 Task: Buy 1 Surface Tension Meters from Measuring & Testing section under best seller category for shipping address: Genevieve Ramirez, 1404 Camden Street, Reno, Nevada 89501, Cell Number 7752551231. Pay from credit card ending with 6759, CVV 506
Action: Mouse moved to (301, 288)
Screenshot: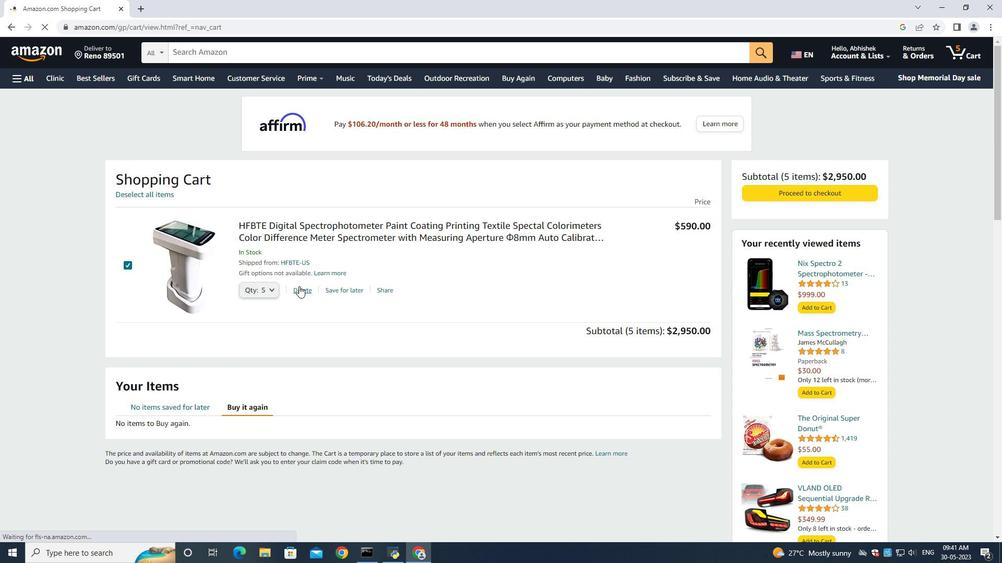 
Action: Mouse pressed left at (301, 288)
Screenshot: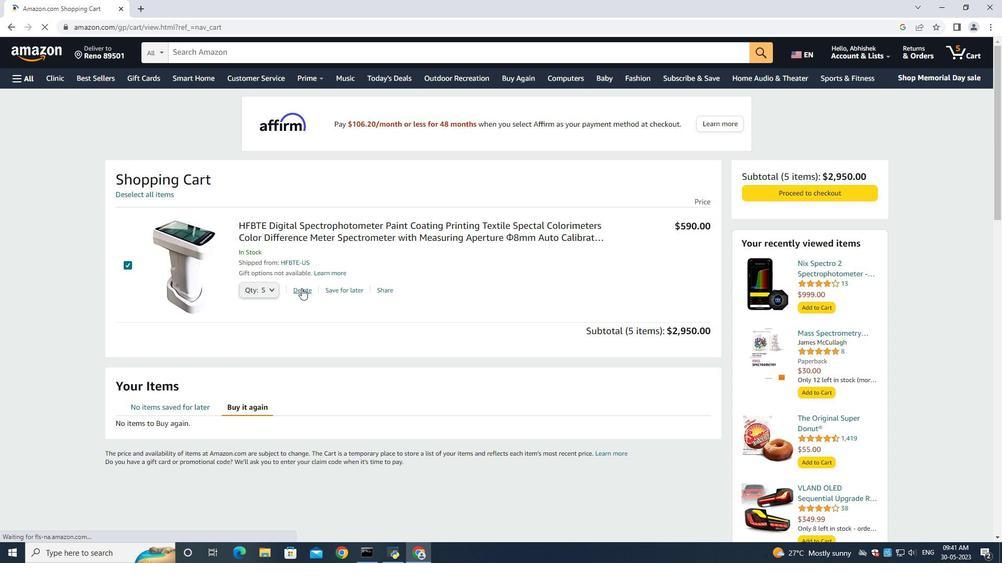 
Action: Mouse moved to (14, 77)
Screenshot: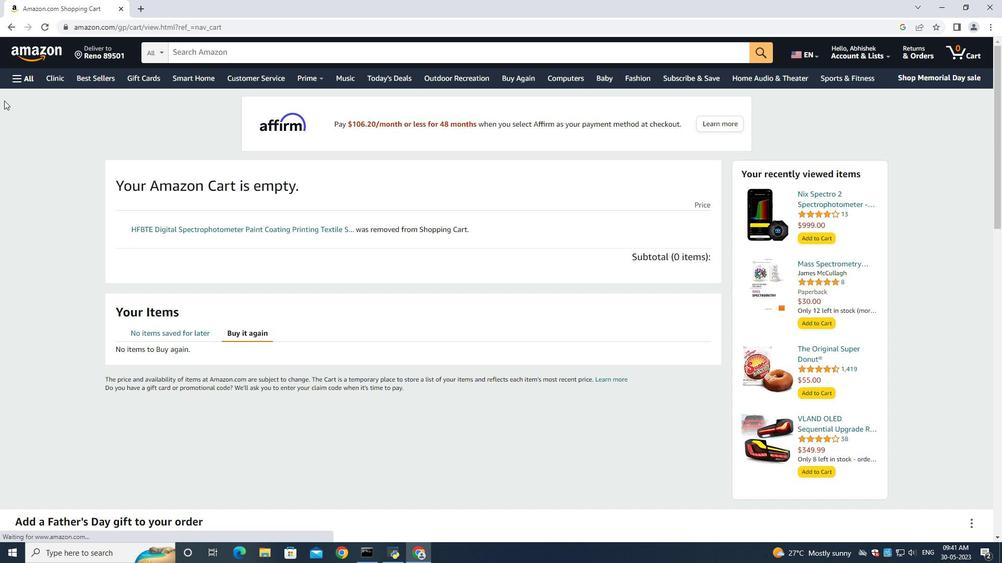 
Action: Mouse pressed left at (14, 77)
Screenshot: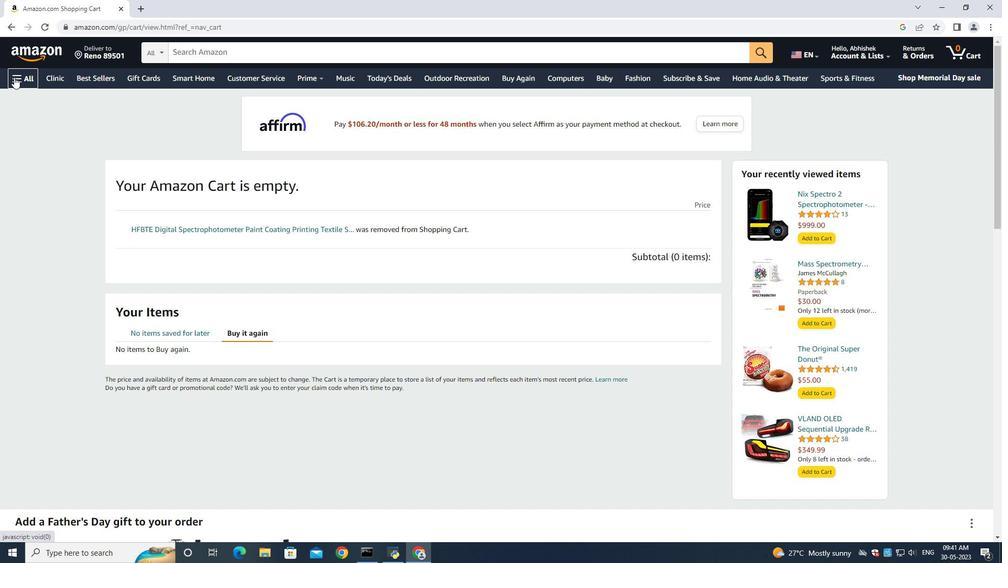 
Action: Mouse moved to (26, 98)
Screenshot: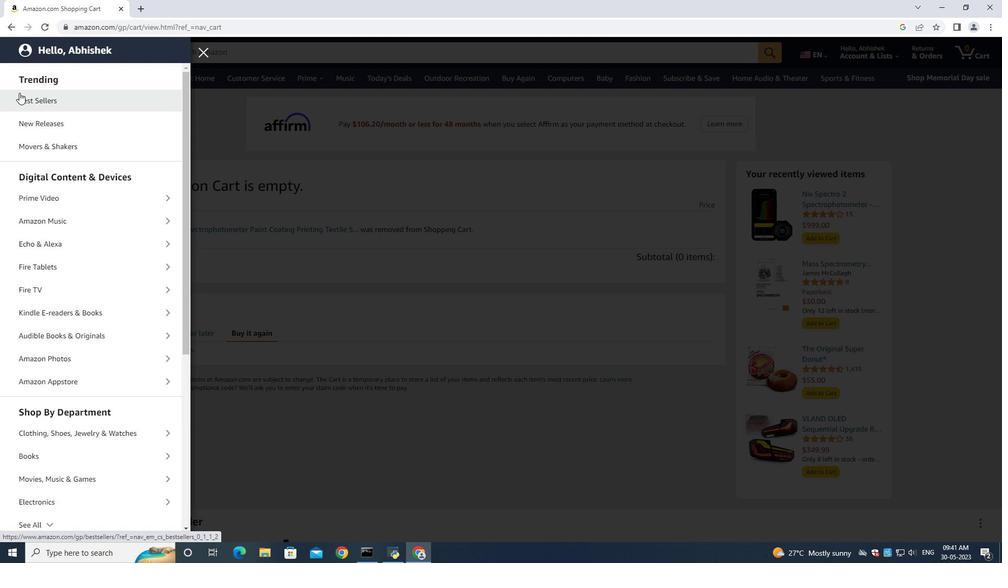 
Action: Mouse pressed left at (26, 98)
Screenshot: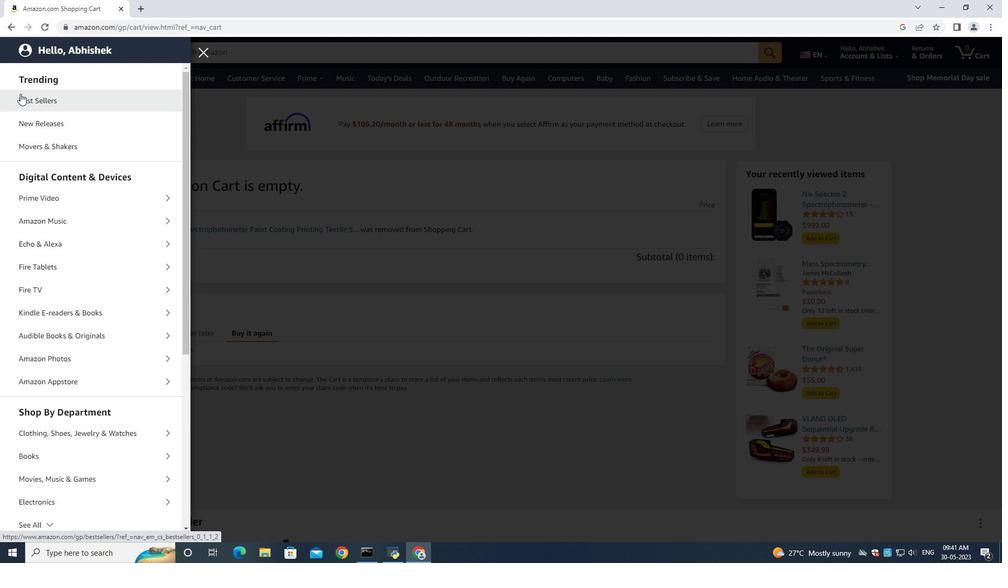 
Action: Mouse moved to (188, 54)
Screenshot: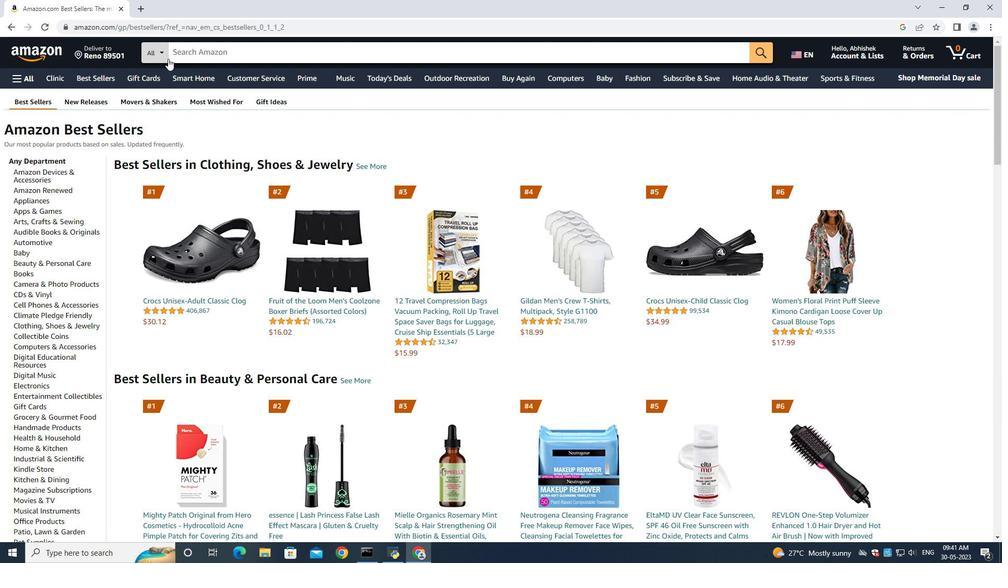 
Action: Mouse pressed left at (188, 54)
Screenshot: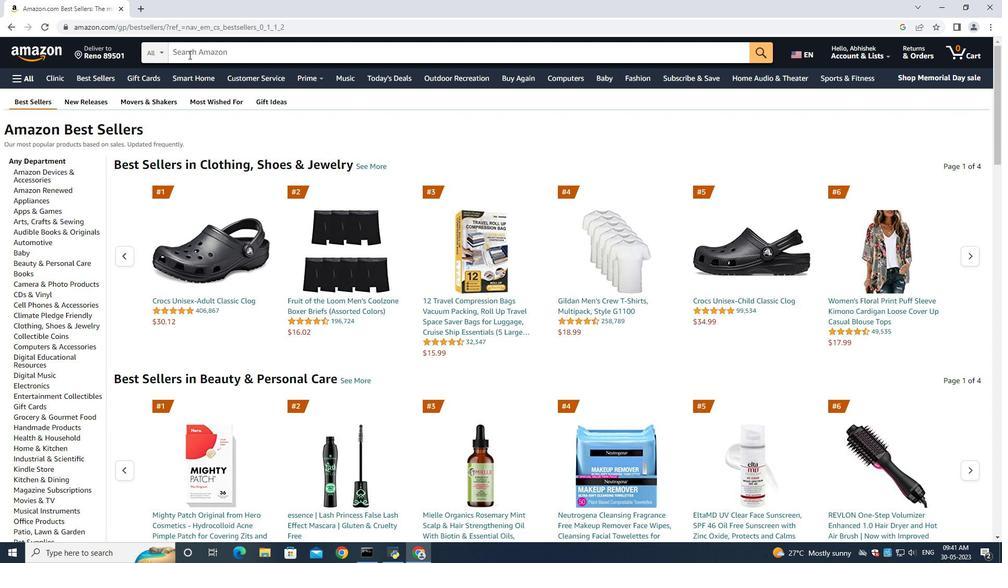 
Action: Key pressed <Key.shift>Surface<Key.space><Key.shift>Tension<Key.space>meters<Key.enter>
Screenshot: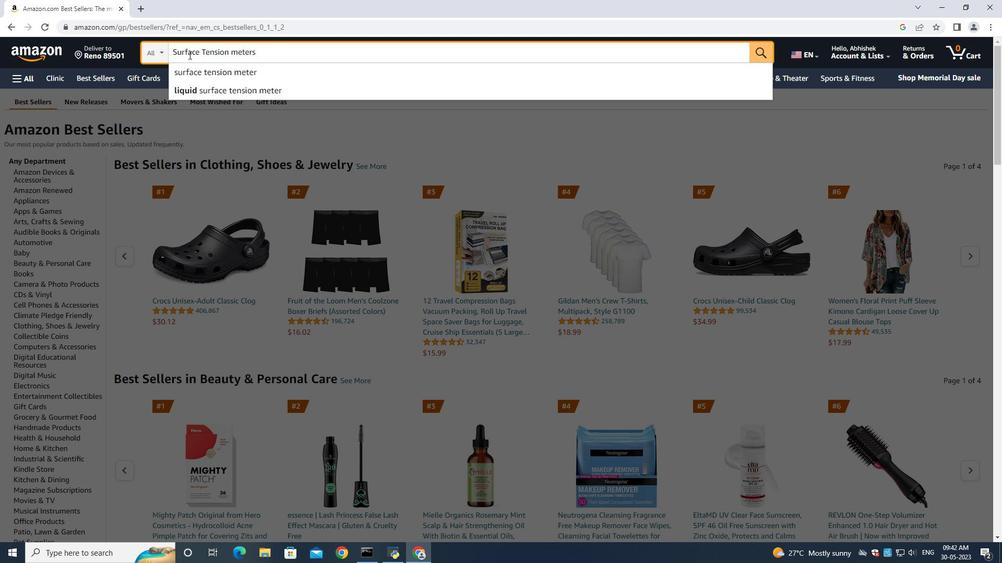 
Action: Mouse moved to (397, 301)
Screenshot: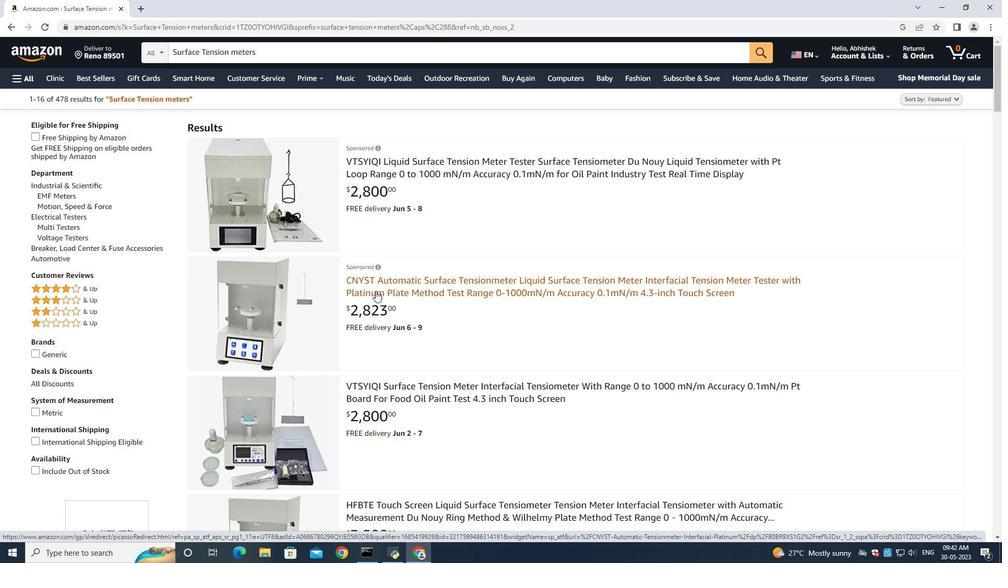 
Action: Mouse scrolled (397, 301) with delta (0, 0)
Screenshot: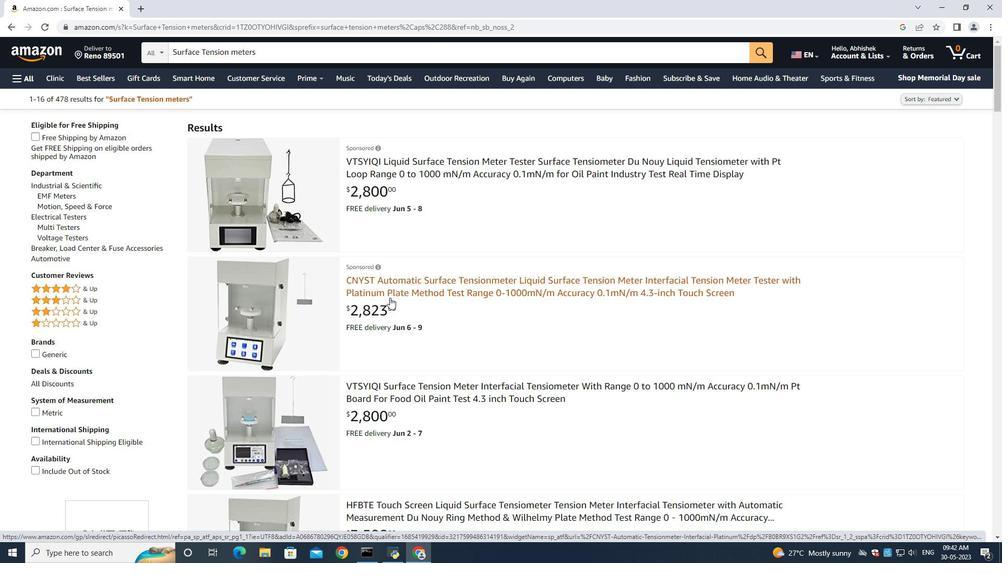 
Action: Mouse moved to (397, 301)
Screenshot: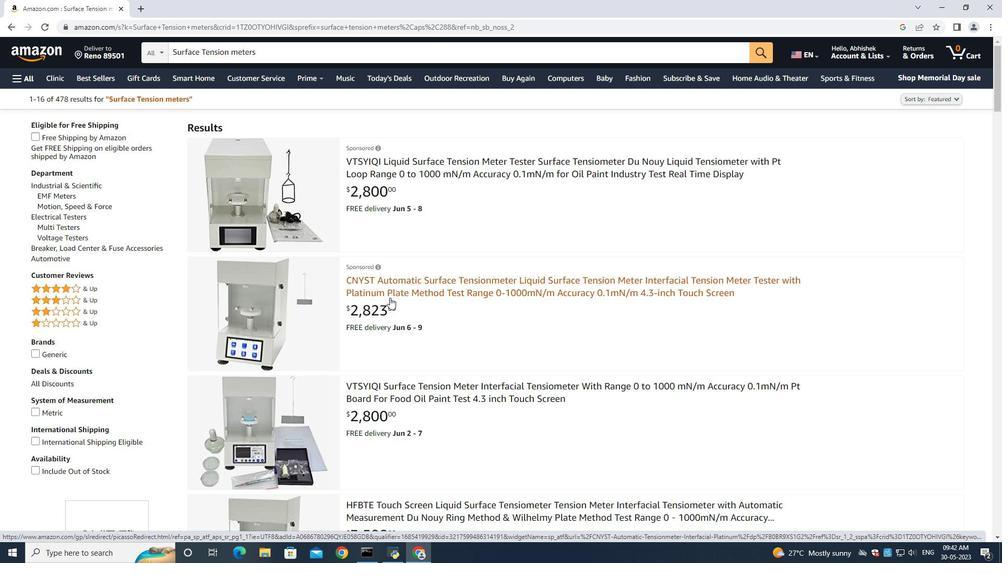 
Action: Mouse scrolled (397, 301) with delta (0, 0)
Screenshot: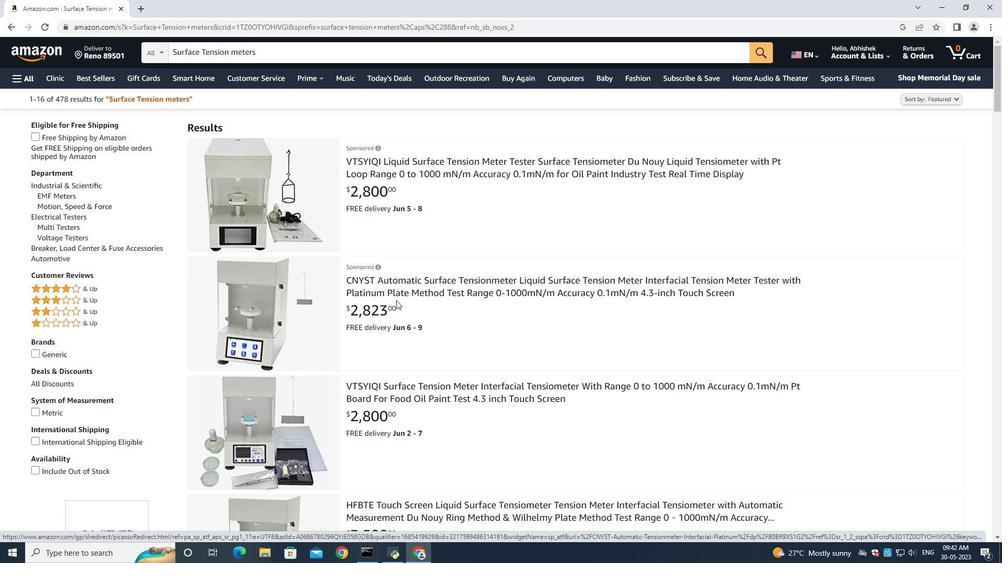 
Action: Mouse scrolled (397, 301) with delta (0, 0)
Screenshot: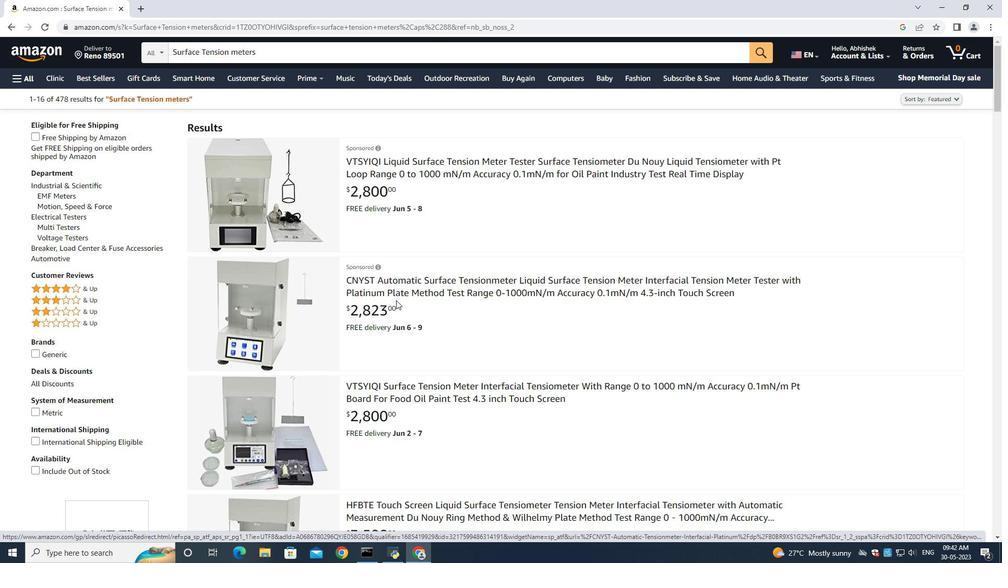 
Action: Mouse moved to (404, 242)
Screenshot: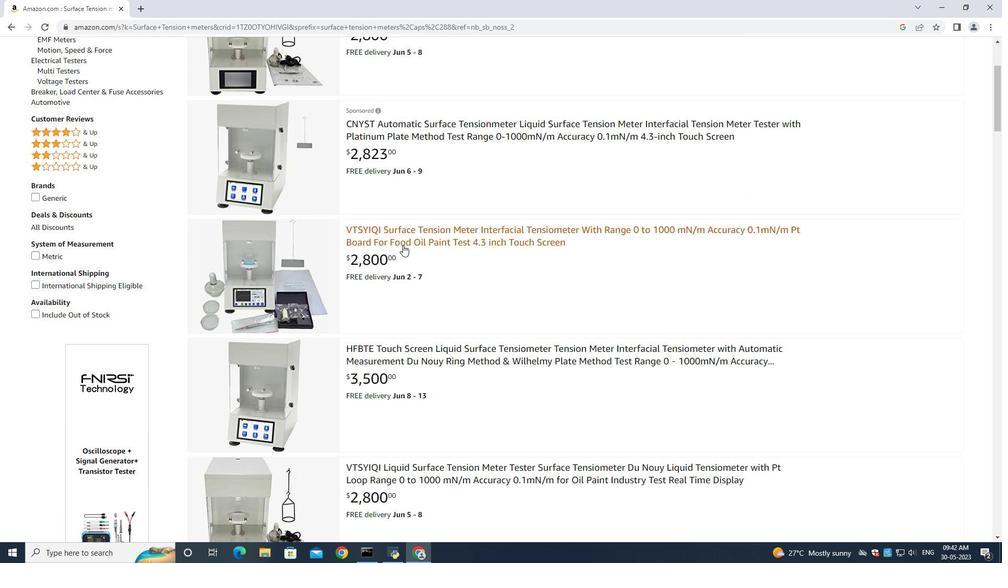 
Action: Mouse pressed left at (404, 242)
Screenshot: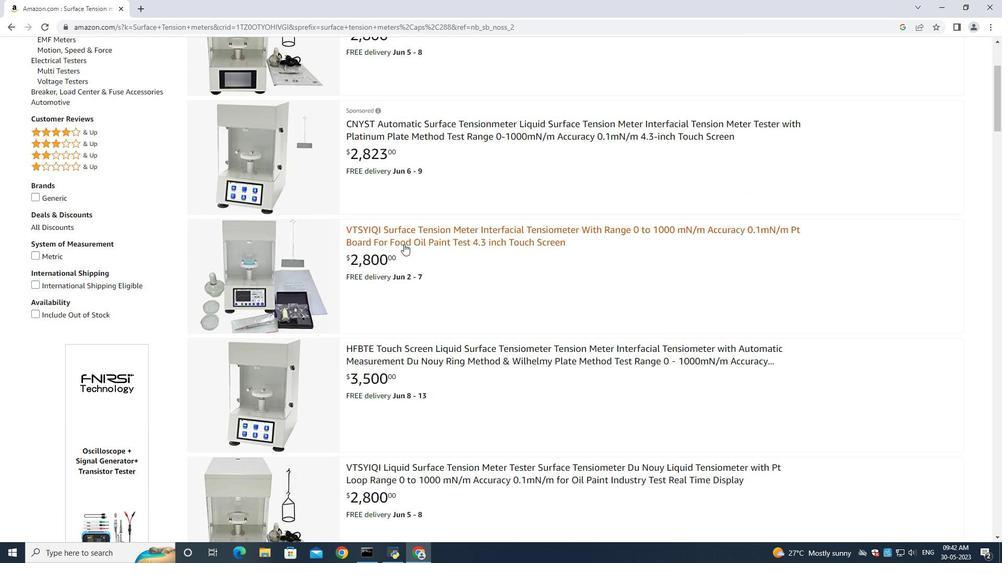 
Action: Mouse moved to (341, 421)
Screenshot: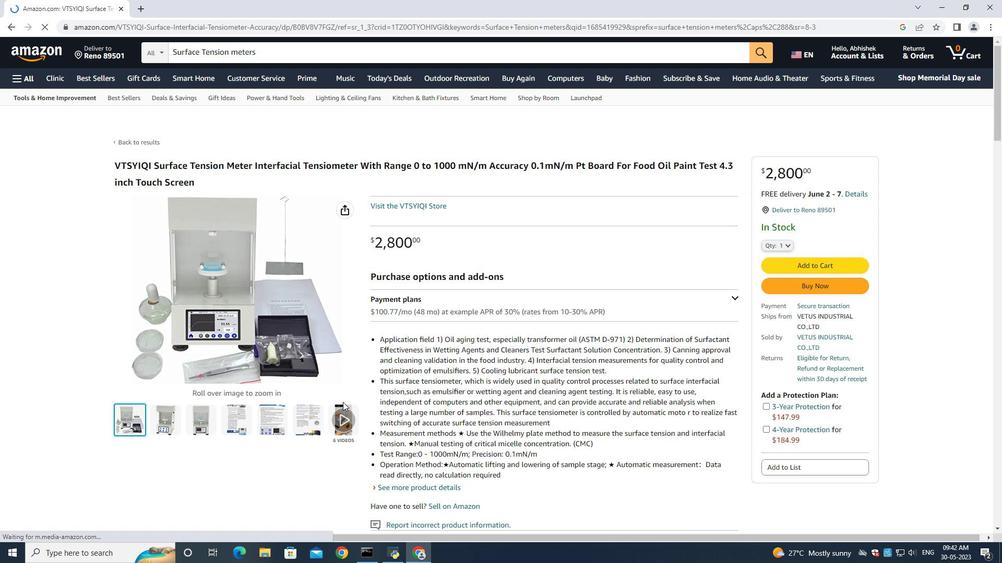 
Action: Mouse pressed left at (341, 421)
Screenshot: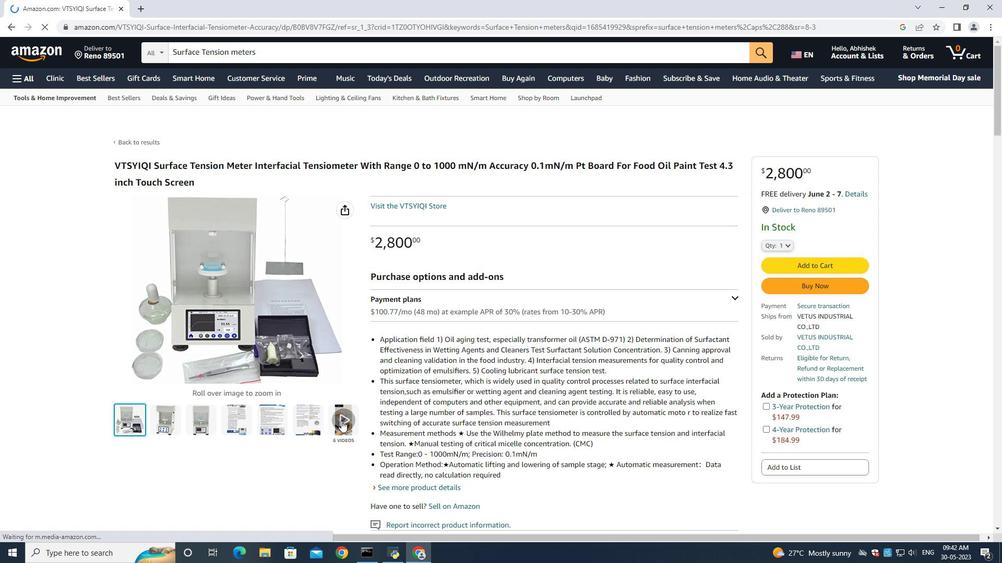 
Action: Mouse moved to (306, 436)
Screenshot: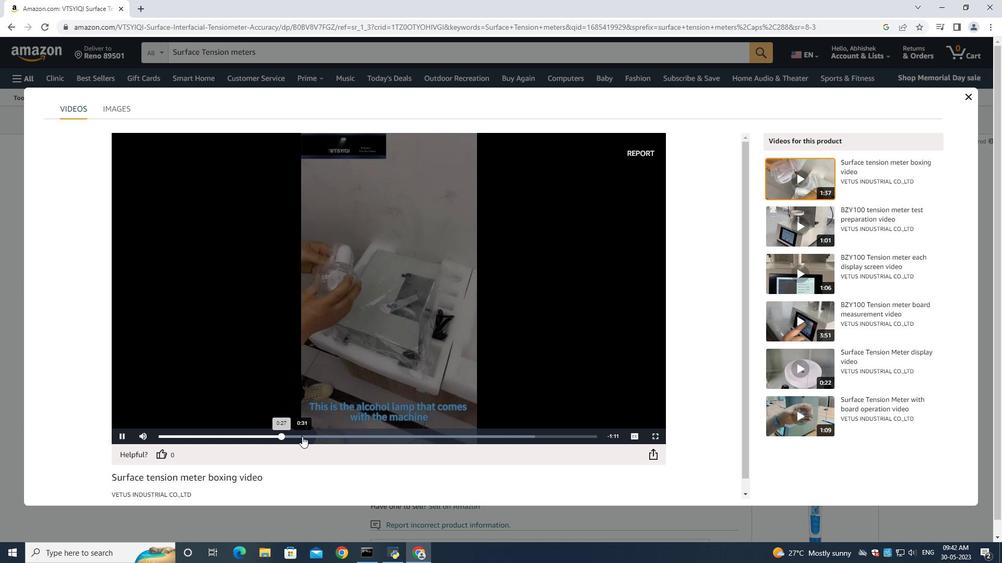 
Action: Mouse pressed left at (306, 436)
Screenshot: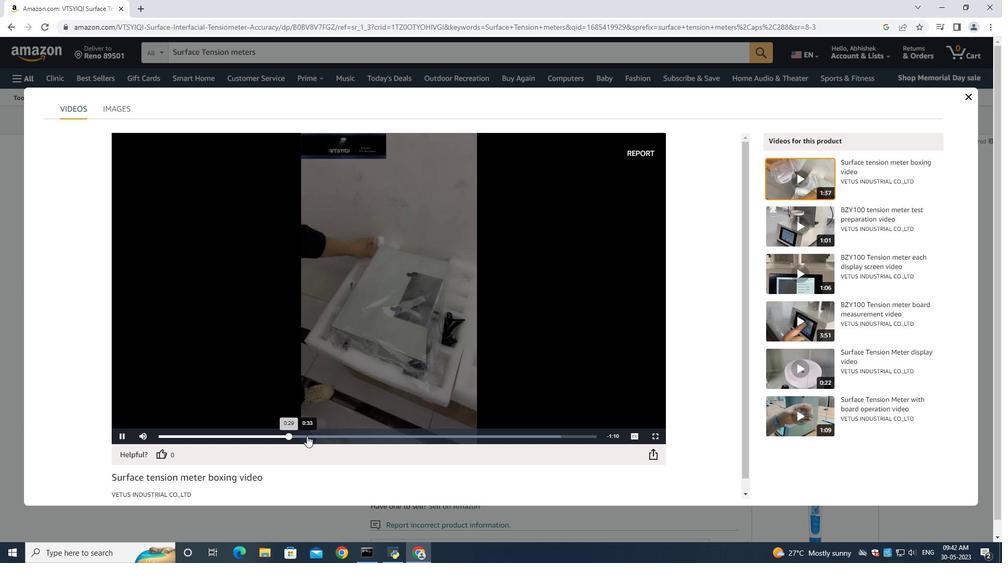 
Action: Mouse moved to (324, 434)
Screenshot: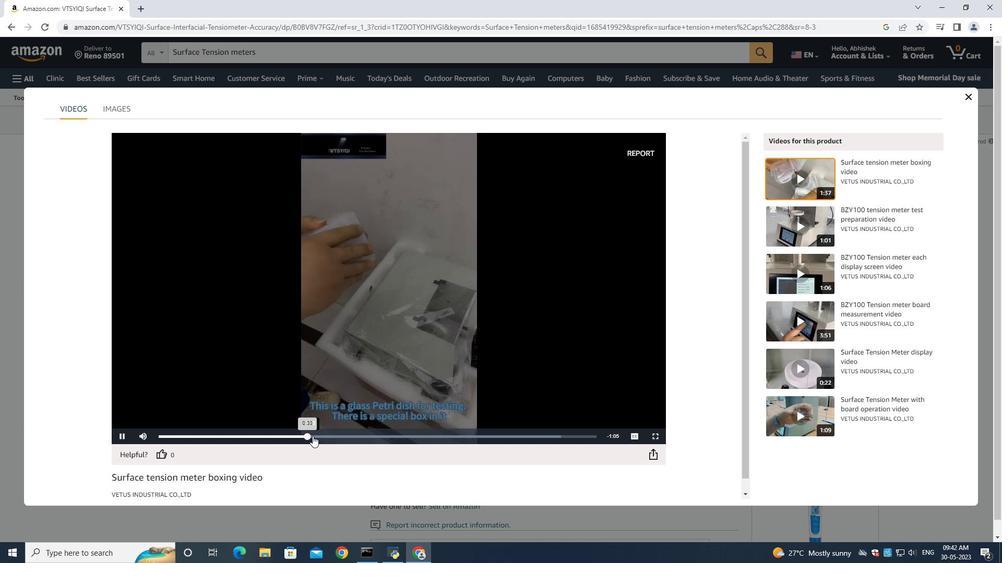 
Action: Mouse pressed left at (324, 434)
Screenshot: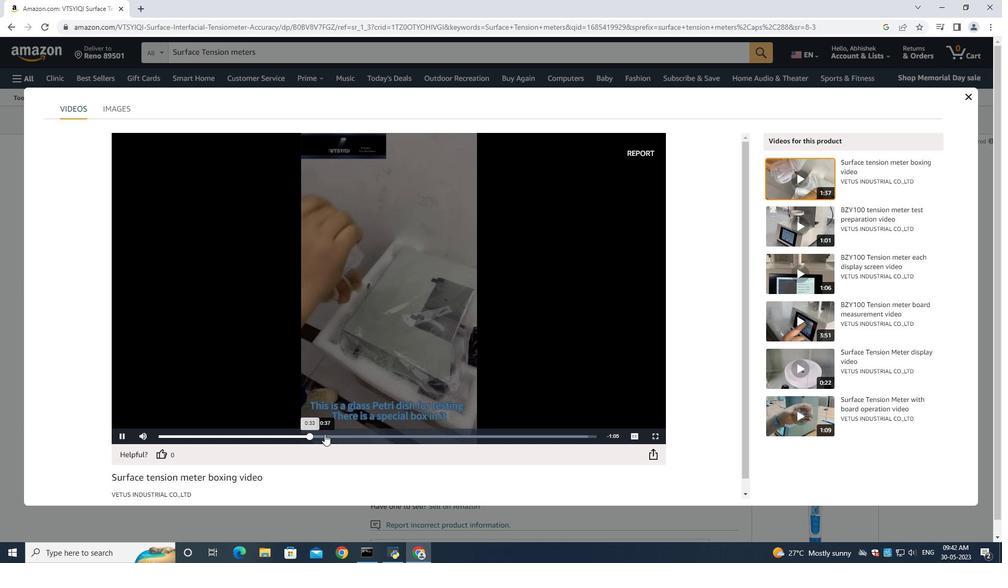 
Action: Mouse moved to (821, 245)
Screenshot: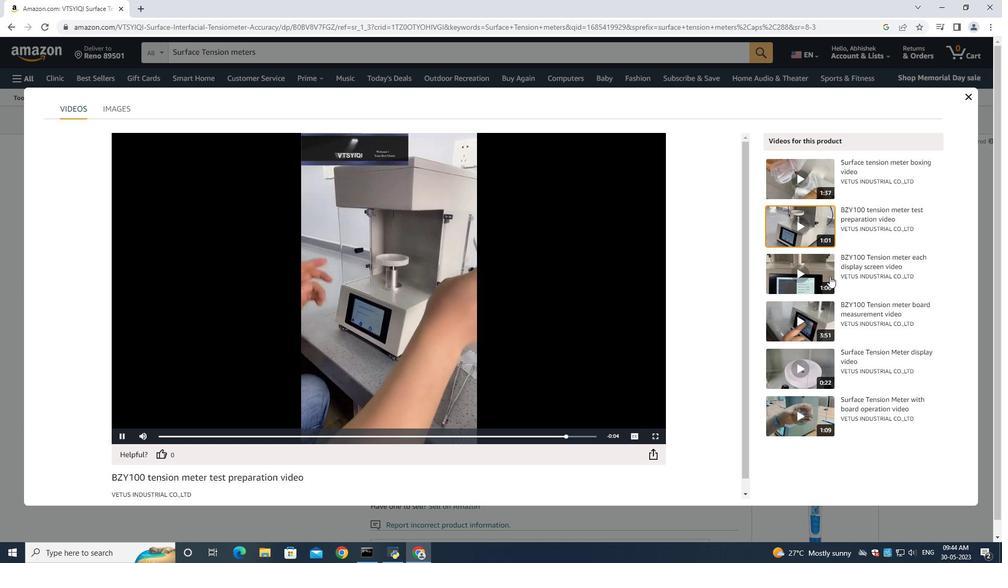 
Action: Mouse pressed left at (821, 245)
Screenshot: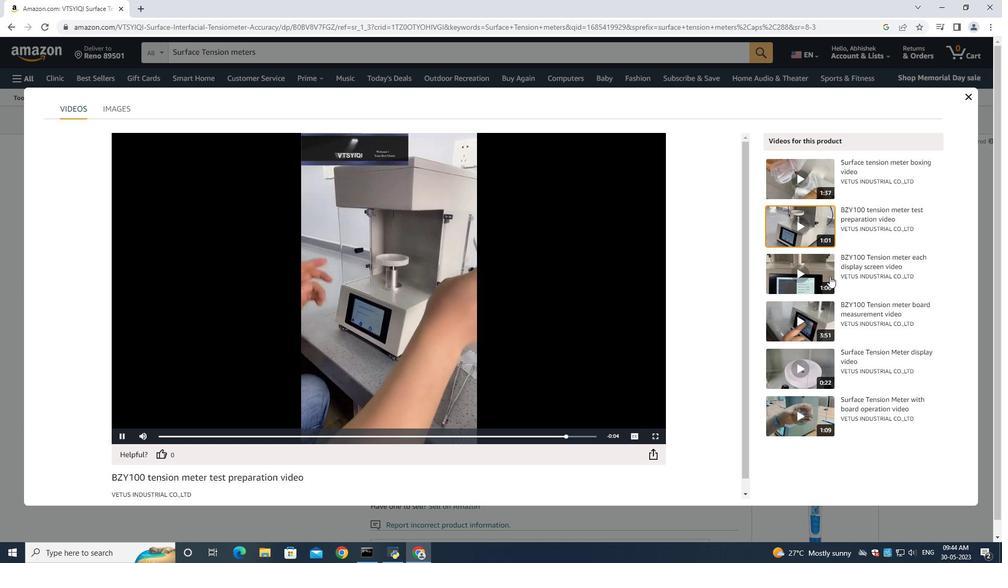 
Action: Mouse moved to (818, 262)
Screenshot: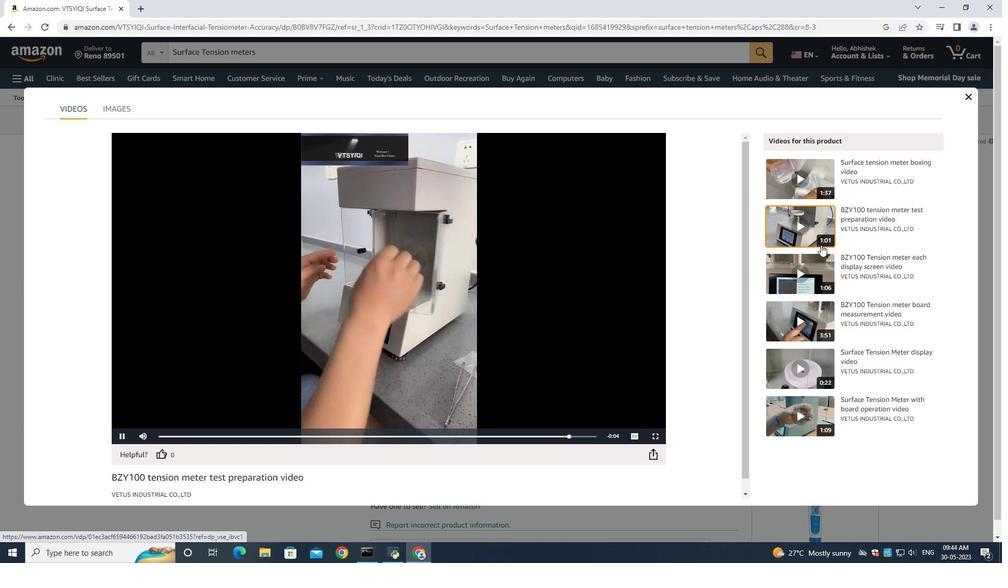 
Action: Mouse pressed left at (818, 262)
Screenshot: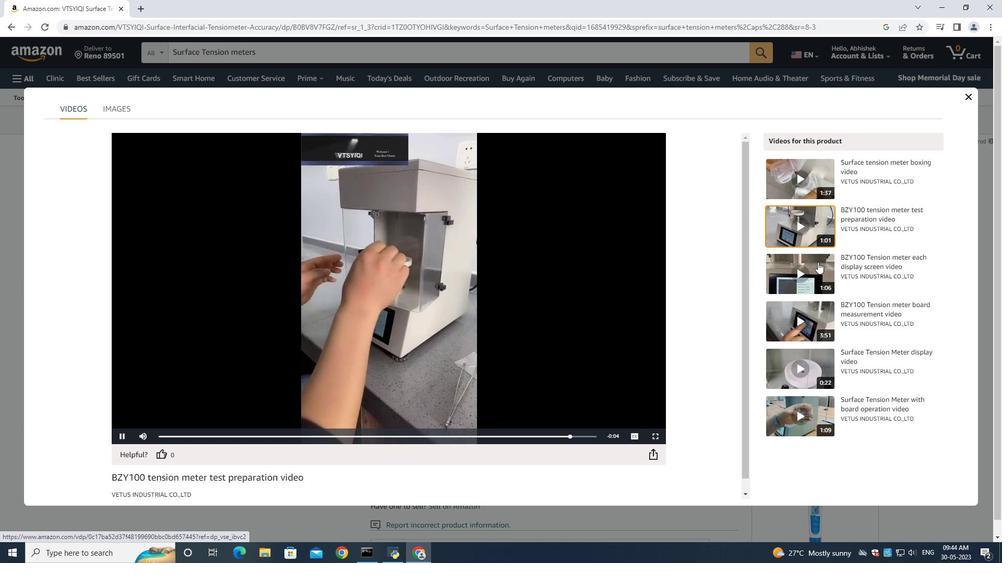 
Action: Mouse moved to (395, 434)
Screenshot: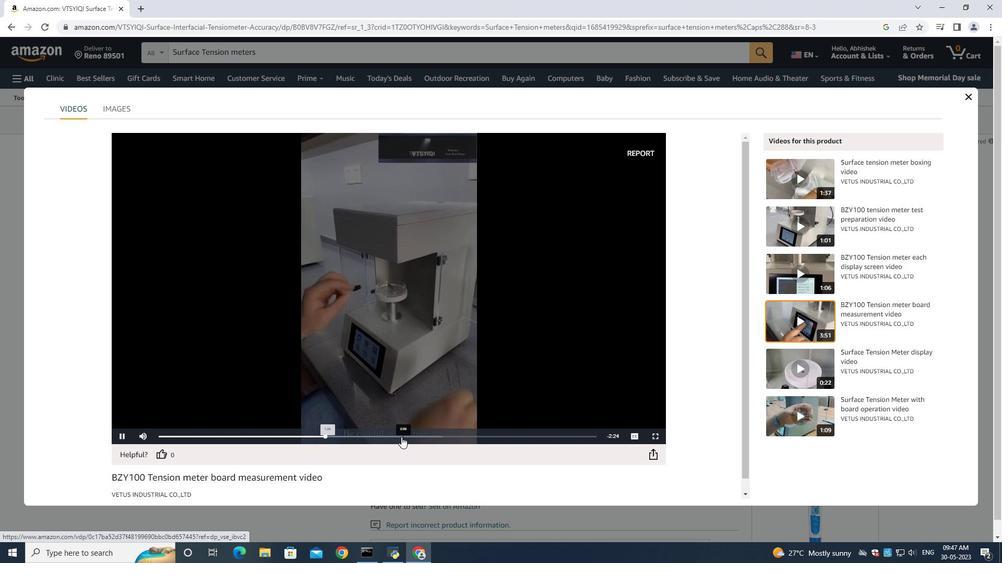 
Action: Mouse pressed left at (395, 434)
Screenshot: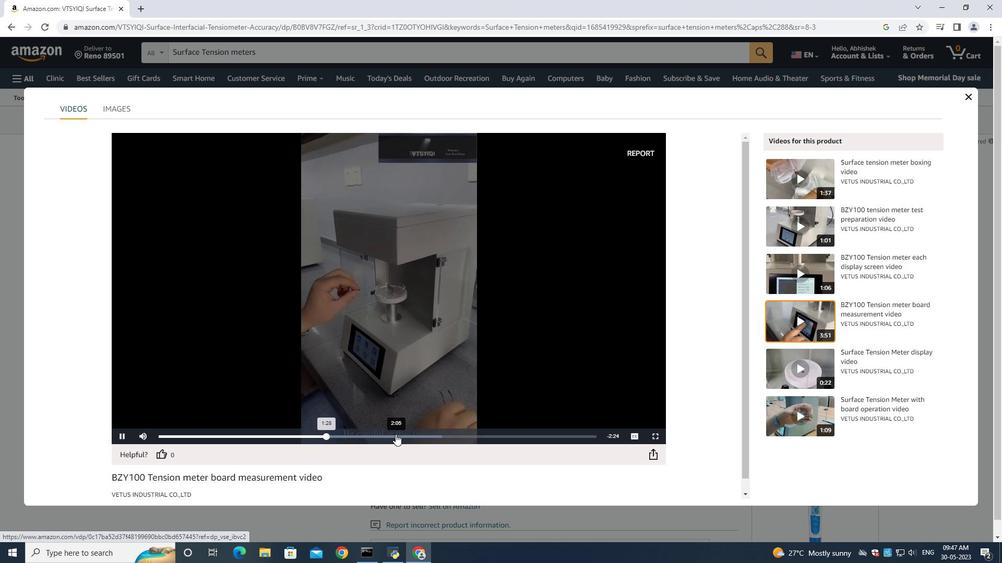 
Action: Mouse moved to (428, 433)
Screenshot: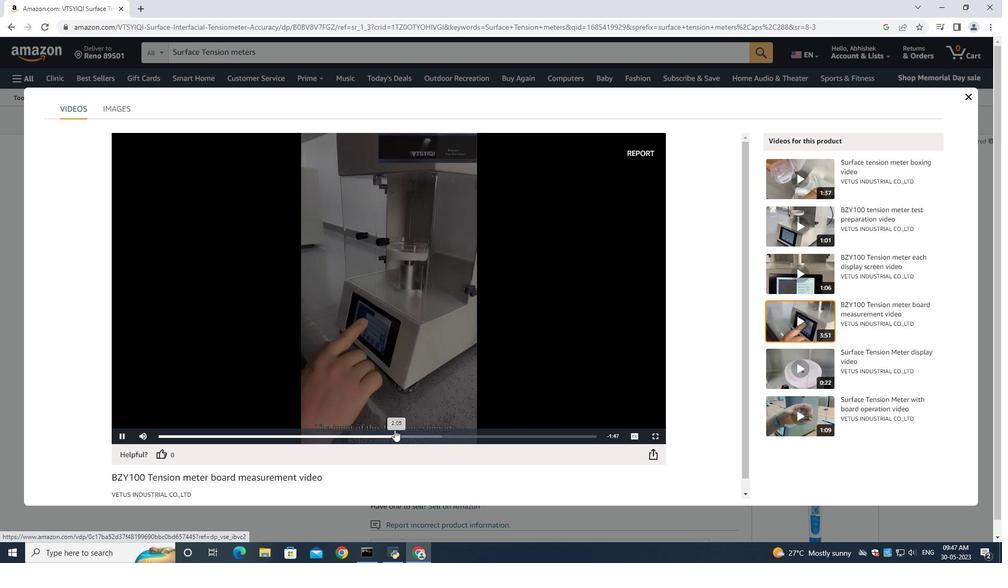 
Action: Mouse pressed left at (428, 433)
Screenshot: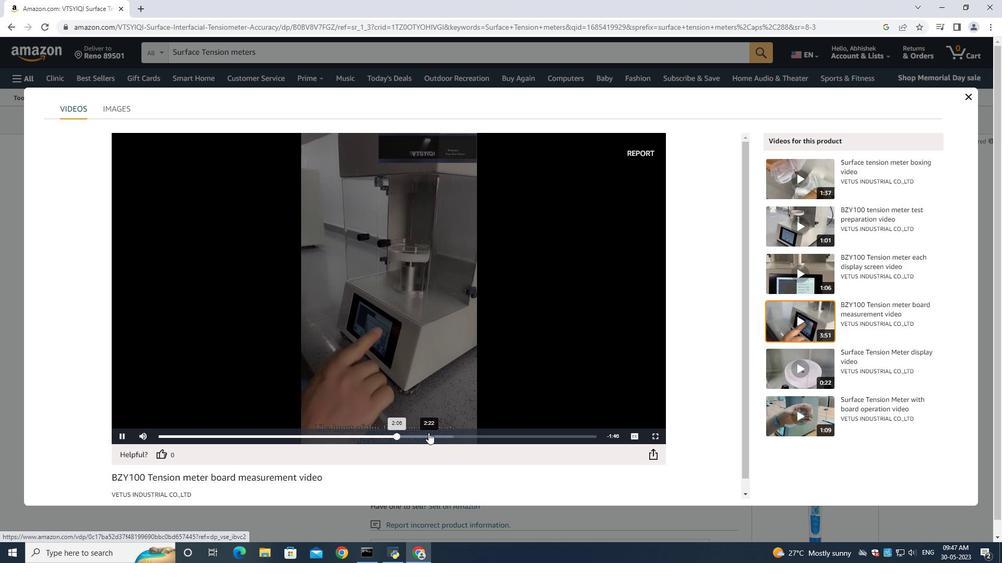 
Action: Mouse moved to (467, 431)
Screenshot: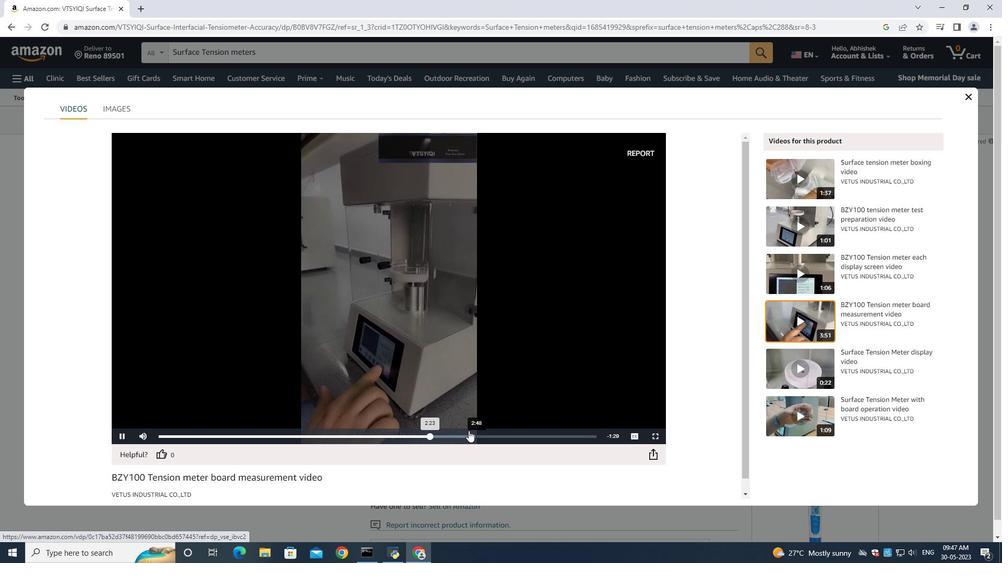 
Action: Mouse pressed left at (467, 431)
Screenshot: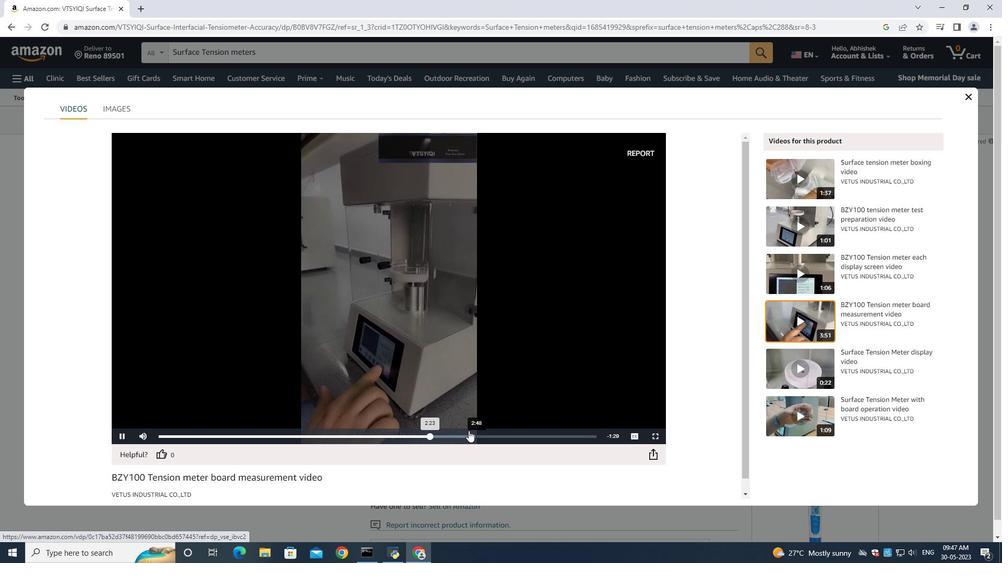 
Action: Mouse moved to (480, 434)
Screenshot: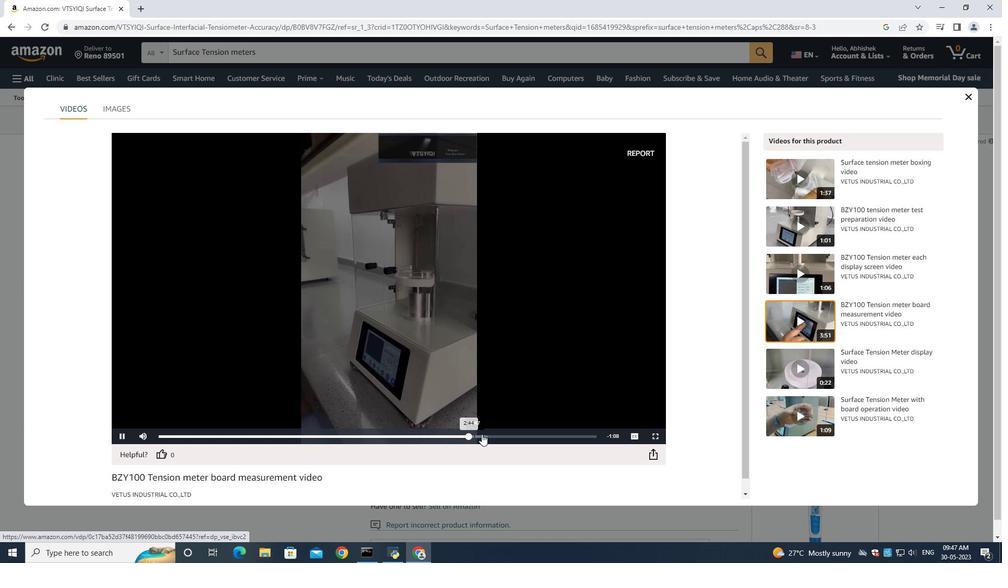 
Action: Mouse pressed left at (480, 434)
Screenshot: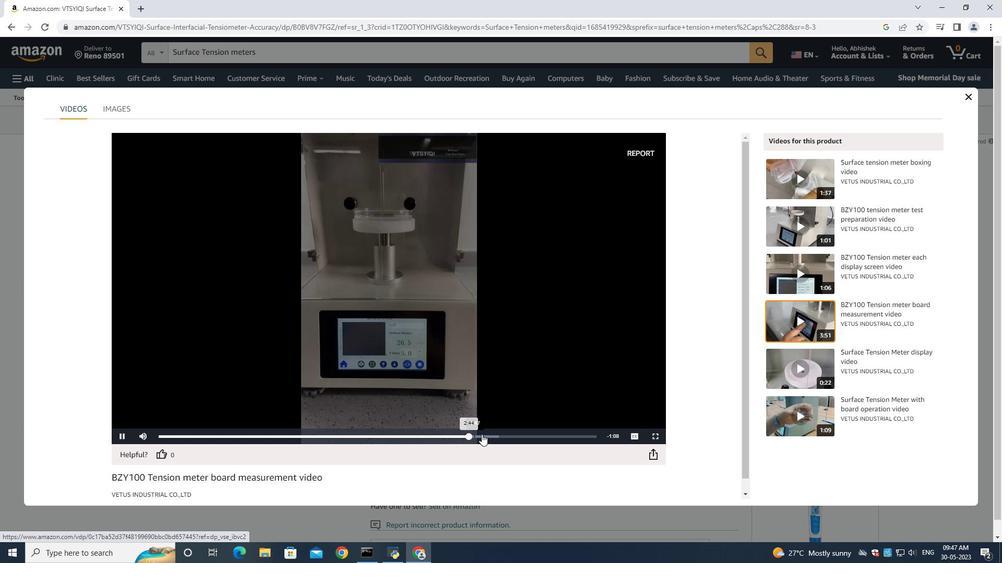 
Action: Mouse moved to (495, 434)
Screenshot: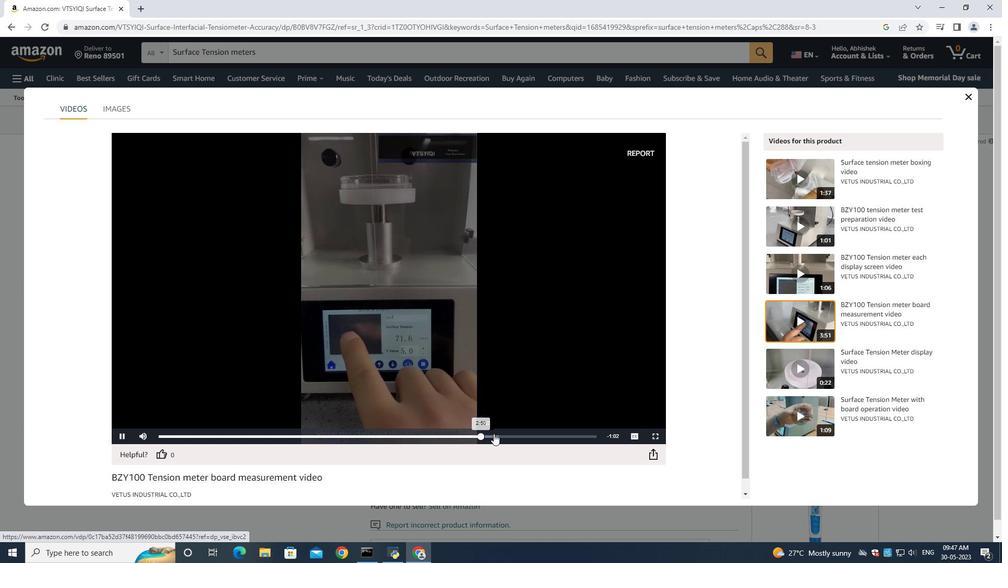 
Action: Mouse pressed left at (495, 434)
Screenshot: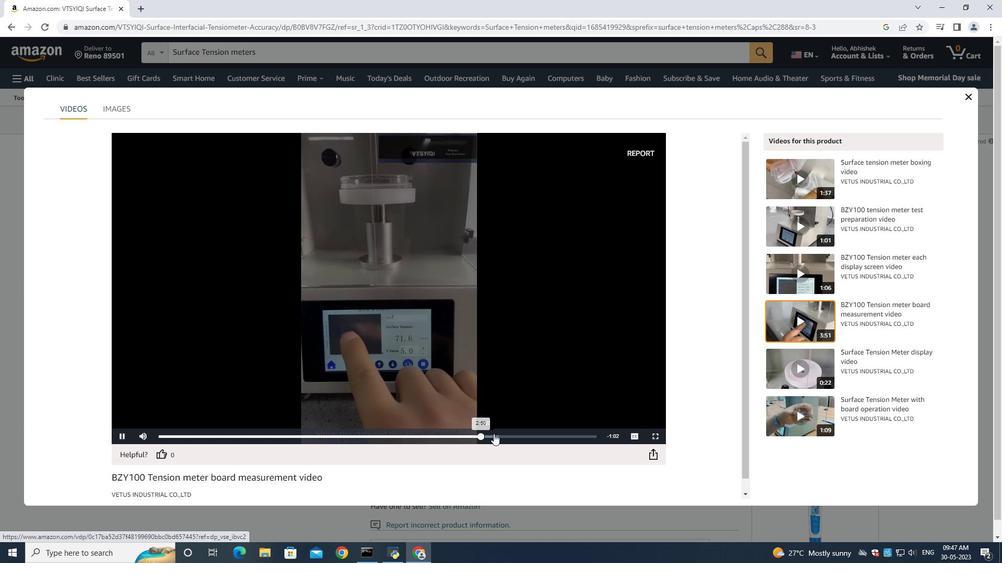 
Action: Mouse moved to (524, 436)
Screenshot: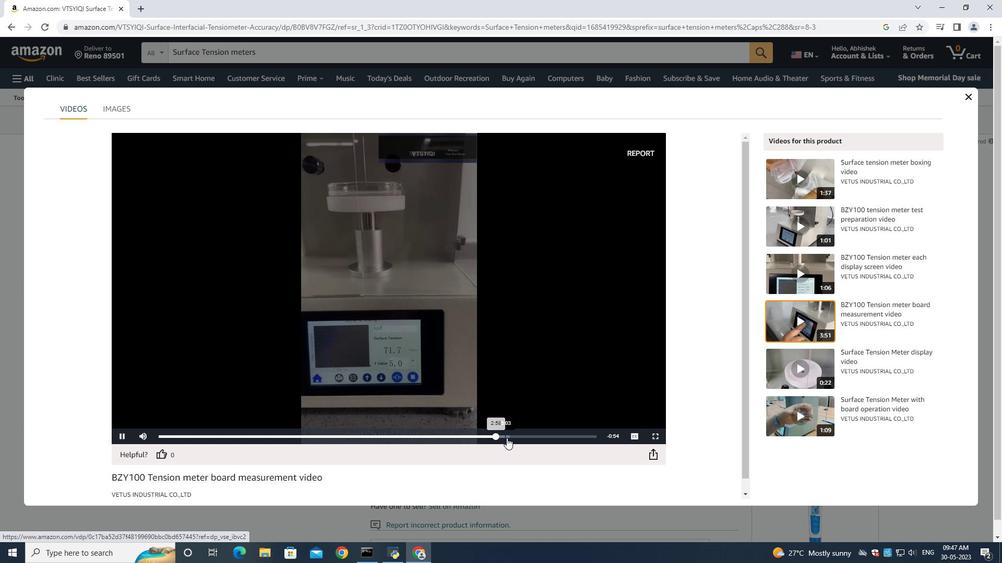 
Action: Mouse pressed left at (524, 436)
Screenshot: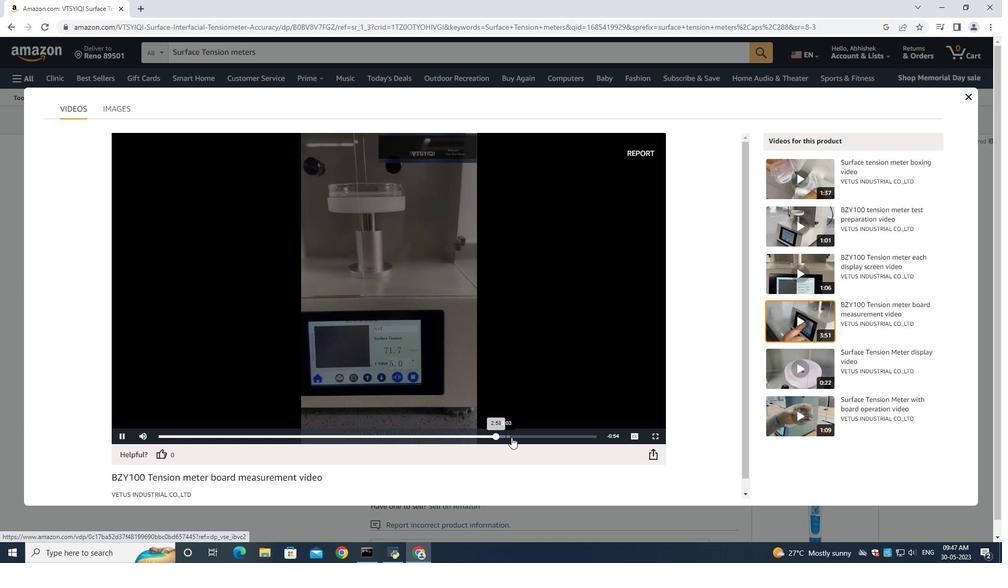 
Action: Mouse moved to (547, 435)
Screenshot: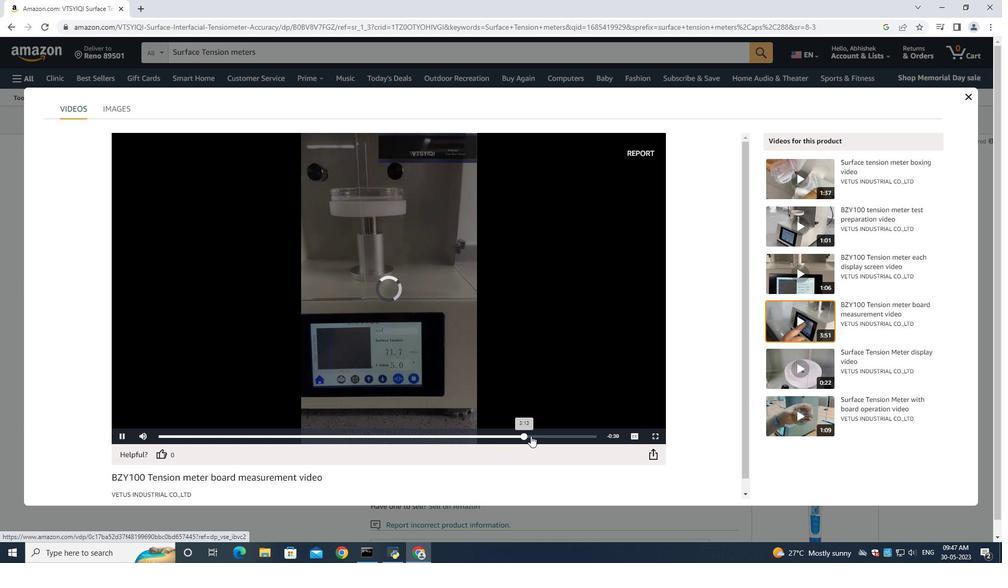 
Action: Mouse pressed left at (547, 435)
Screenshot: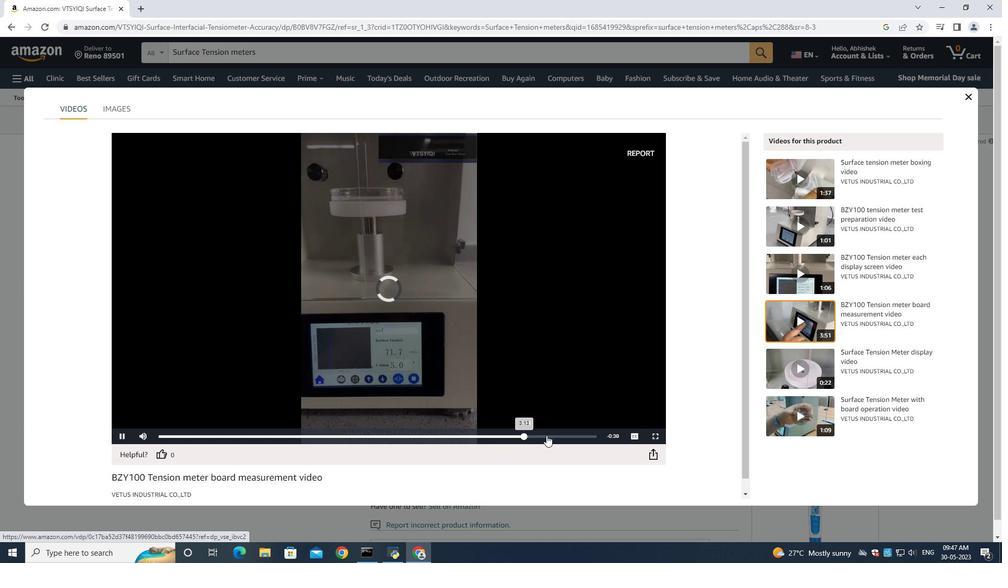 
Action: Mouse moved to (561, 435)
Screenshot: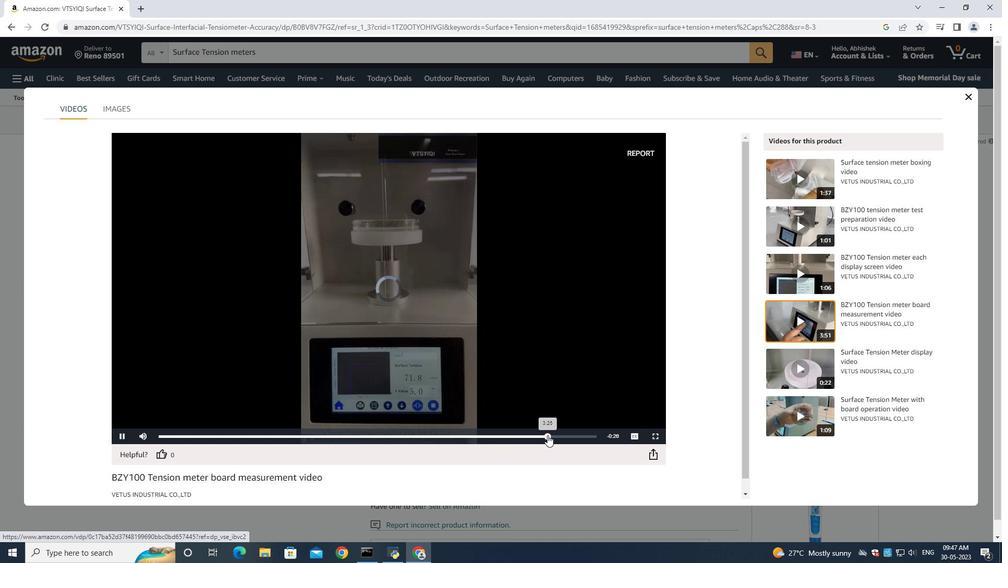 
Action: Mouse pressed left at (561, 435)
Screenshot: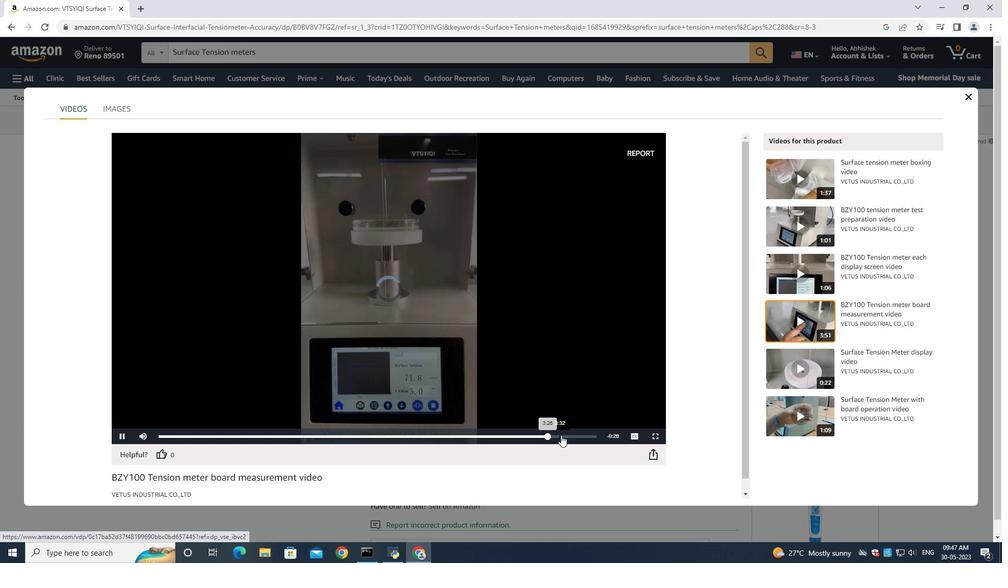
Action: Mouse moved to (800, 368)
Screenshot: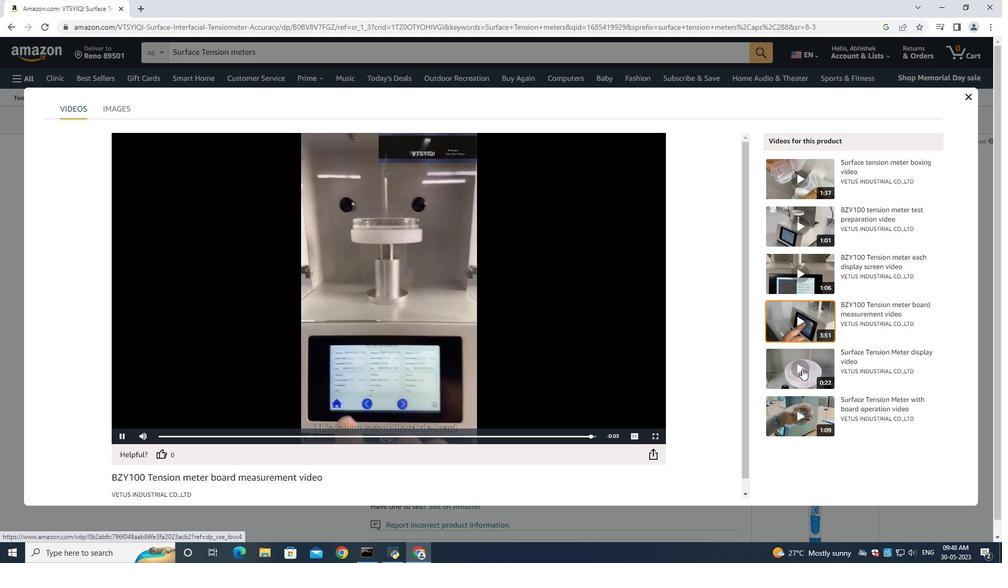 
Action: Mouse pressed left at (800, 368)
Screenshot: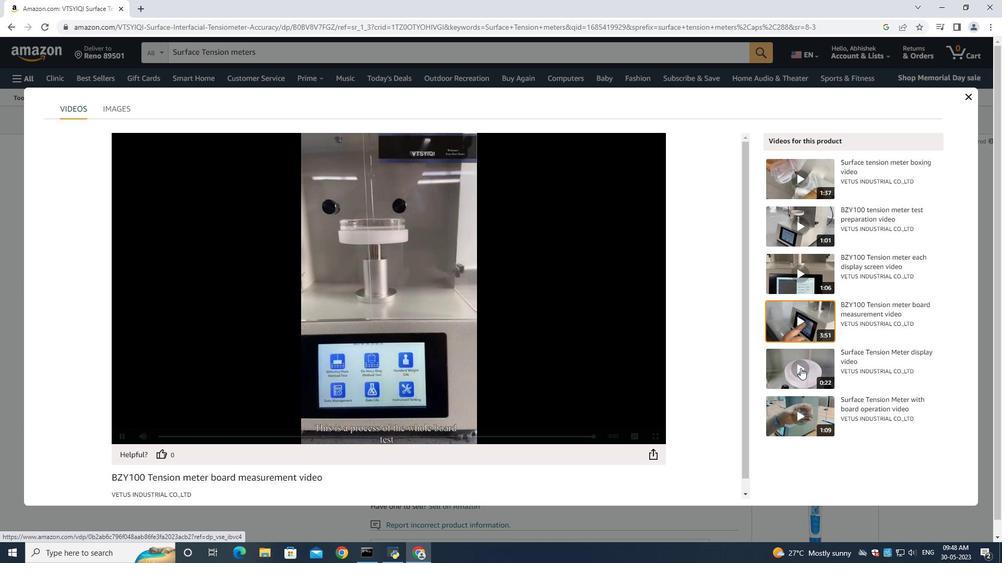 
Action: Mouse moved to (775, 413)
Screenshot: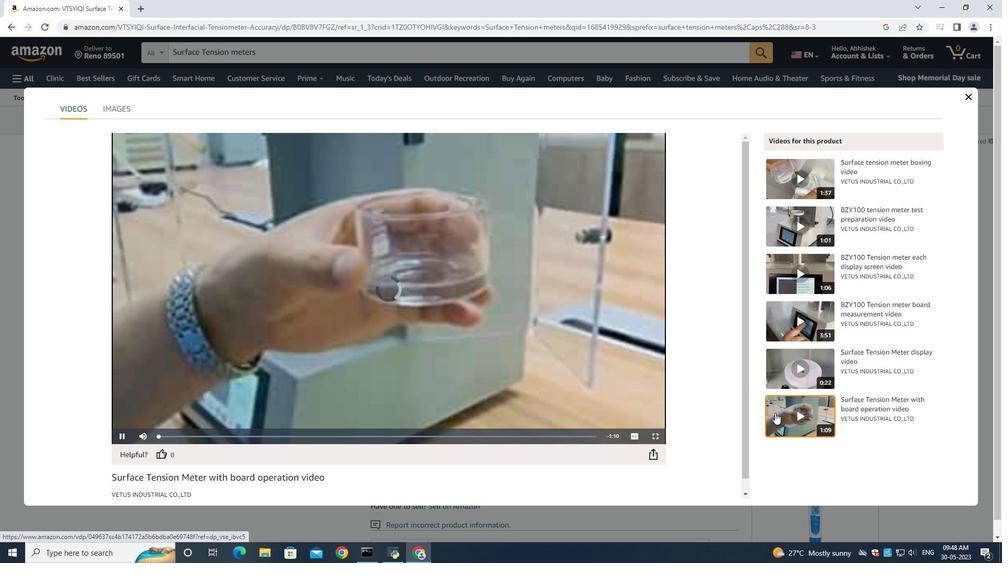 
Action: Mouse pressed left at (775, 413)
Screenshot: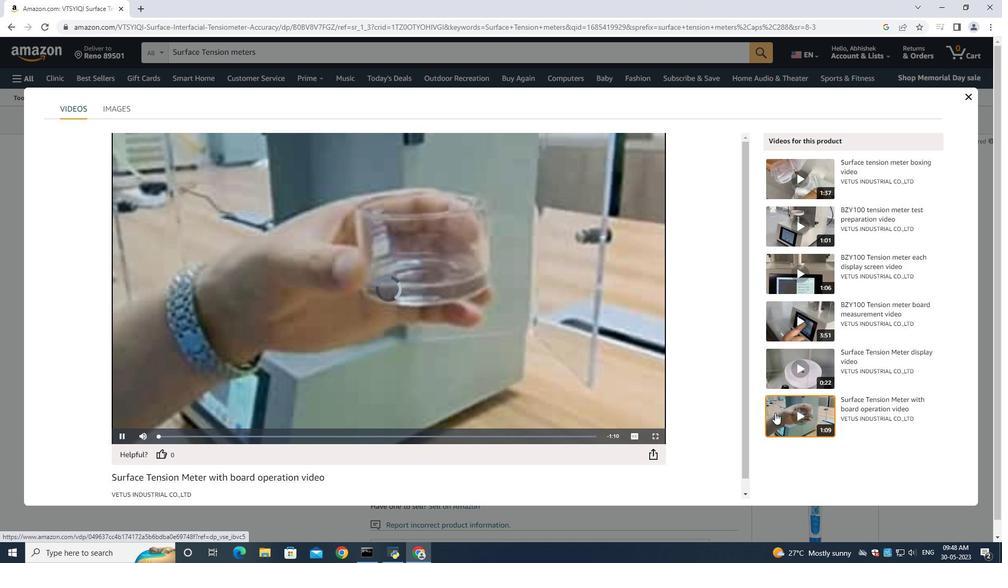 
Action: Mouse moved to (532, 436)
Screenshot: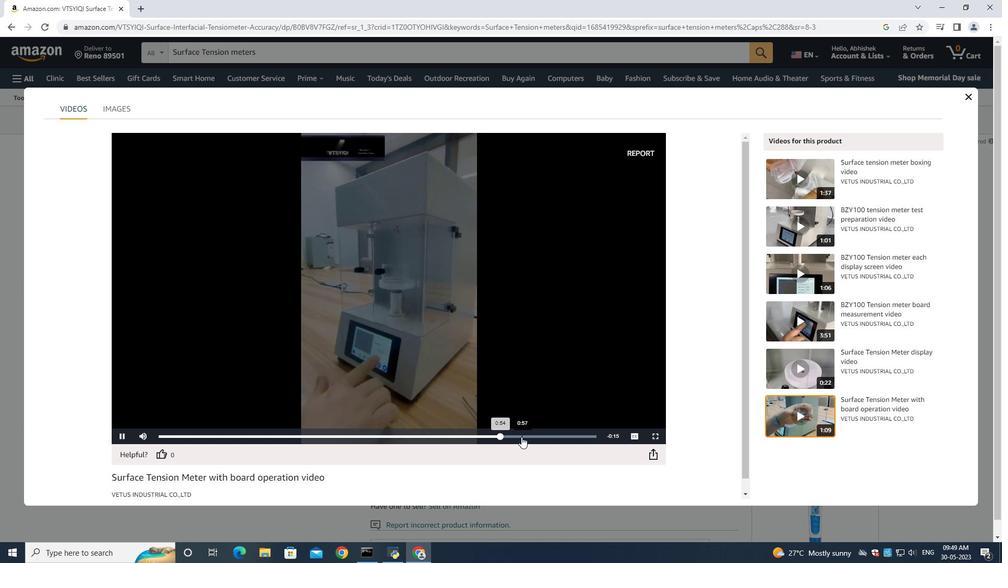 
Action: Mouse pressed left at (532, 436)
Screenshot: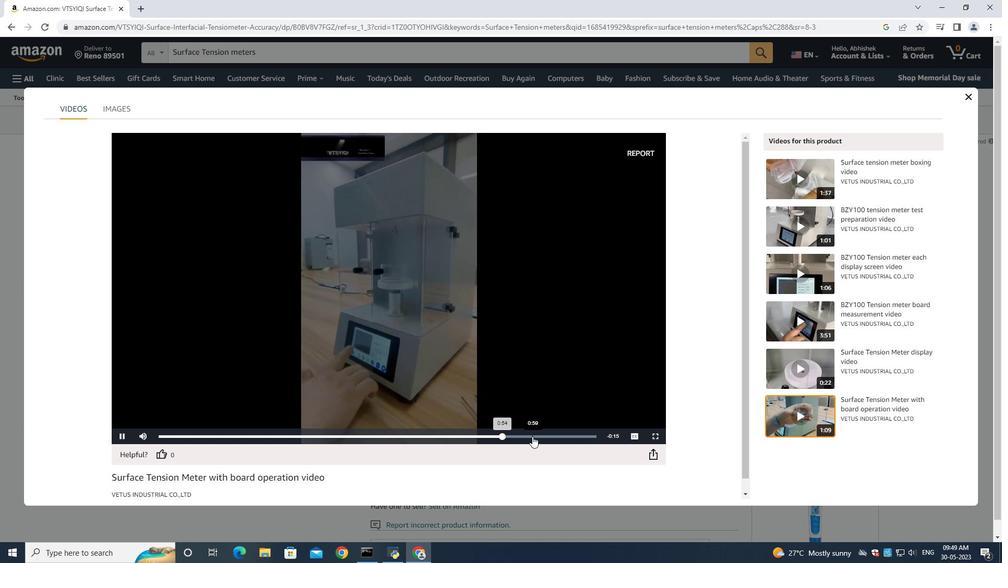 
Action: Mouse moved to (554, 437)
Screenshot: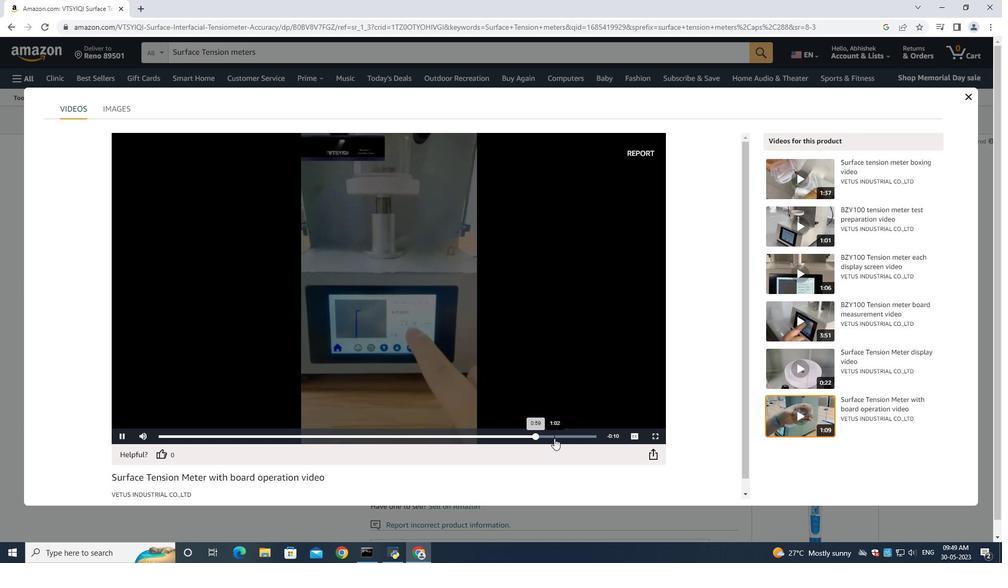 
Action: Mouse pressed left at (554, 437)
Screenshot: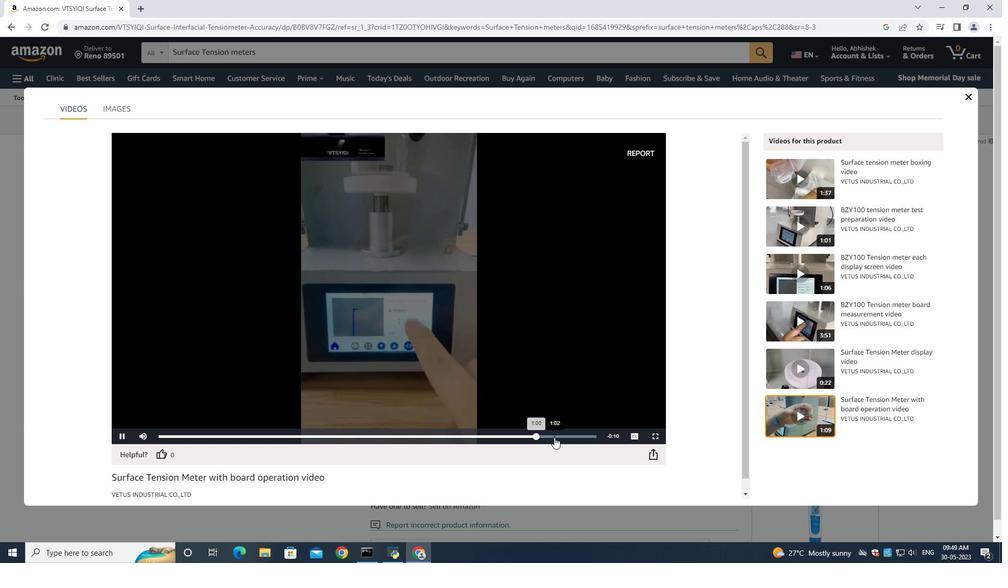 
Action: Mouse moved to (579, 437)
Screenshot: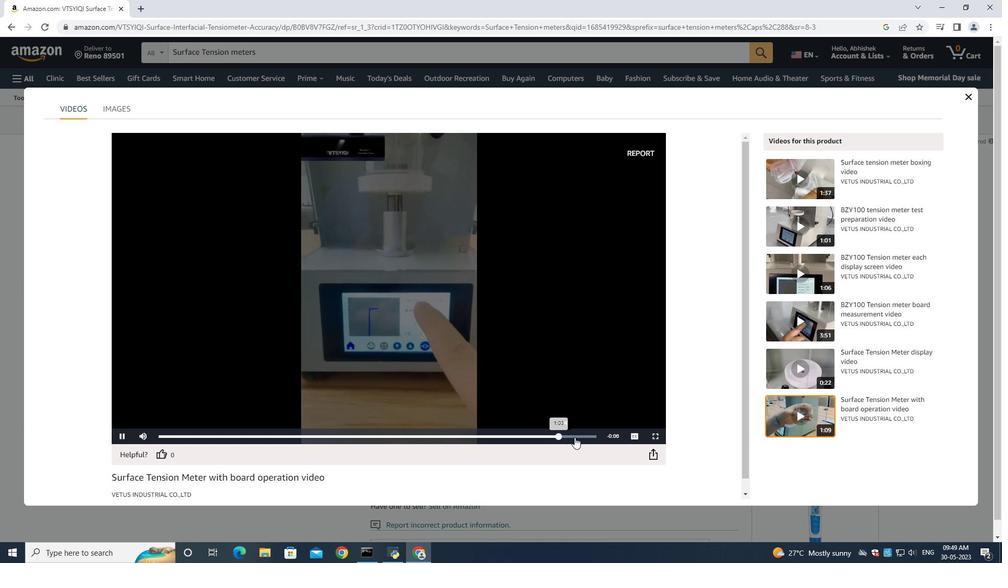 
Action: Mouse pressed left at (579, 437)
Screenshot: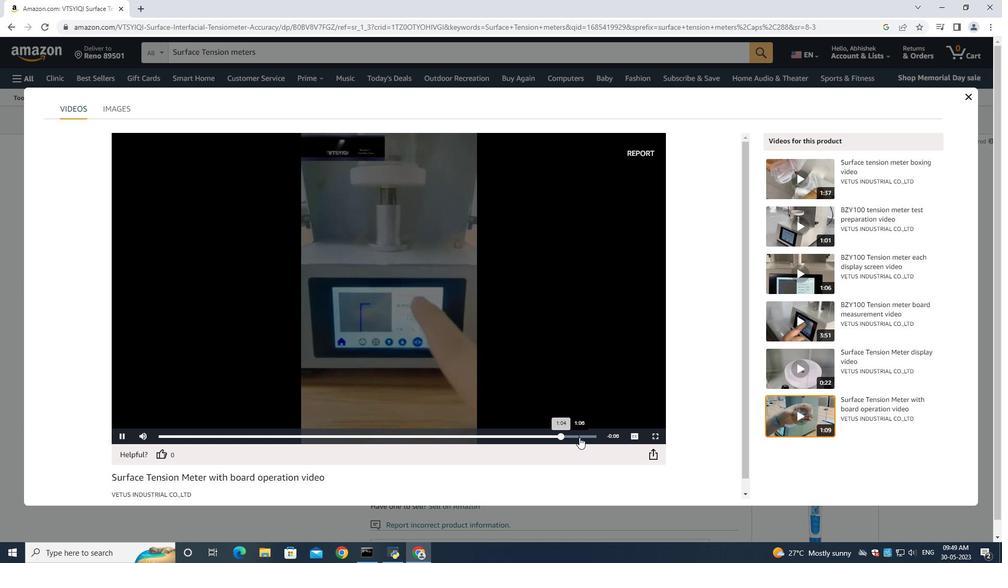
Action: Mouse moved to (965, 94)
Screenshot: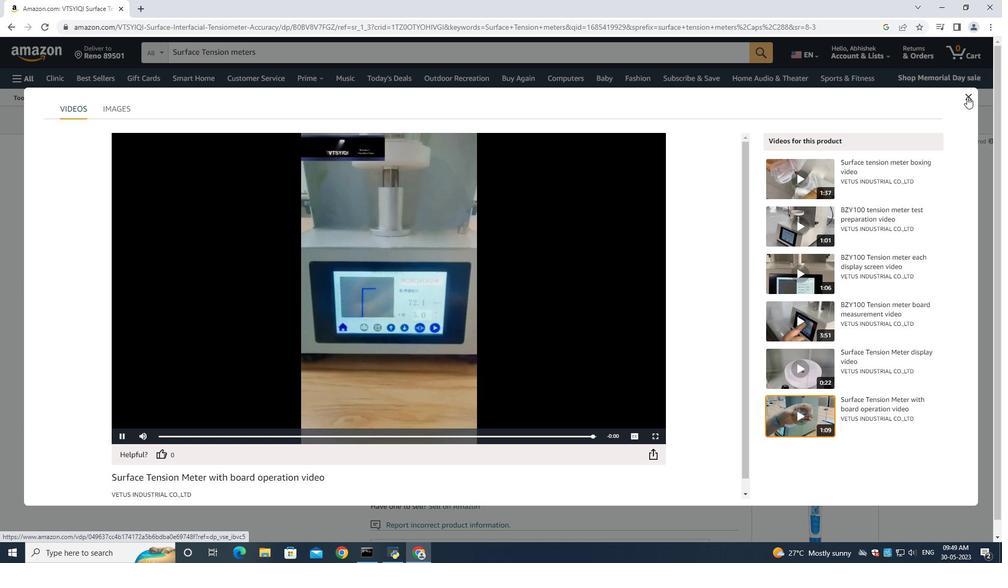 
Action: Mouse pressed left at (965, 94)
Screenshot: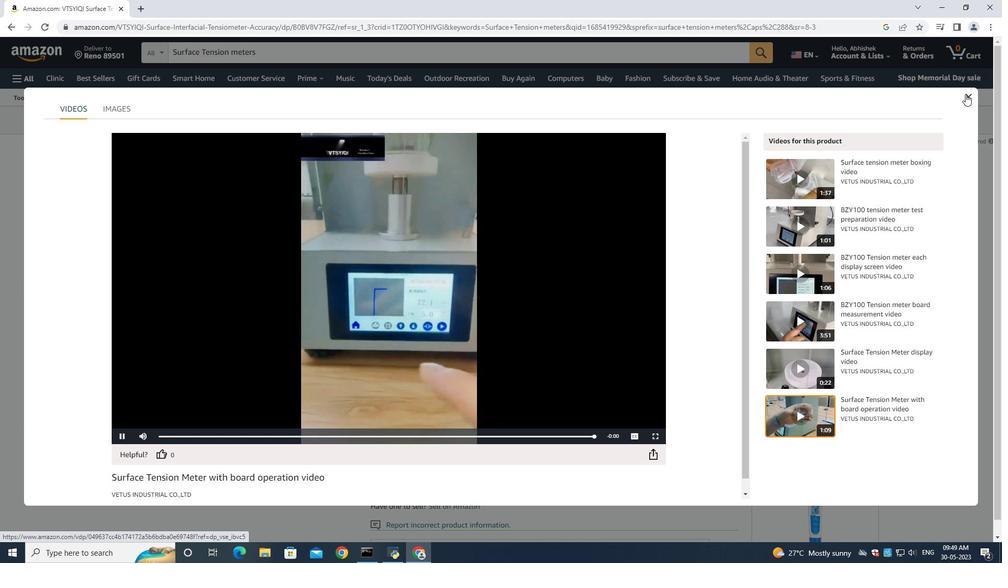 
Action: Mouse moved to (816, 289)
Screenshot: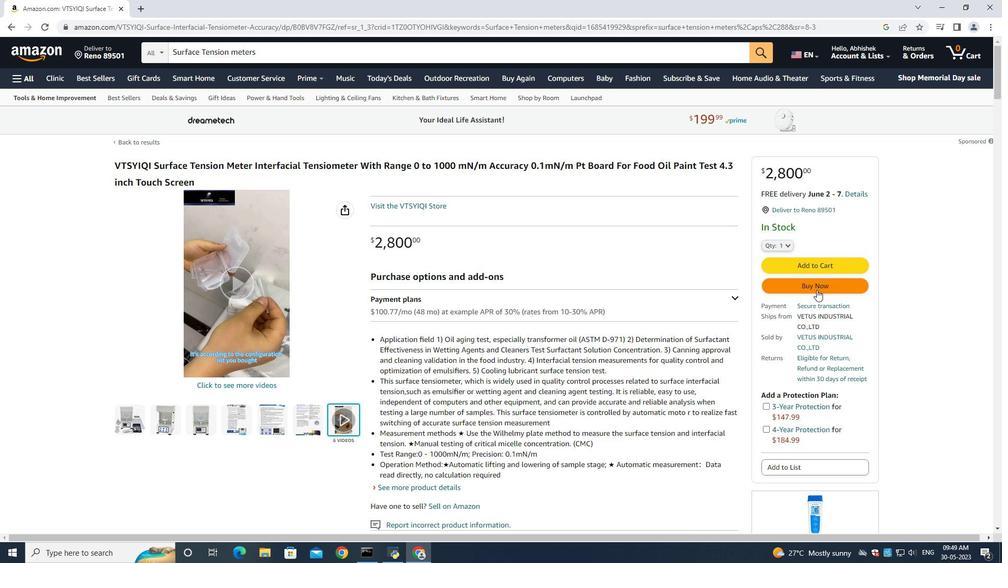 
Action: Mouse pressed left at (816, 289)
Screenshot: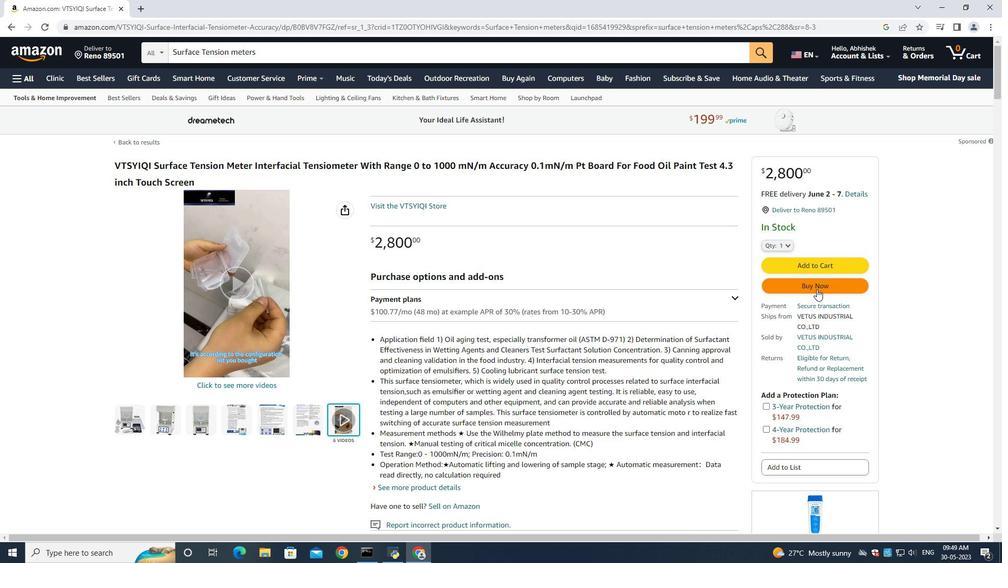 
Action: Mouse moved to (366, 372)
Screenshot: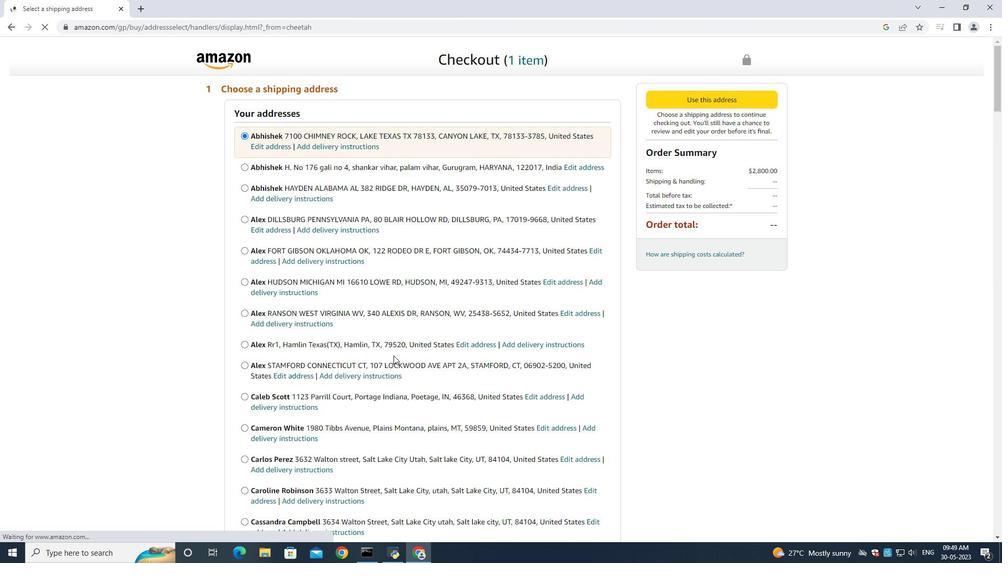 
Action: Mouse scrolled (366, 371) with delta (0, 0)
Screenshot: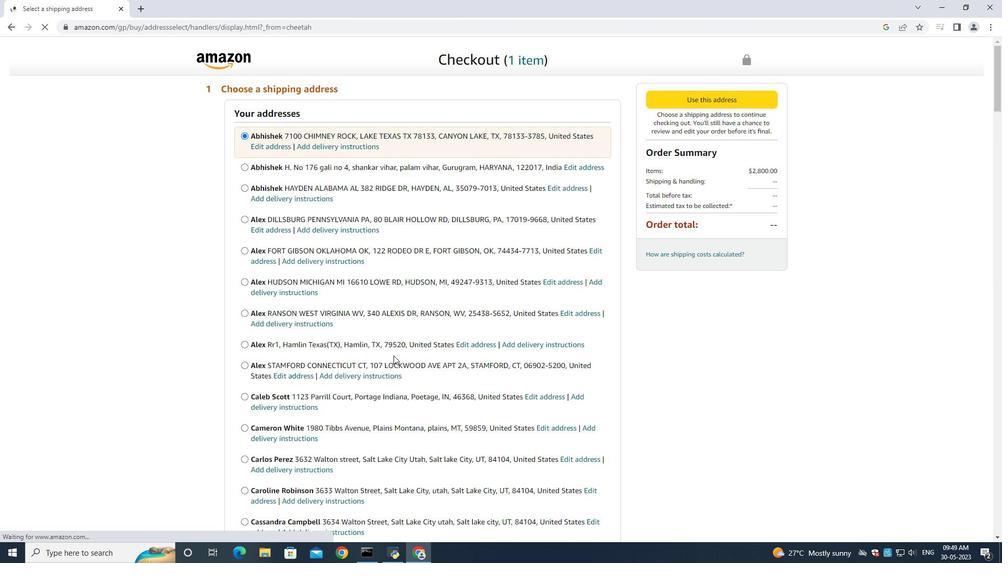 
Action: Mouse moved to (372, 395)
Screenshot: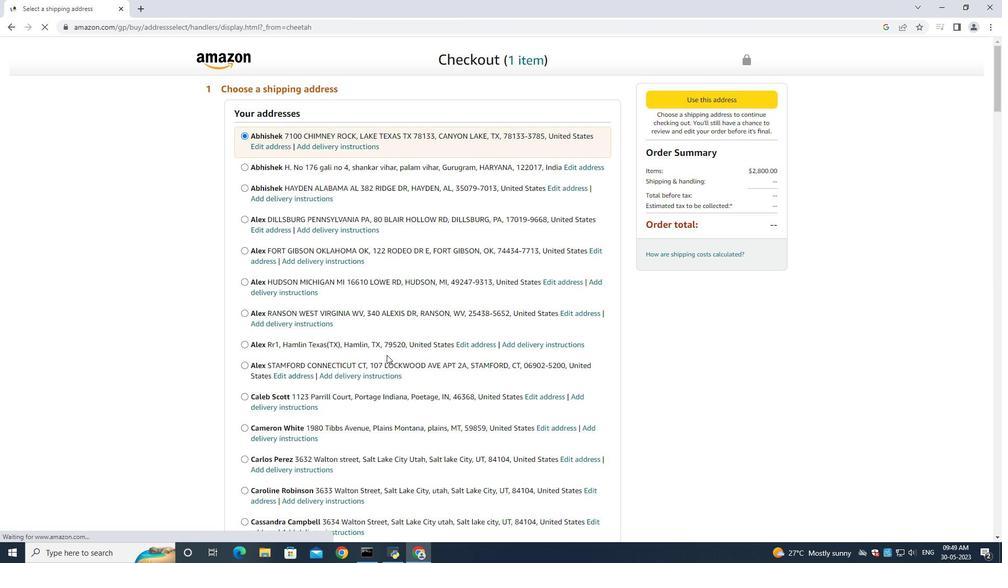 
Action: Mouse scrolled (366, 372) with delta (0, 0)
Screenshot: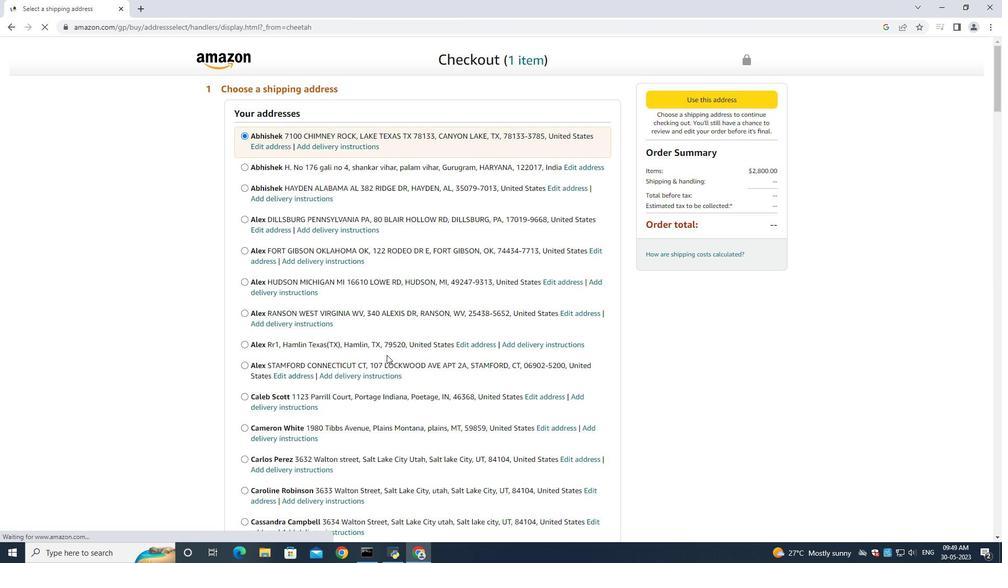 
Action: Mouse scrolled (366, 373) with delta (0, 0)
Screenshot: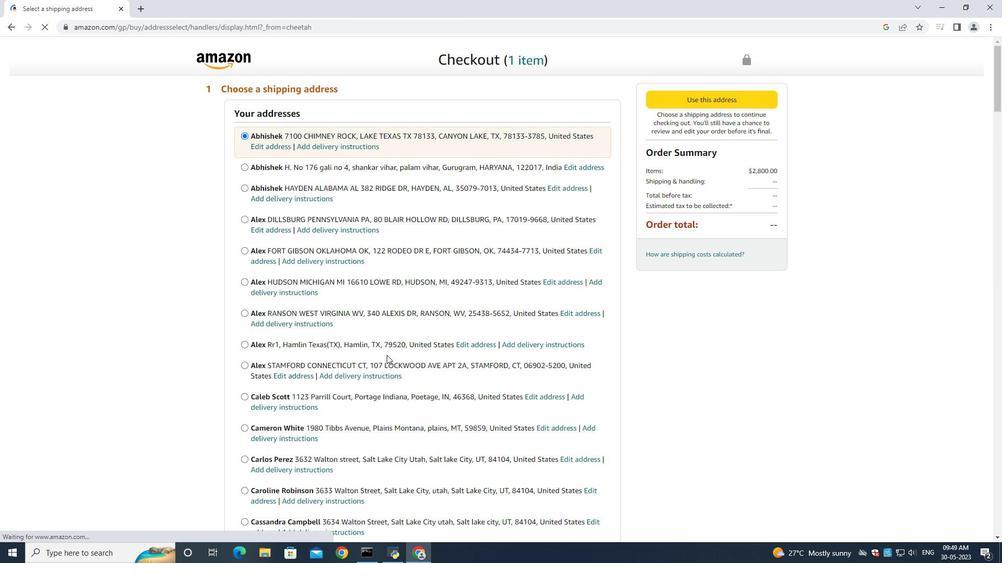 
Action: Mouse scrolled (366, 373) with delta (0, 0)
Screenshot: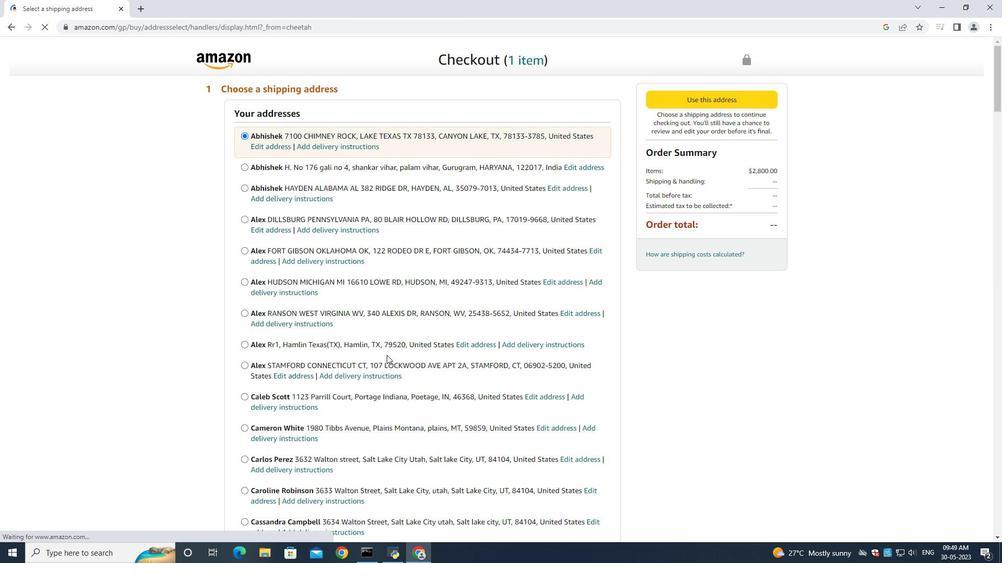 
Action: Mouse scrolled (366, 373) with delta (0, 0)
Screenshot: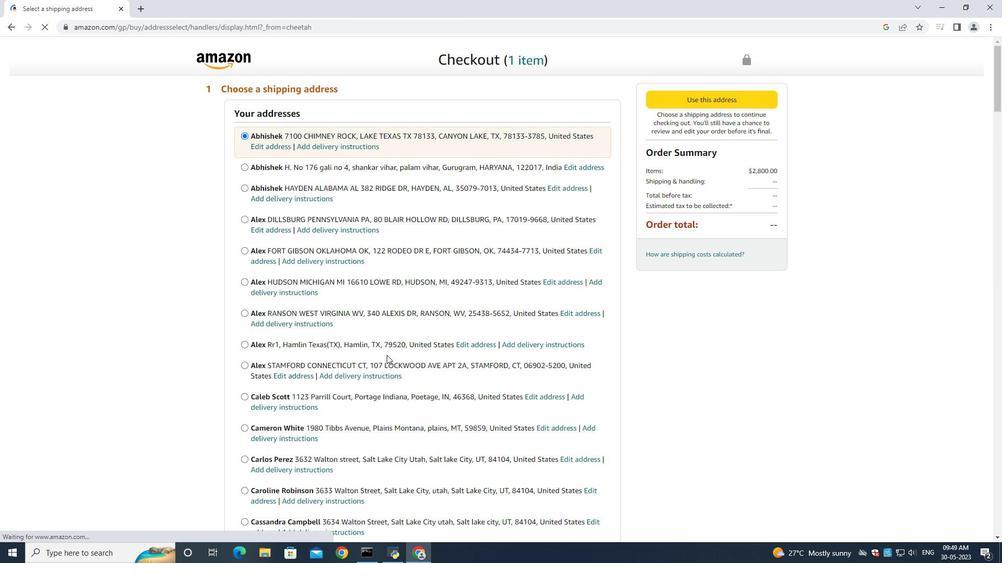 
Action: Mouse moved to (388, 398)
Screenshot: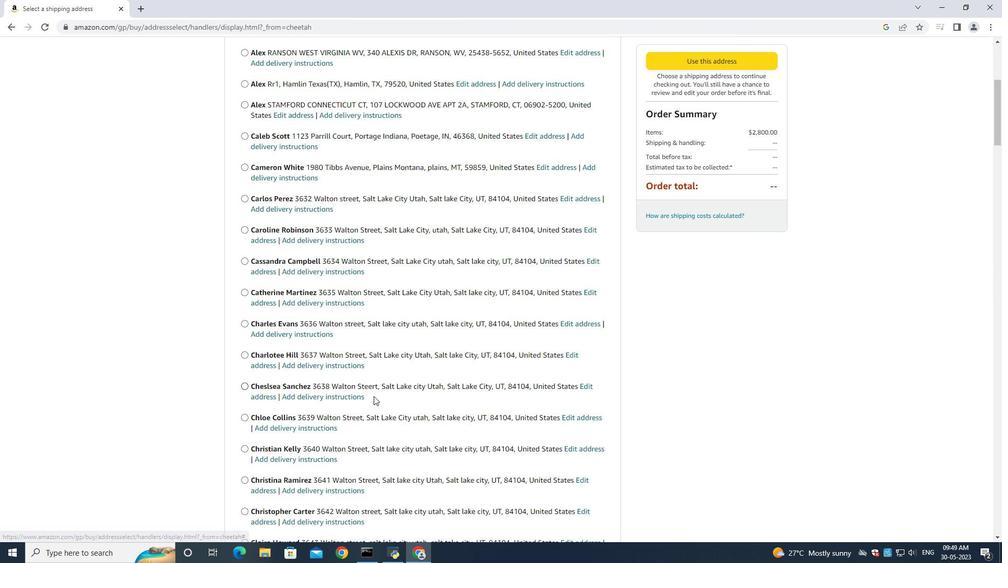 
Action: Mouse scrolled (388, 397) with delta (0, 0)
Screenshot: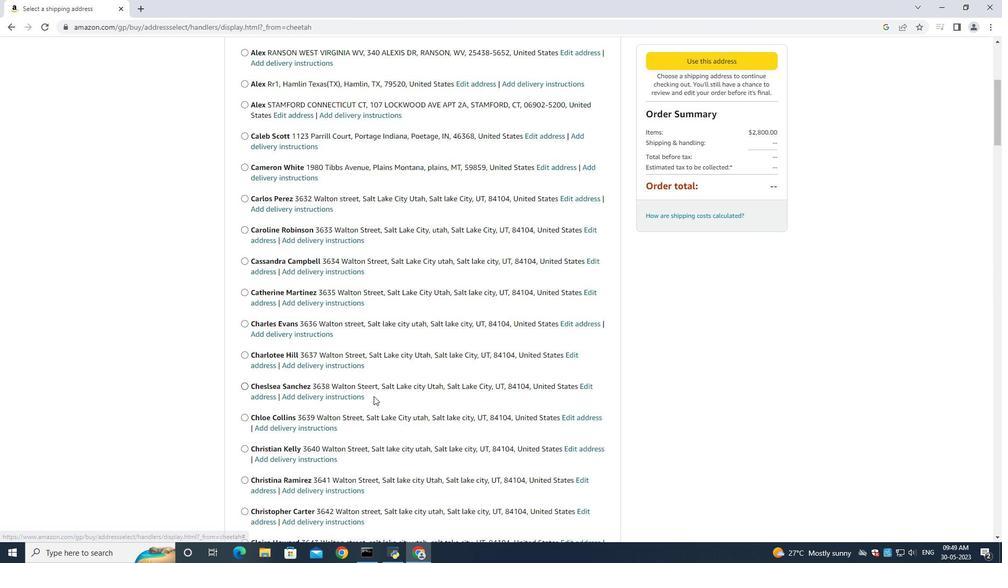 
Action: Mouse scrolled (388, 397) with delta (0, 0)
Screenshot: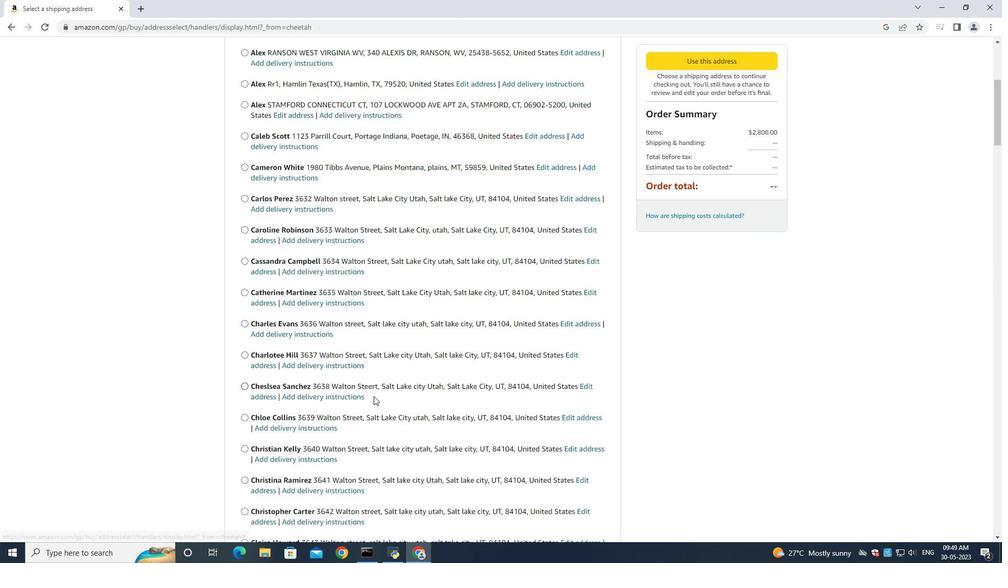 
Action: Mouse scrolled (388, 397) with delta (0, 0)
Screenshot: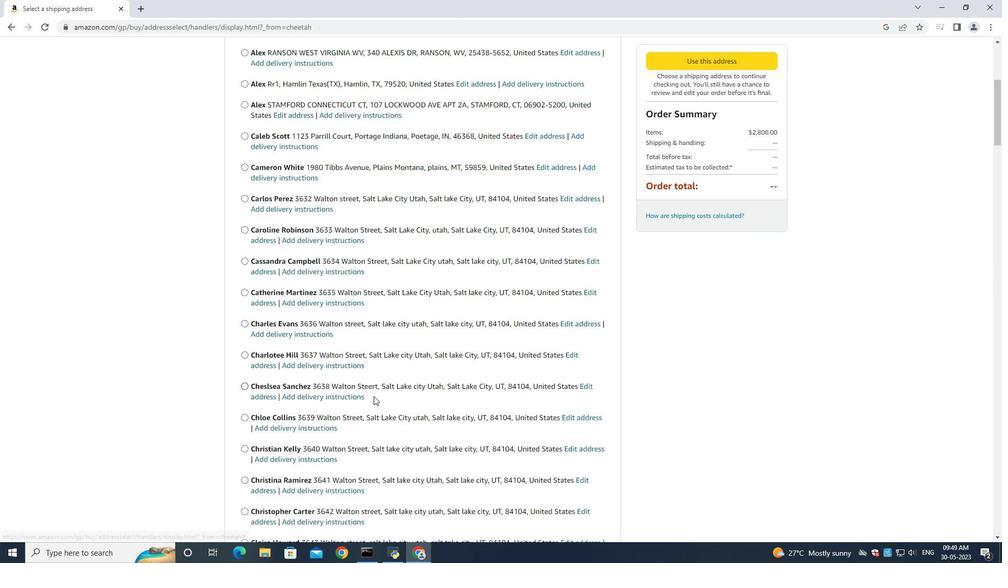 
Action: Mouse moved to (388, 398)
Screenshot: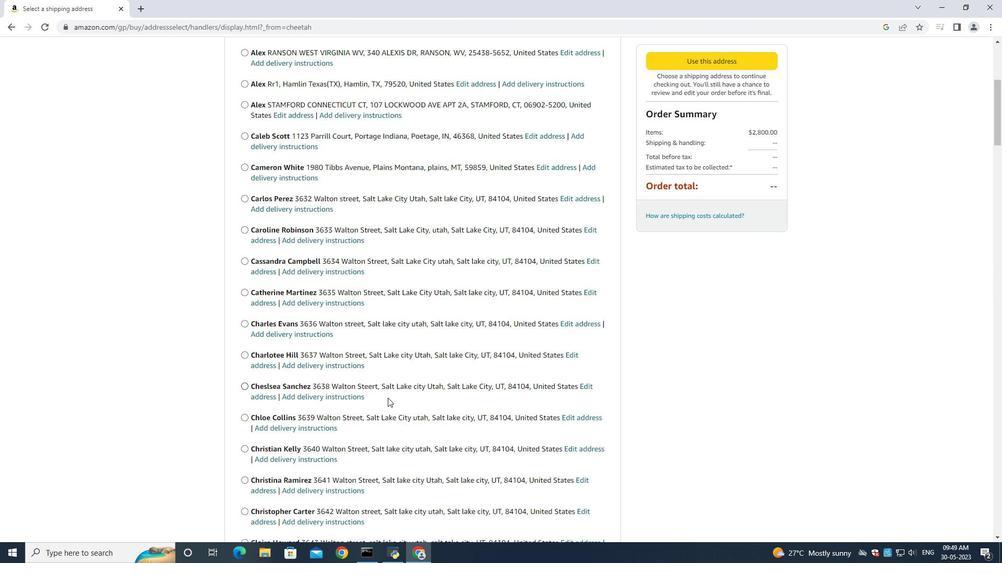 
Action: Mouse scrolled (388, 397) with delta (0, 0)
Screenshot: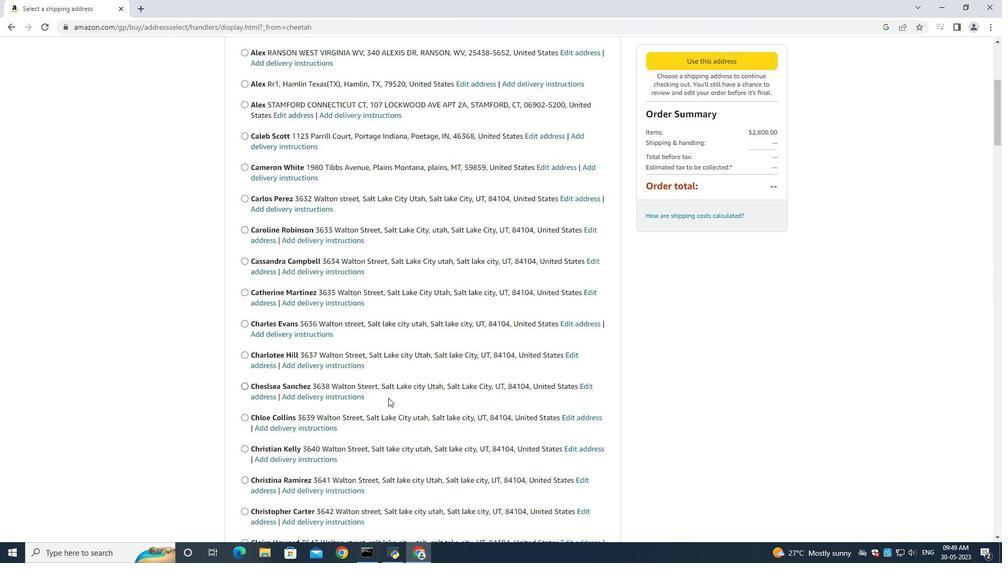 
Action: Mouse moved to (387, 400)
Screenshot: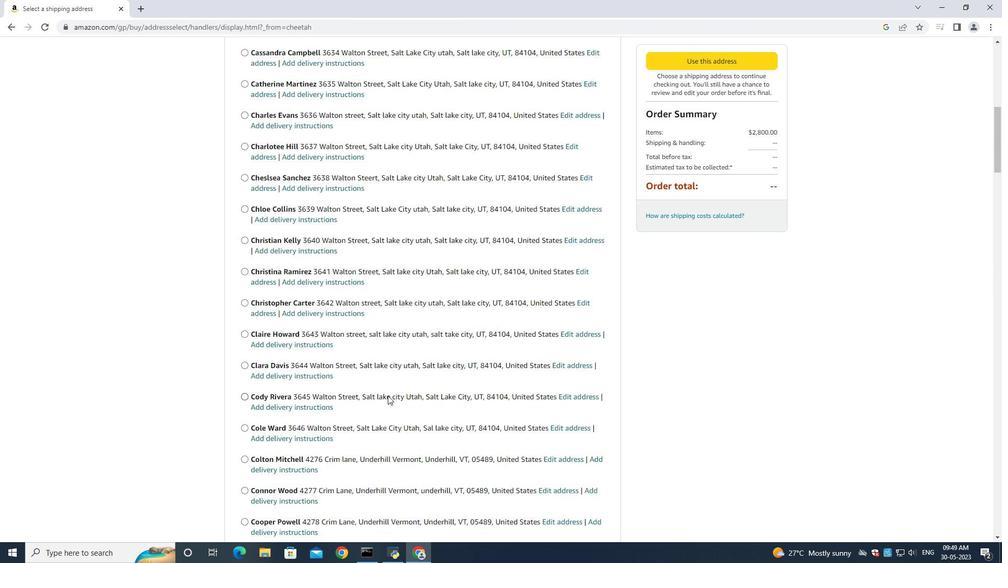 
Action: Mouse scrolled (387, 400) with delta (0, 0)
Screenshot: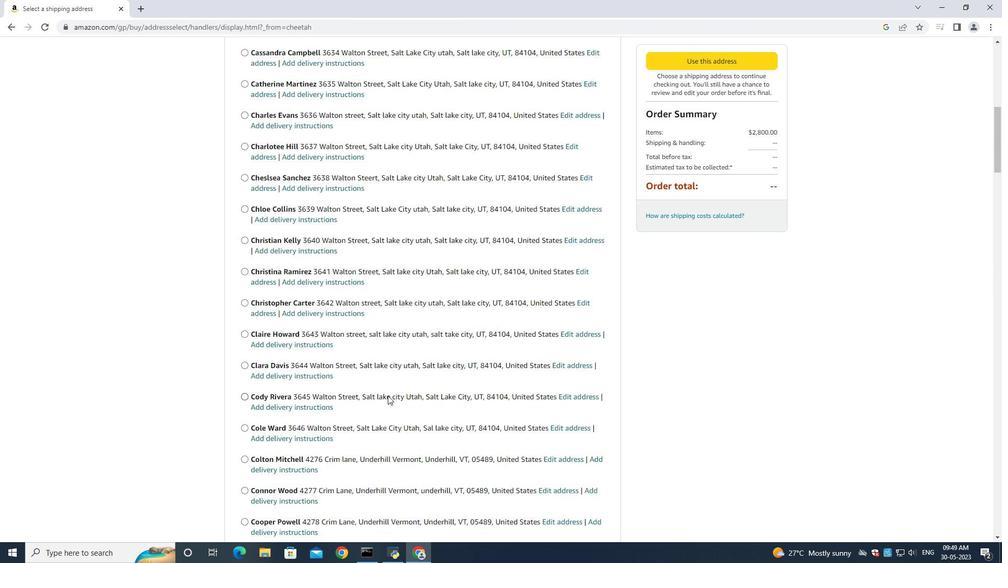 
Action: Mouse moved to (387, 401)
Screenshot: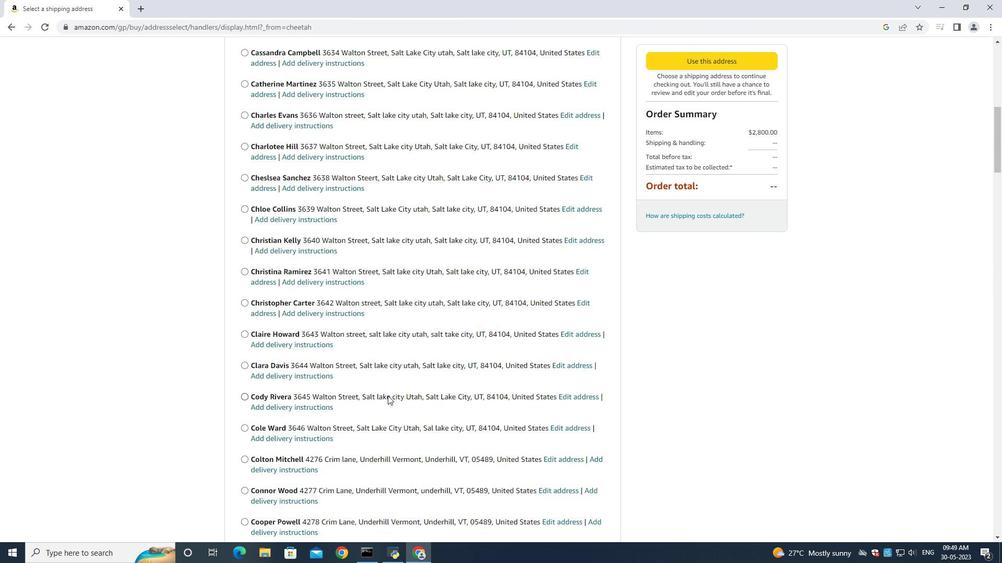 
Action: Mouse scrolled (387, 400) with delta (0, 0)
Screenshot: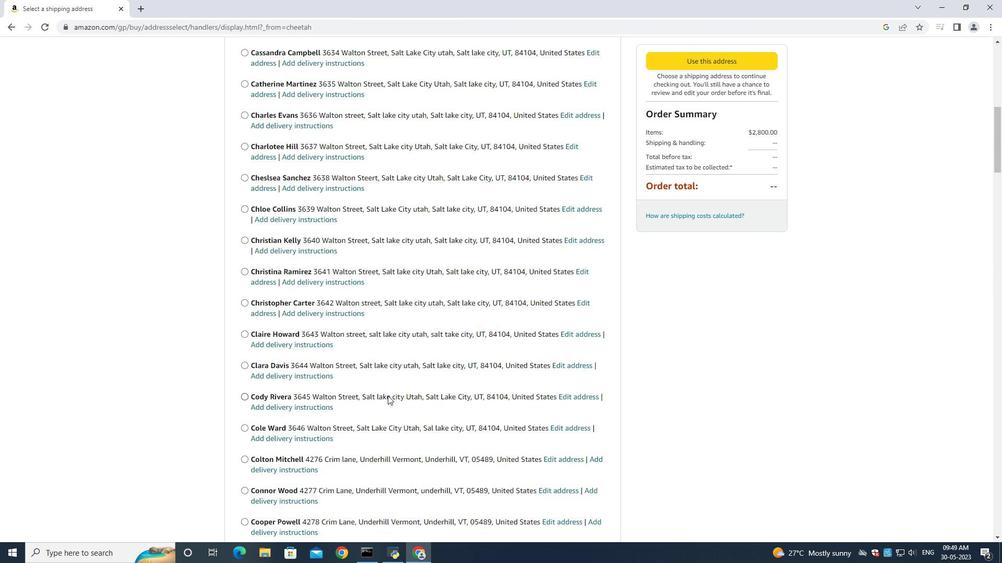 
Action: Mouse moved to (387, 401)
Screenshot: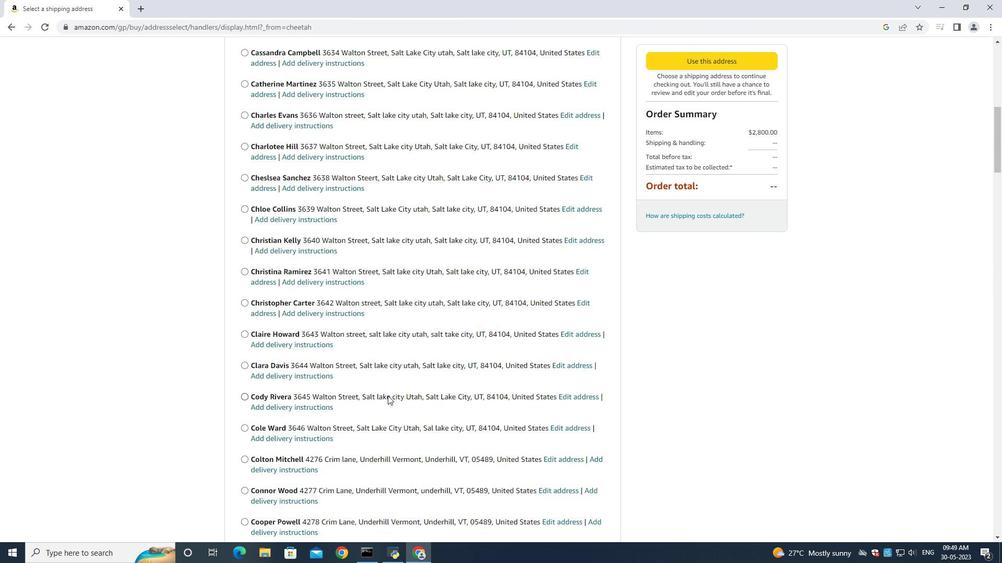 
Action: Mouse scrolled (387, 401) with delta (0, 0)
Screenshot: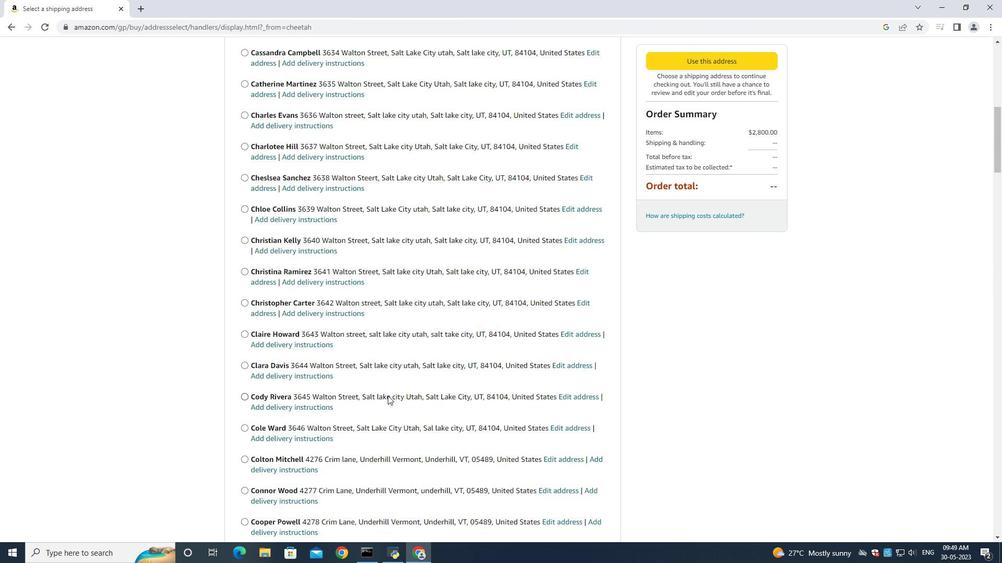 
Action: Mouse moved to (387, 401)
Screenshot: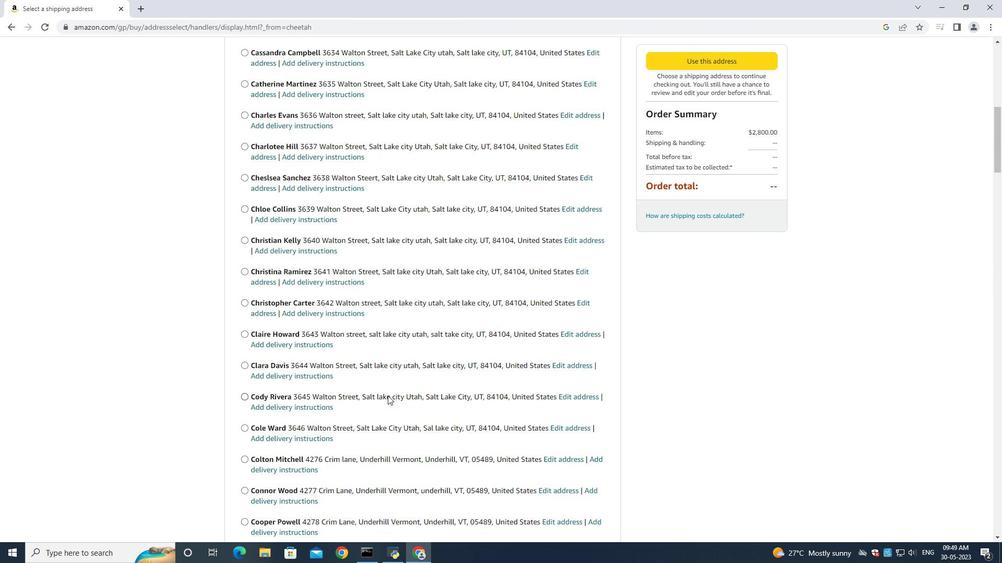 
Action: Mouse scrolled (387, 401) with delta (0, 0)
Screenshot: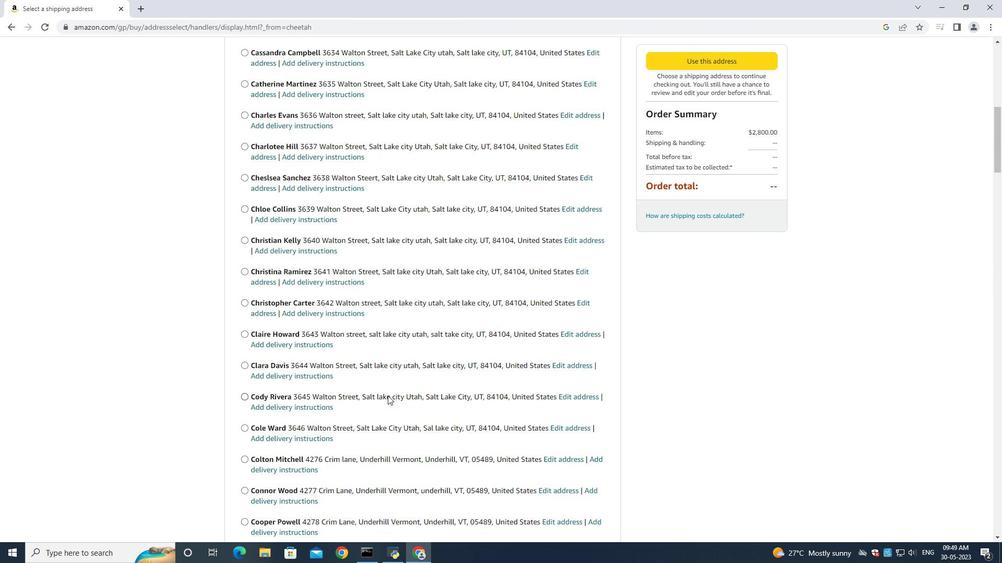 
Action: Mouse moved to (382, 413)
Screenshot: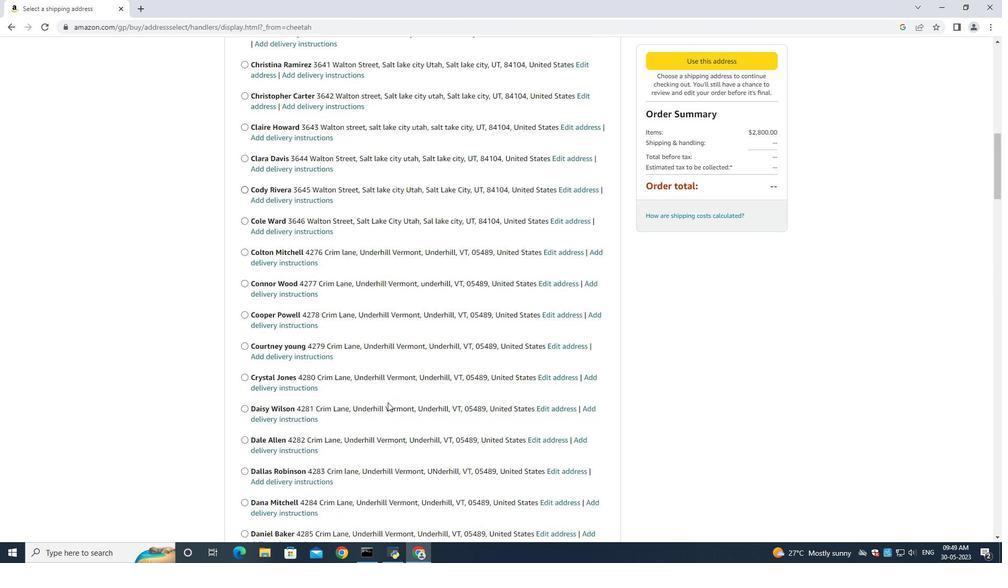 
Action: Mouse scrolled (382, 412) with delta (0, 0)
Screenshot: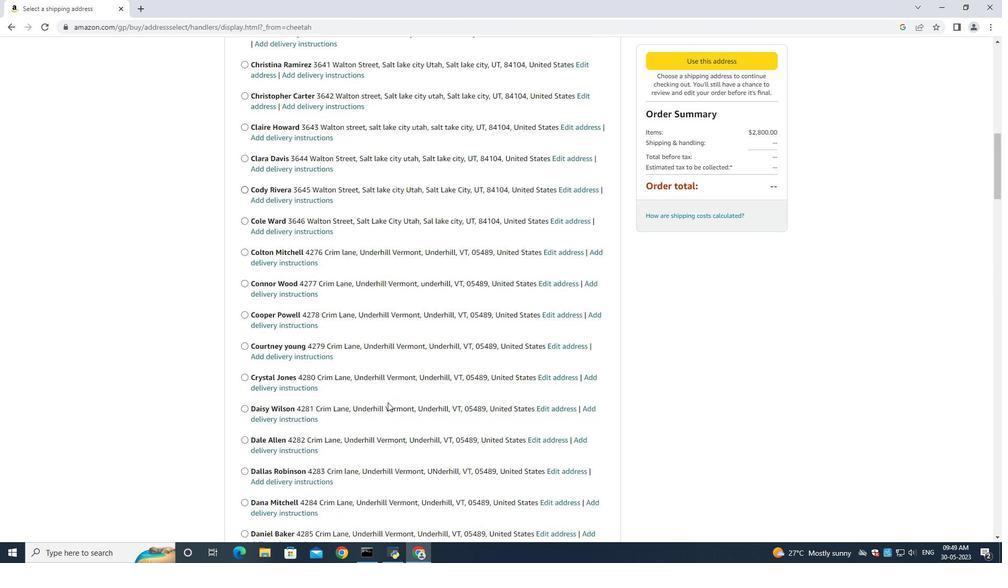 
Action: Mouse moved to (382, 413)
Screenshot: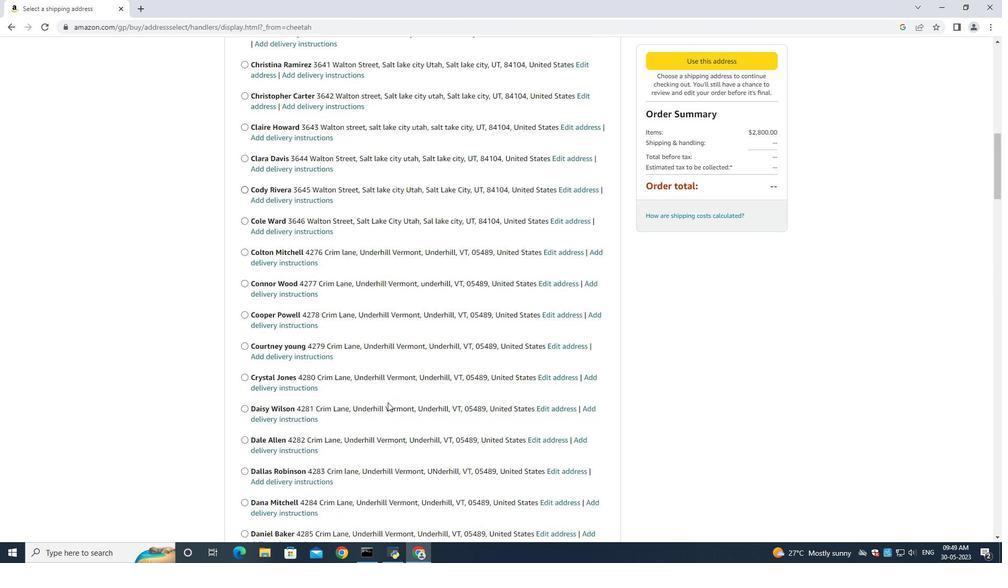 
Action: Mouse scrolled (382, 412) with delta (0, 0)
Screenshot: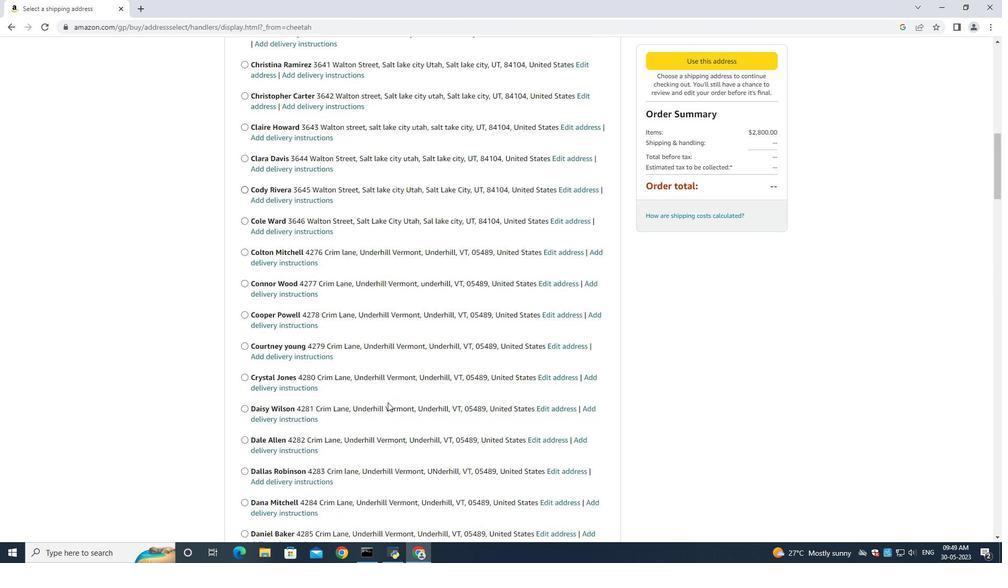 
Action: Mouse moved to (381, 413)
Screenshot: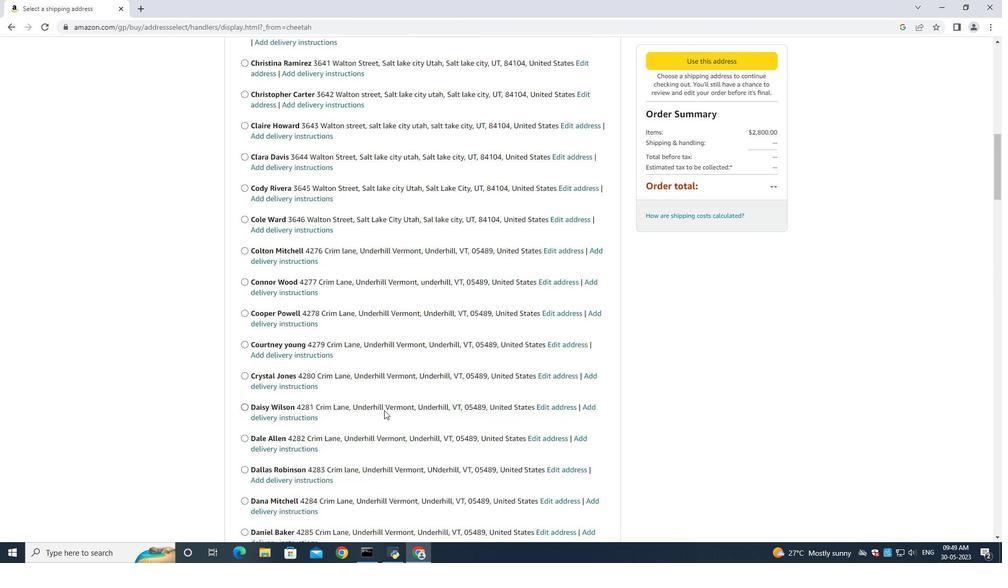 
Action: Mouse scrolled (381, 413) with delta (0, 0)
Screenshot: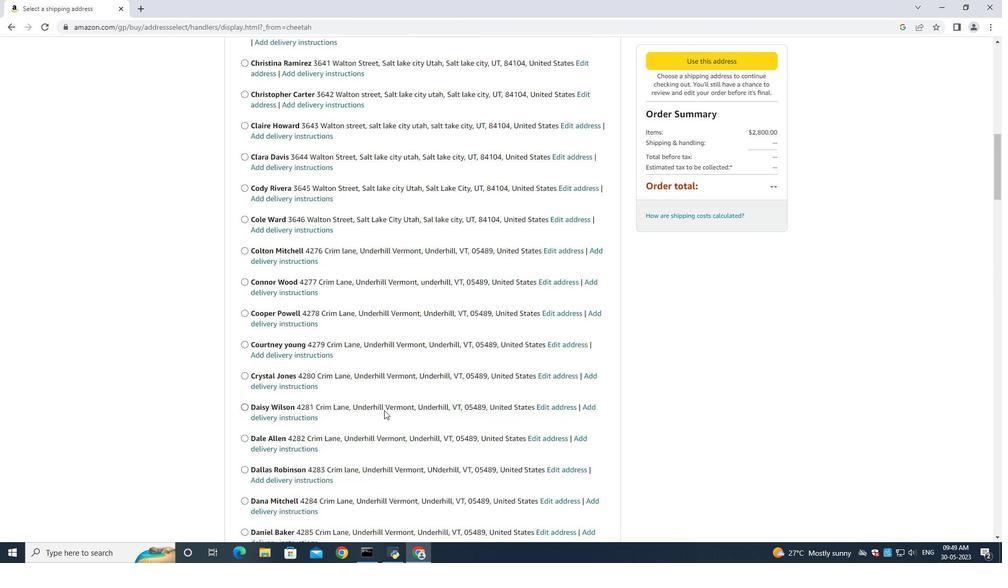 
Action: Mouse moved to (380, 413)
Screenshot: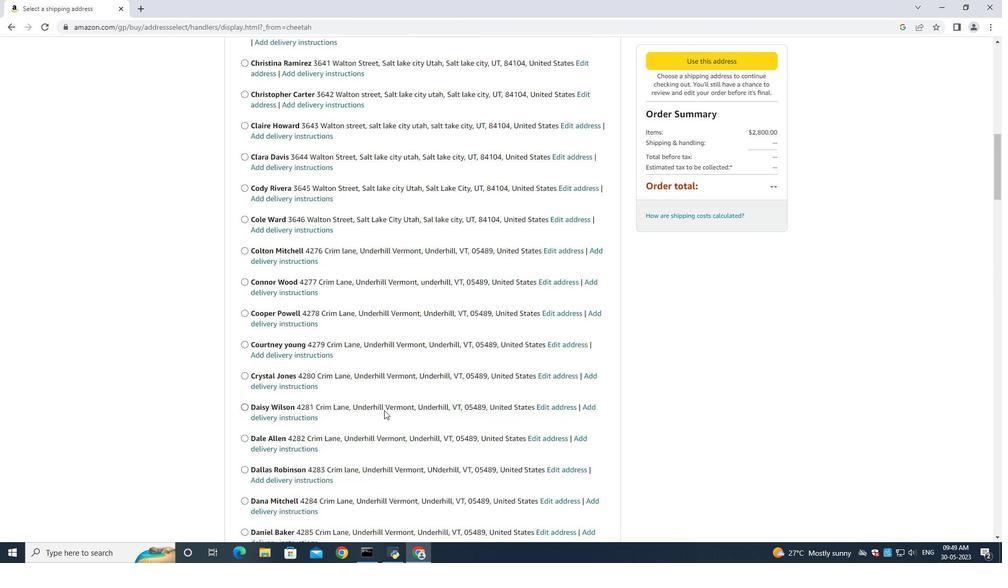 
Action: Mouse scrolled (381, 413) with delta (0, 0)
Screenshot: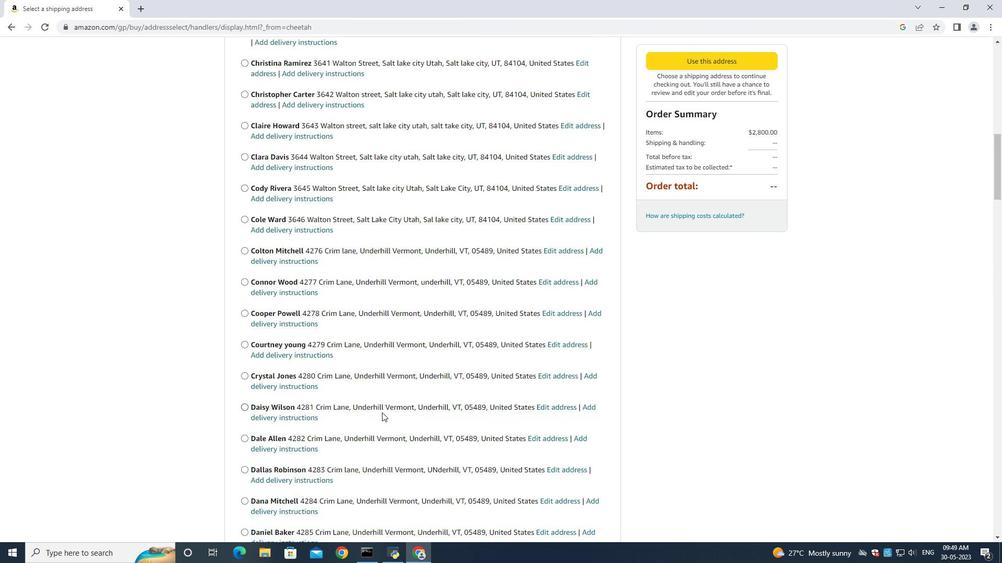 
Action: Mouse moved to (310, 399)
Screenshot: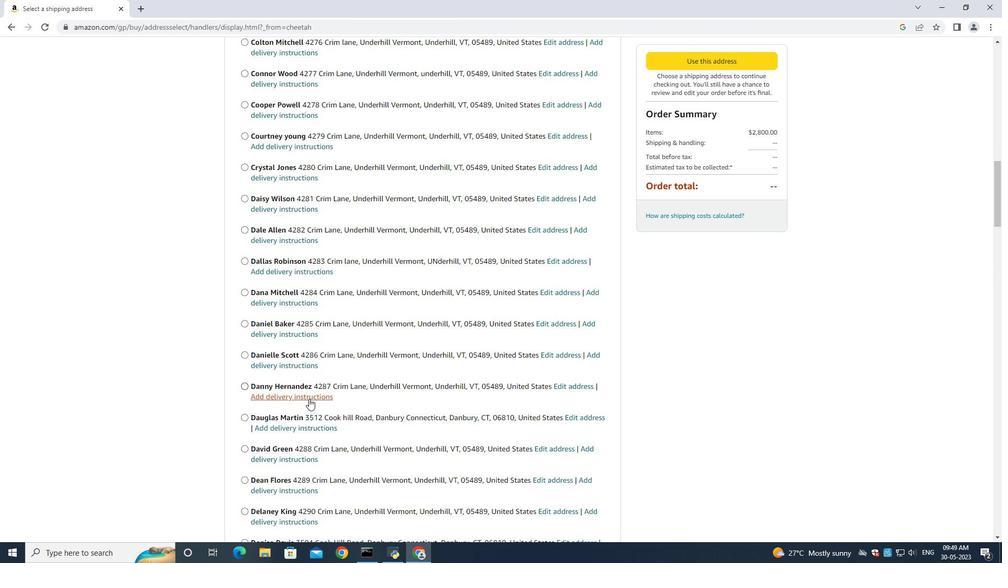 
Action: Mouse scrolled (310, 398) with delta (0, 0)
Screenshot: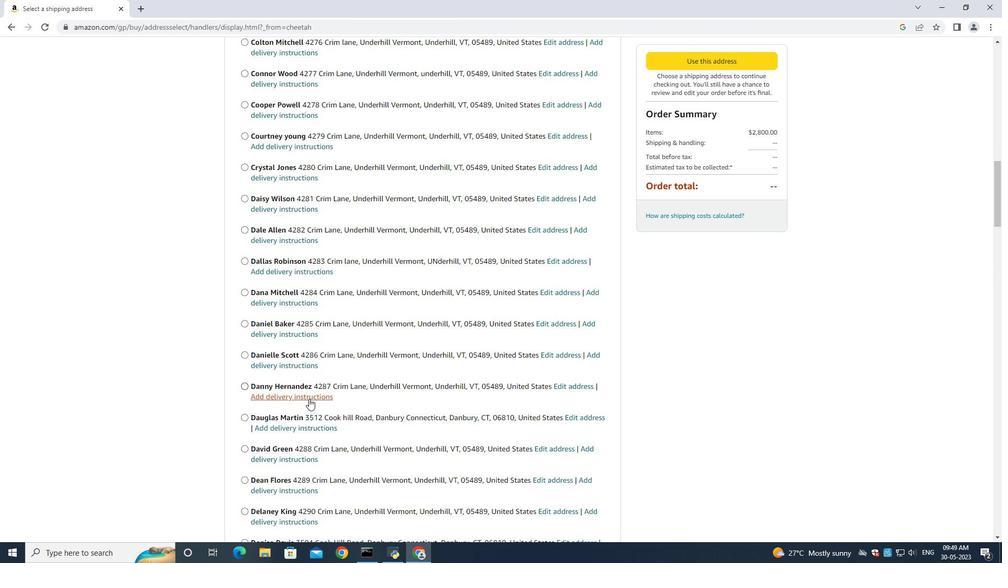 
Action: Mouse moved to (310, 399)
Screenshot: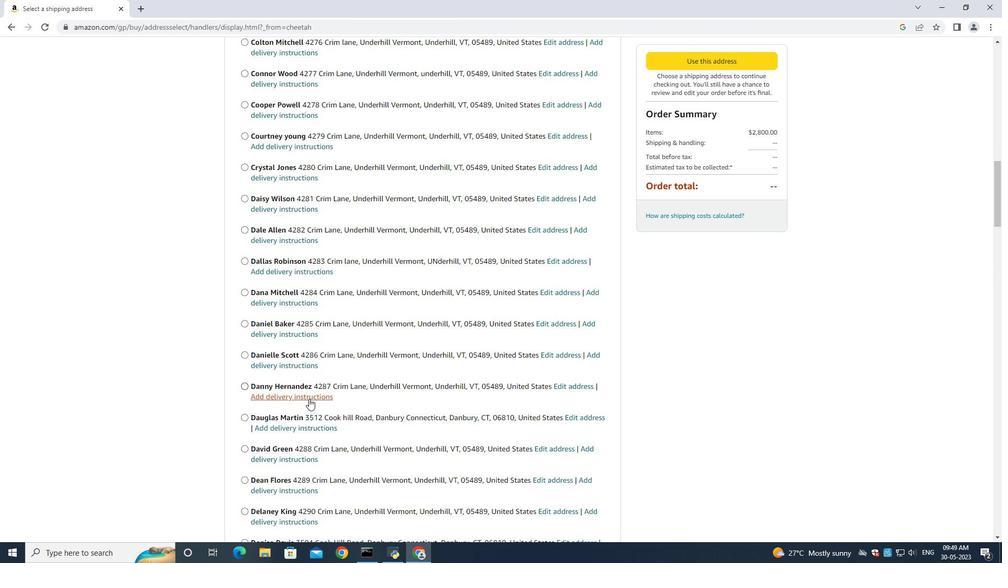 
Action: Mouse scrolled (310, 399) with delta (0, 0)
Screenshot: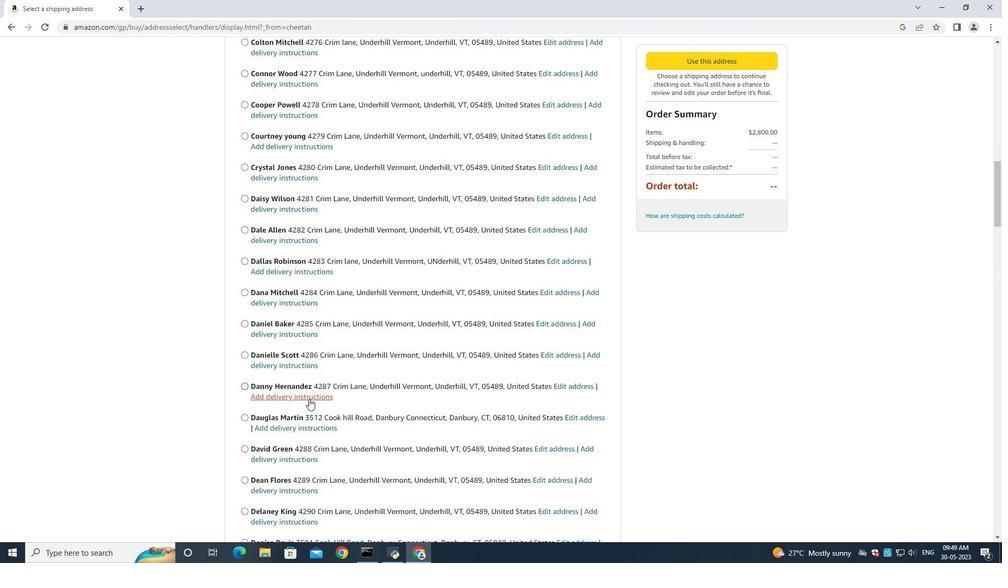 
Action: Mouse moved to (310, 399)
Screenshot: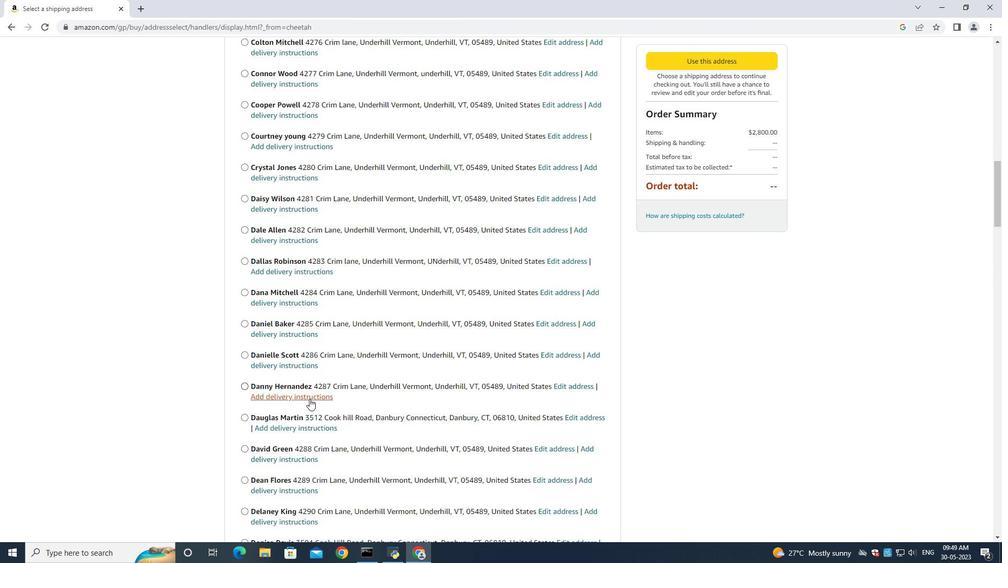 
Action: Mouse scrolled (310, 399) with delta (0, 0)
Screenshot: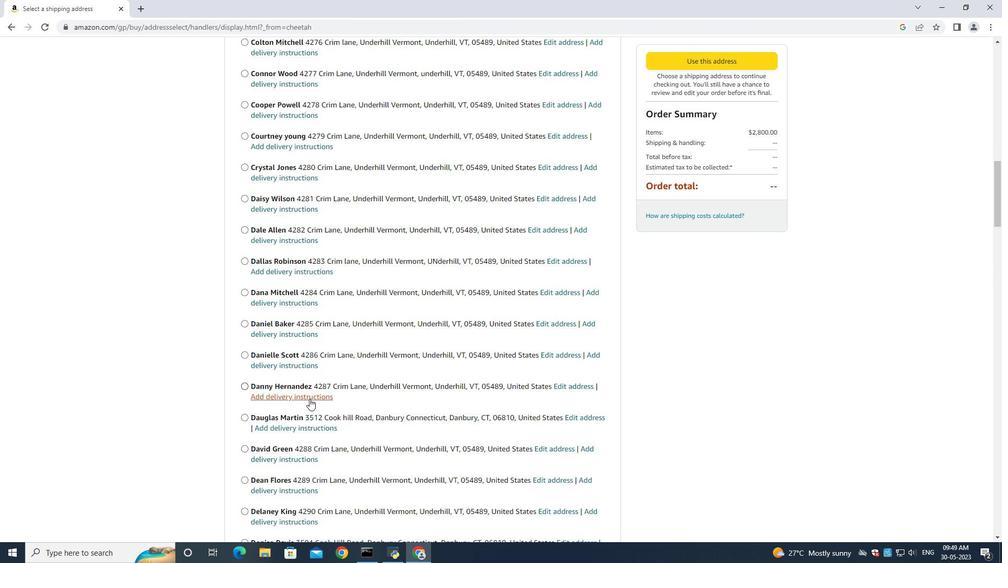 
Action: Mouse moved to (311, 407)
Screenshot: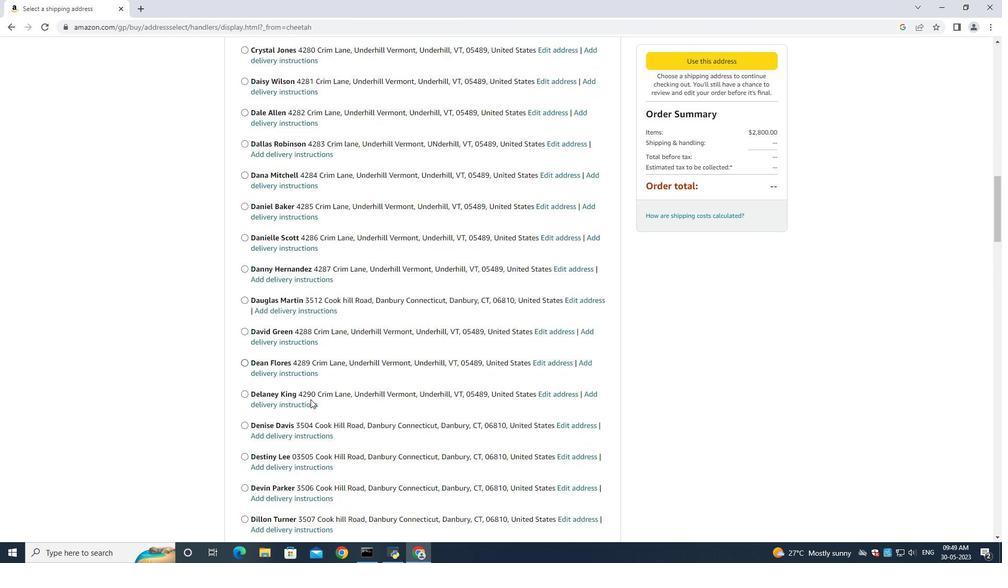 
Action: Mouse scrolled (311, 407) with delta (0, 0)
Screenshot: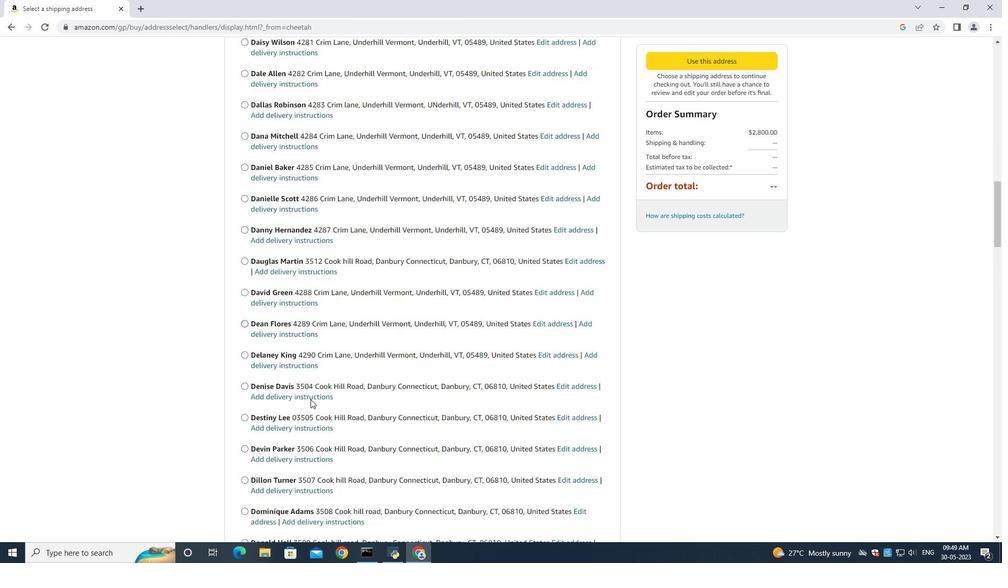 
Action: Mouse moved to (311, 409)
Screenshot: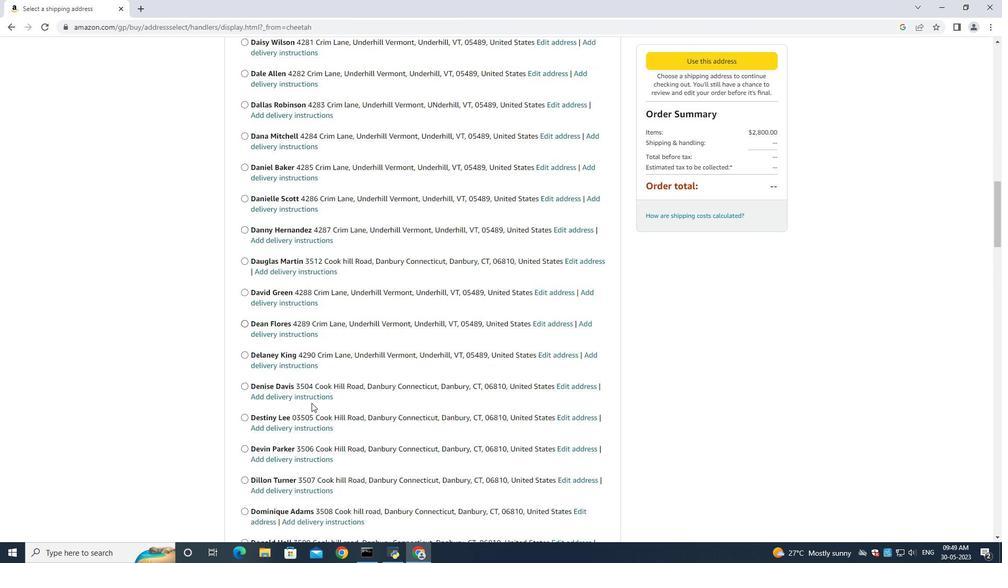 
Action: Mouse scrolled (311, 408) with delta (0, 0)
Screenshot: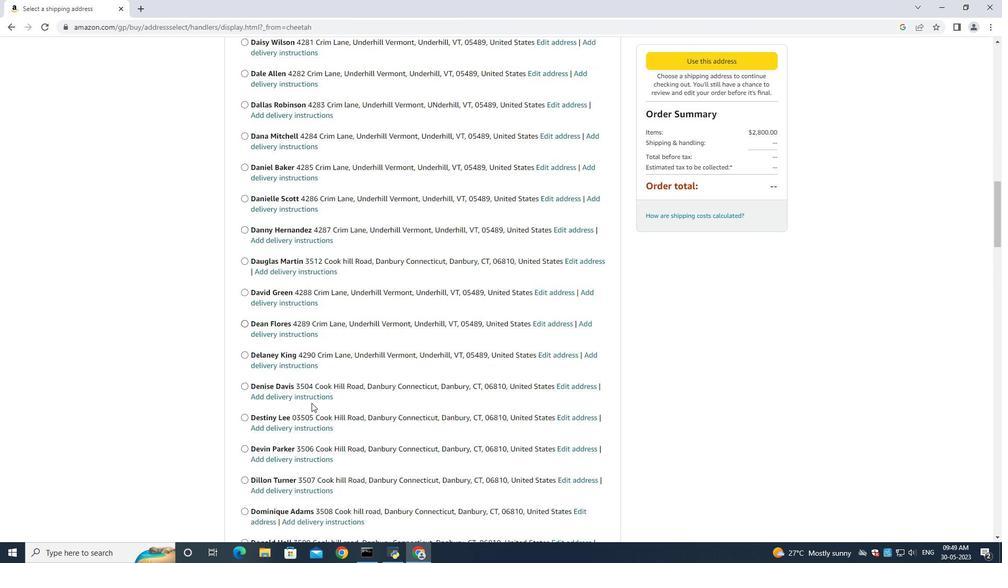 
Action: Mouse moved to (313, 420)
Screenshot: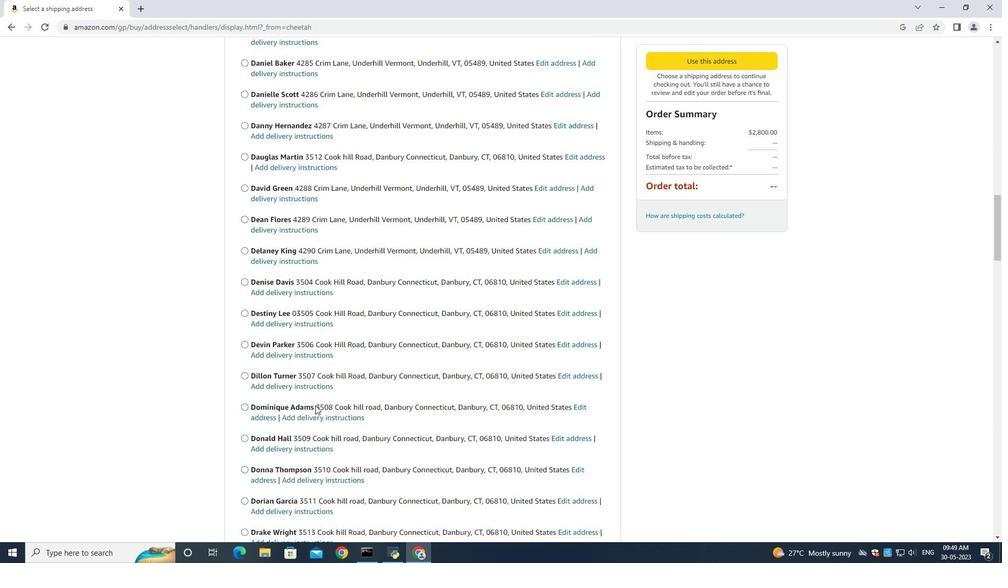 
Action: Mouse scrolled (315, 413) with delta (0, 0)
Screenshot: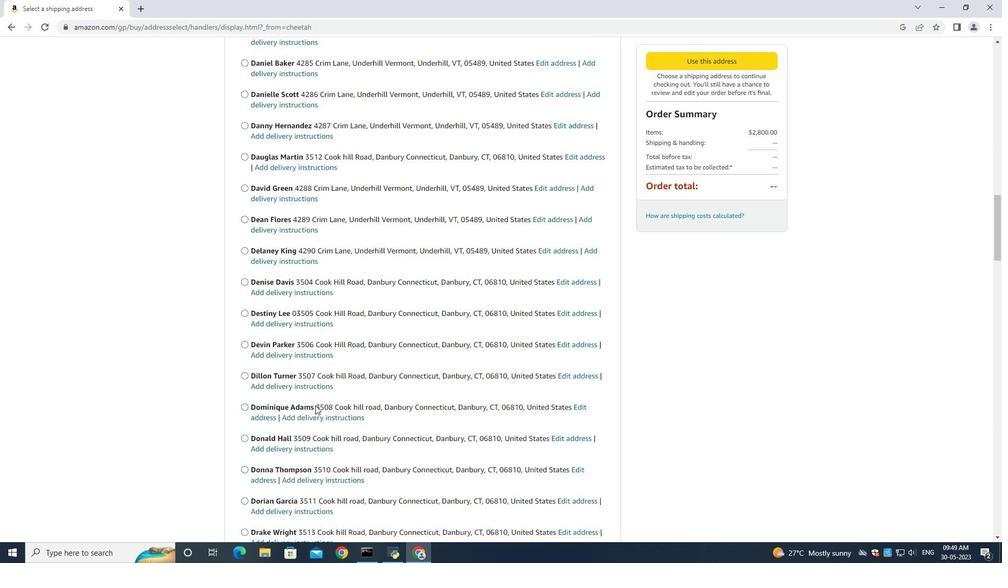
Action: Mouse moved to (312, 428)
Screenshot: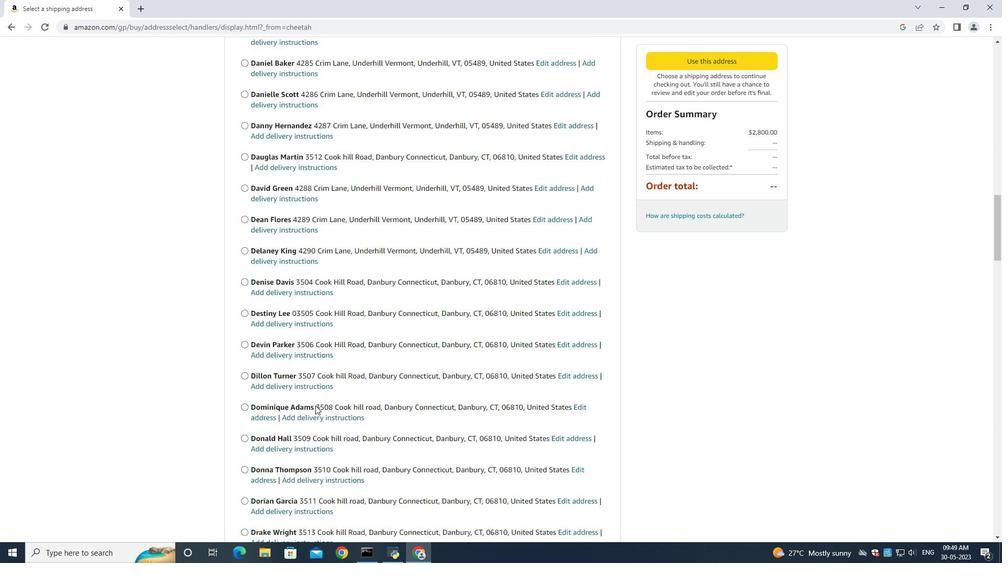 
Action: Mouse scrolled (313, 420) with delta (0, 0)
Screenshot: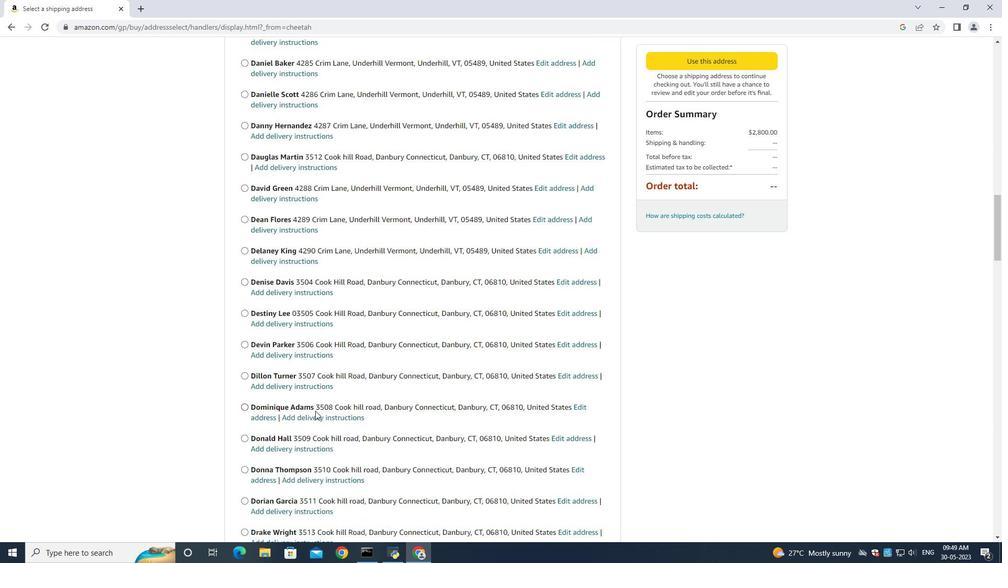 
Action: Mouse moved to (317, 431)
Screenshot: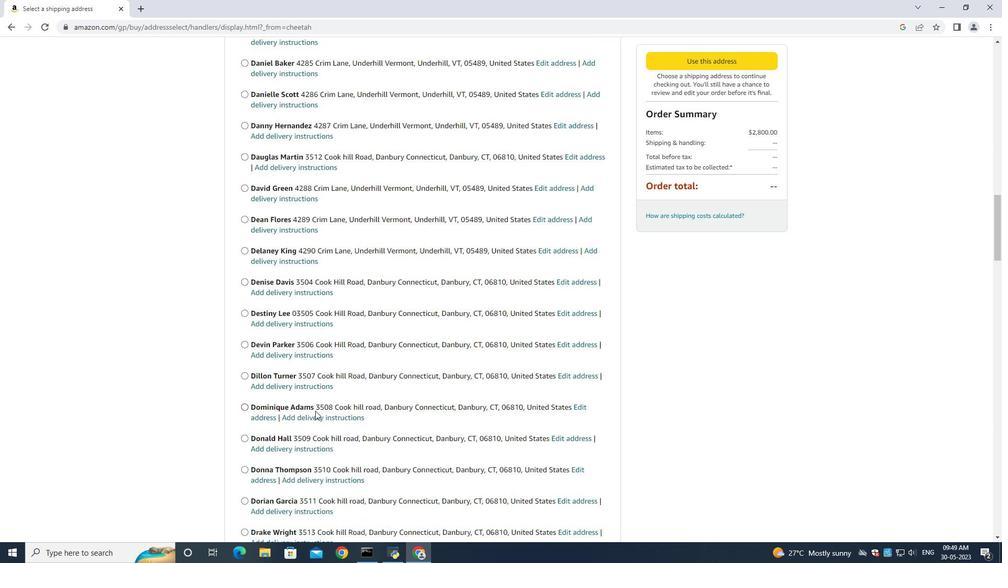 
Action: Mouse scrolled (312, 424) with delta (0, 0)
Screenshot: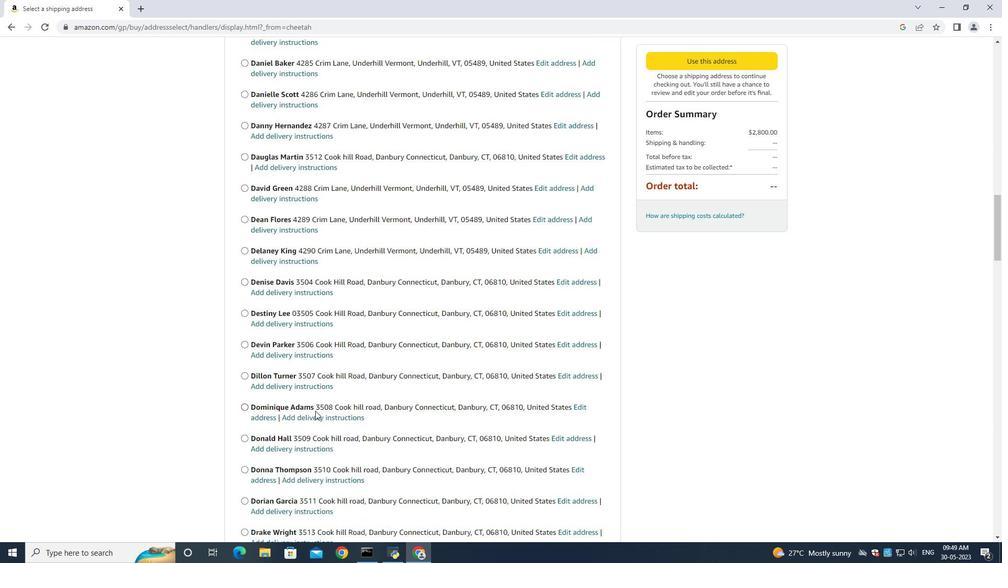 
Action: Mouse moved to (318, 441)
Screenshot: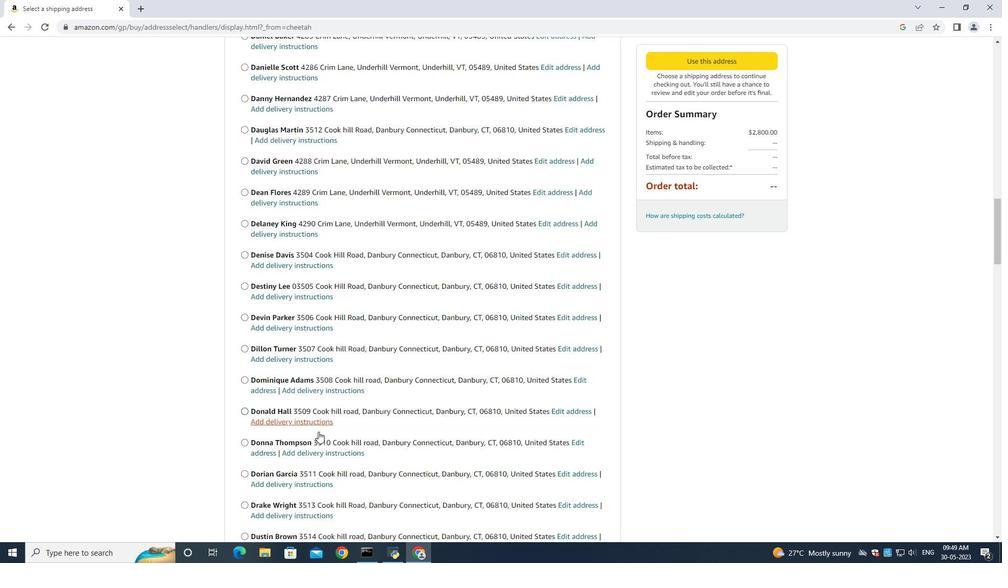 
Action: Mouse scrolled (318, 440) with delta (0, 0)
Screenshot: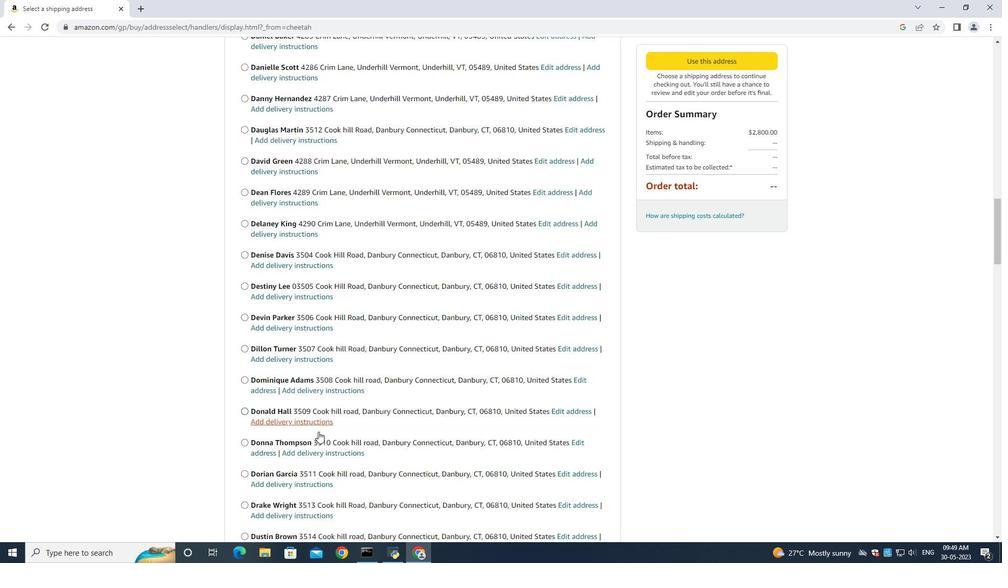 
Action: Mouse moved to (318, 444)
Screenshot: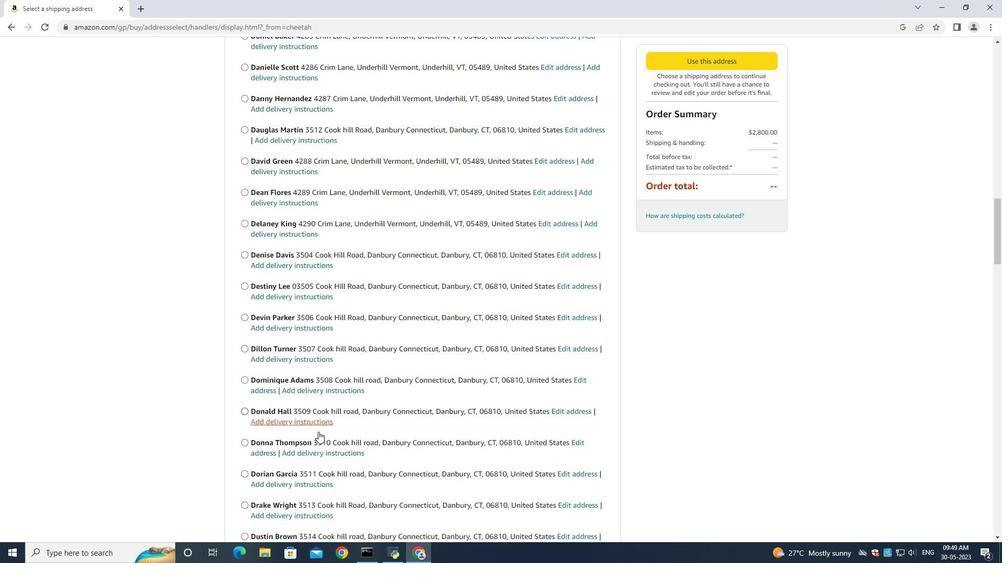 
Action: Mouse scrolled (318, 443) with delta (0, 0)
Screenshot: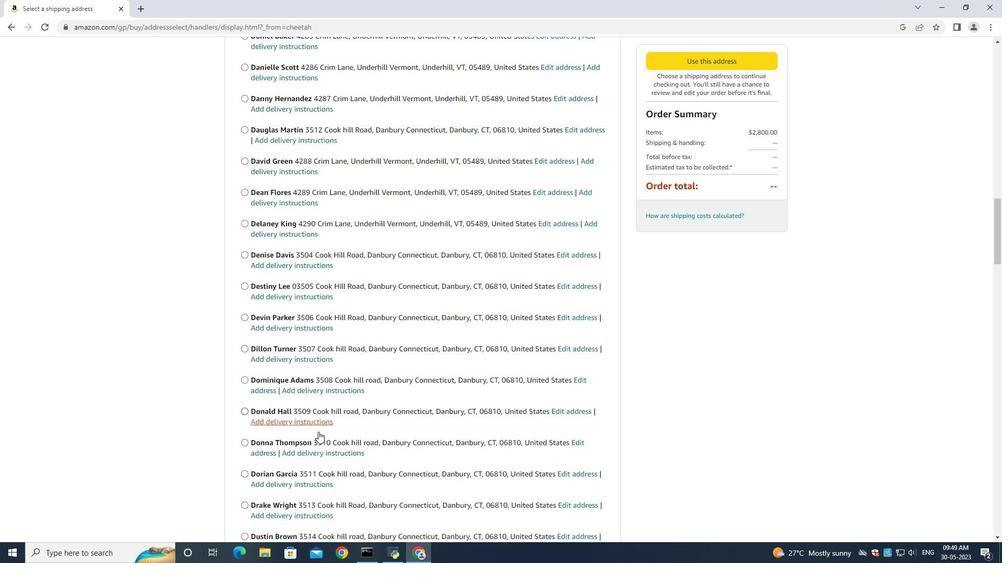 
Action: Mouse moved to (317, 446)
Screenshot: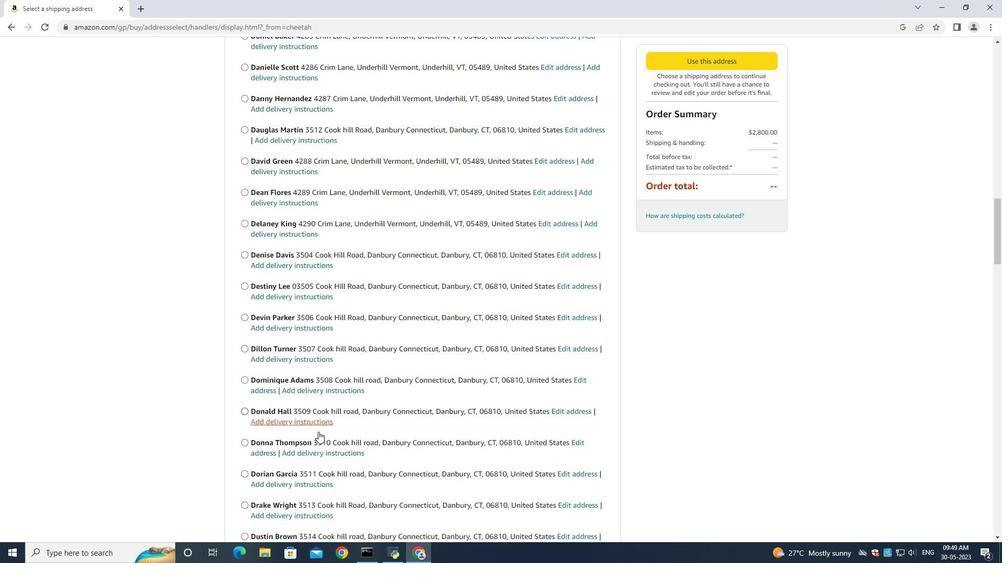 
Action: Mouse scrolled (317, 445) with delta (0, 0)
Screenshot: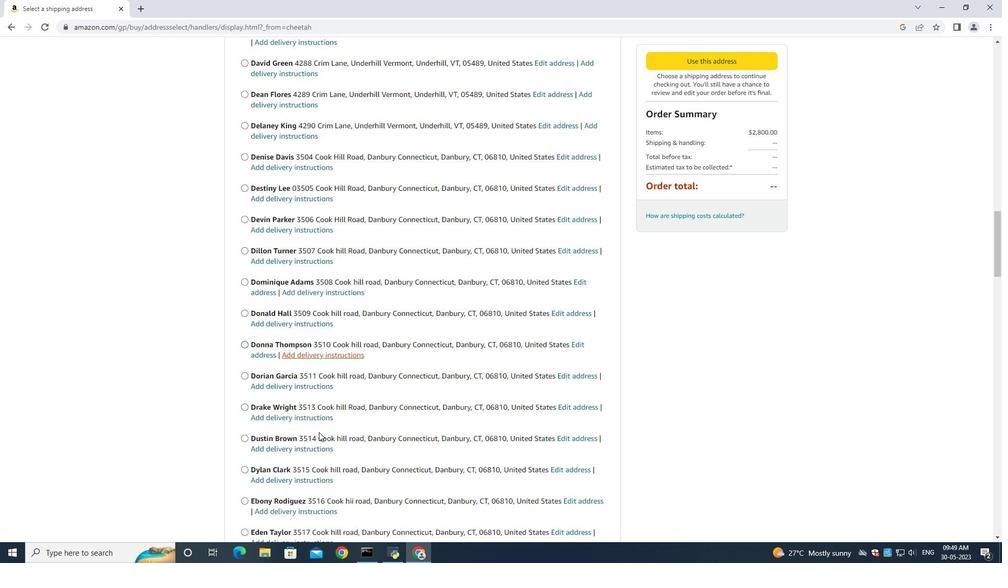 
Action: Mouse moved to (316, 447)
Screenshot: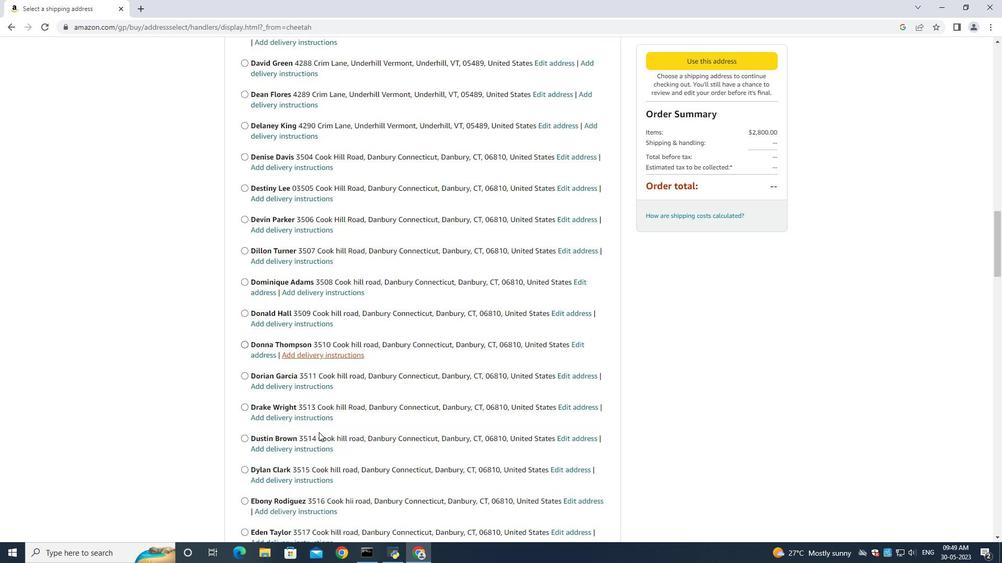 
Action: Mouse scrolled (316, 446) with delta (0, 0)
Screenshot: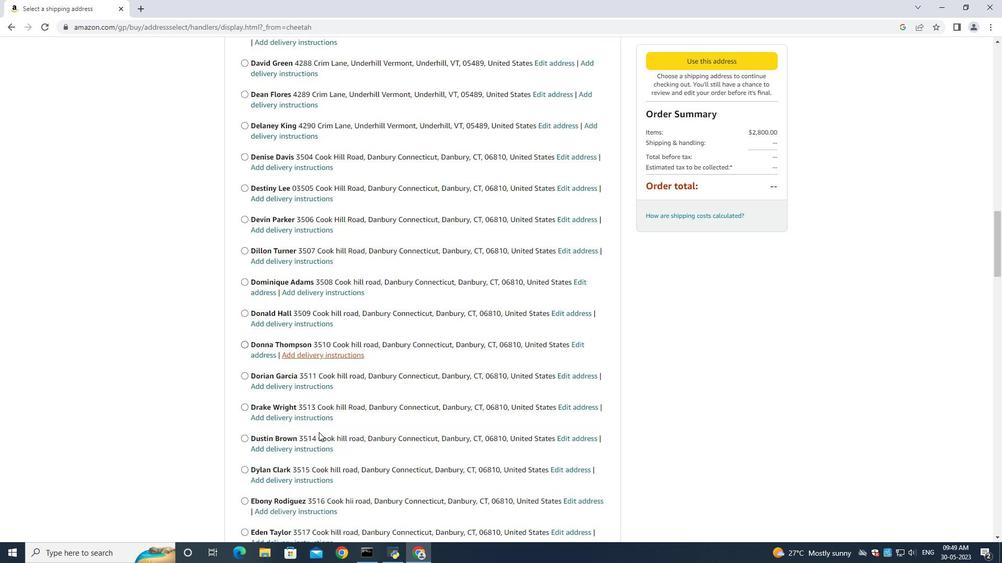 
Action: Mouse moved to (316, 451)
Screenshot: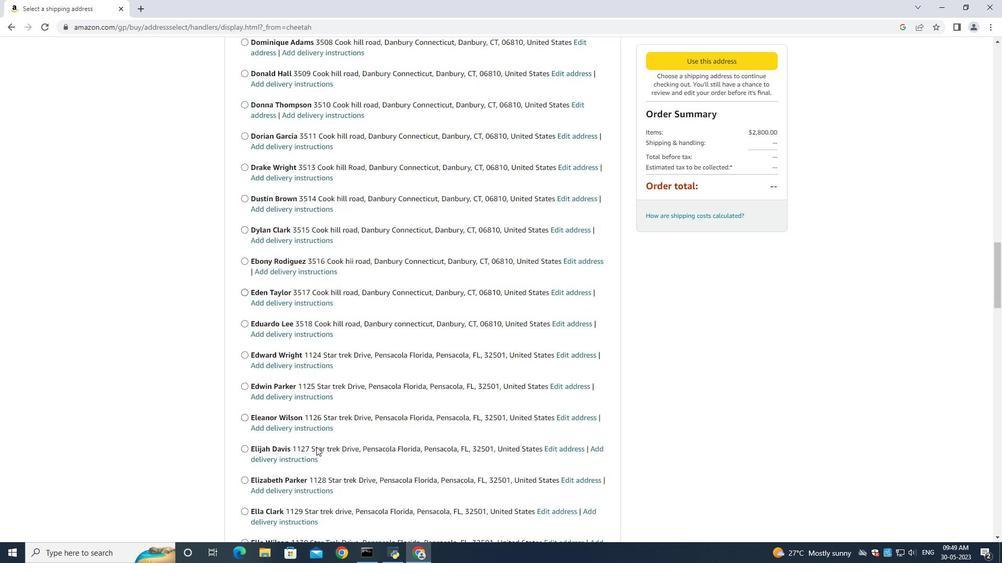 
Action: Mouse scrolled (316, 447) with delta (0, 0)
Screenshot: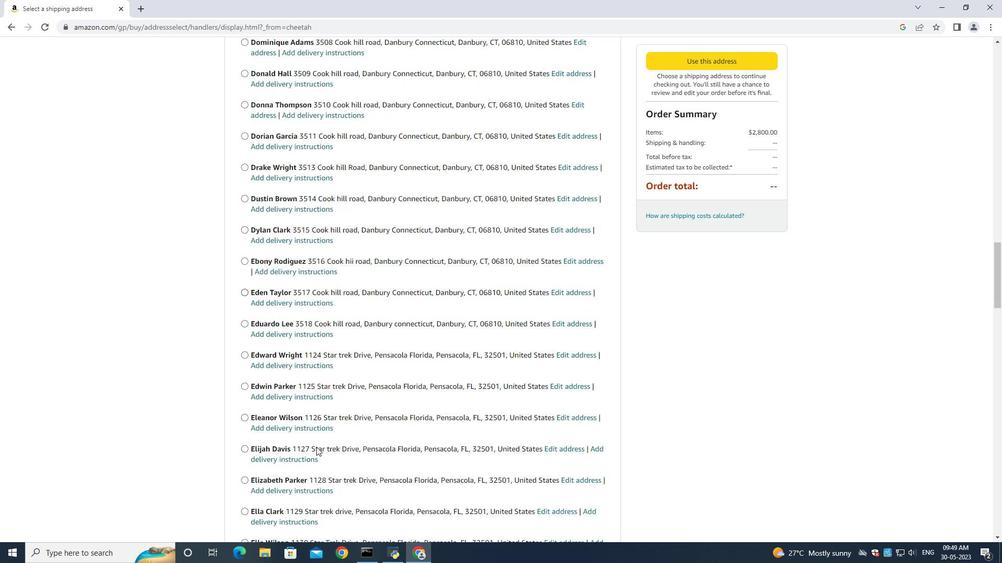 
Action: Mouse moved to (316, 452)
Screenshot: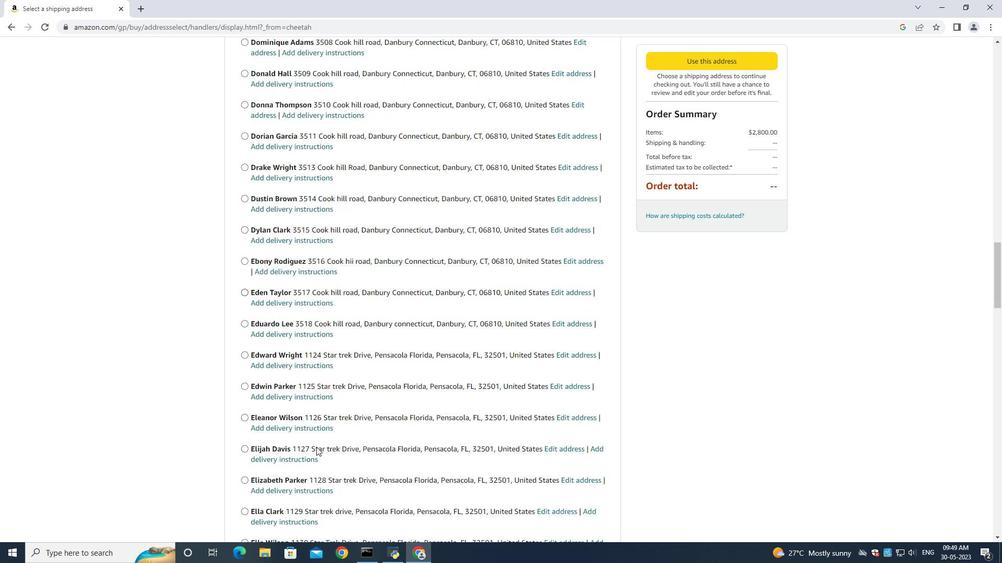 
Action: Mouse scrolled (316, 451) with delta (0, 0)
Screenshot: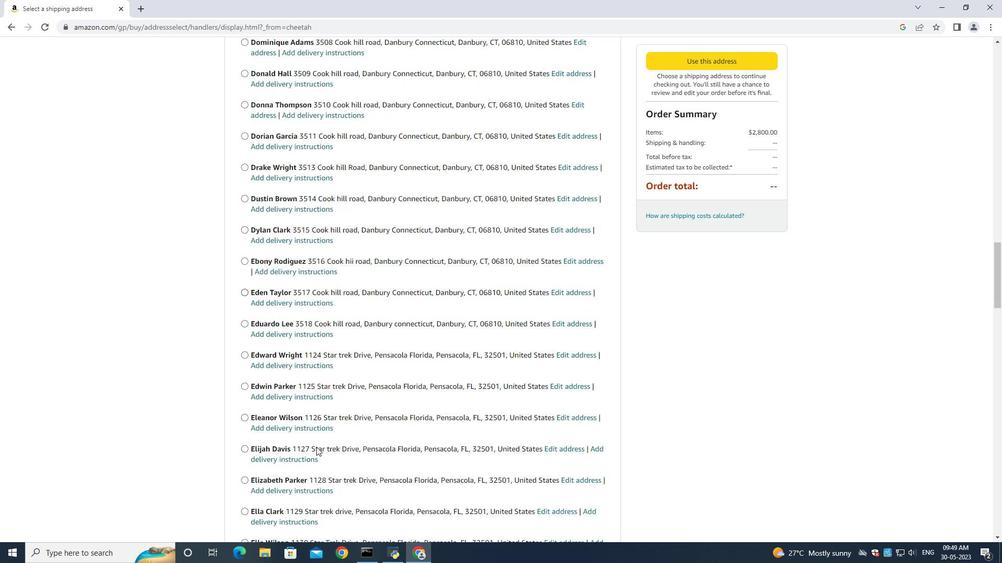 
Action: Mouse moved to (316, 452)
Screenshot: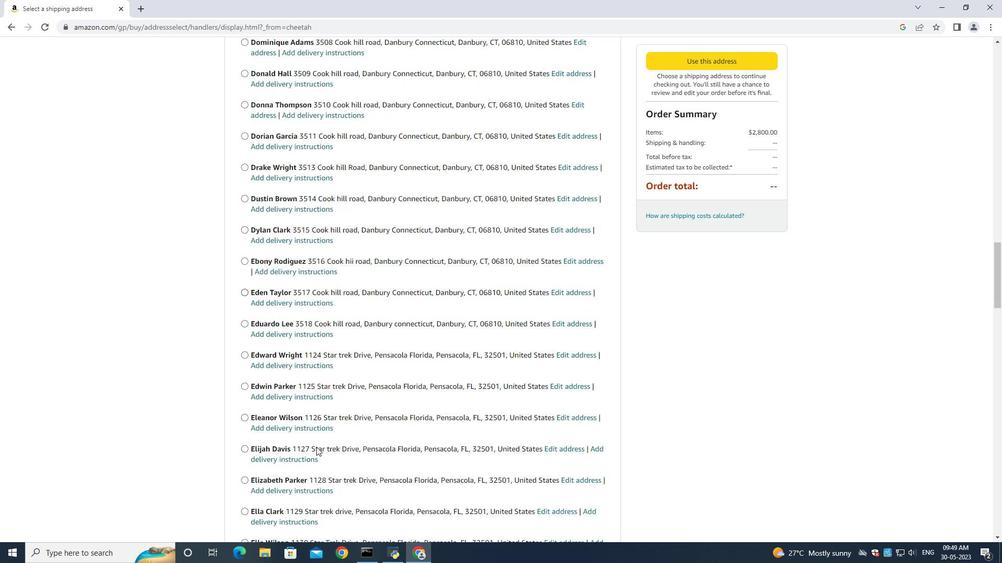 
Action: Mouse scrolled (316, 452) with delta (0, 0)
Screenshot: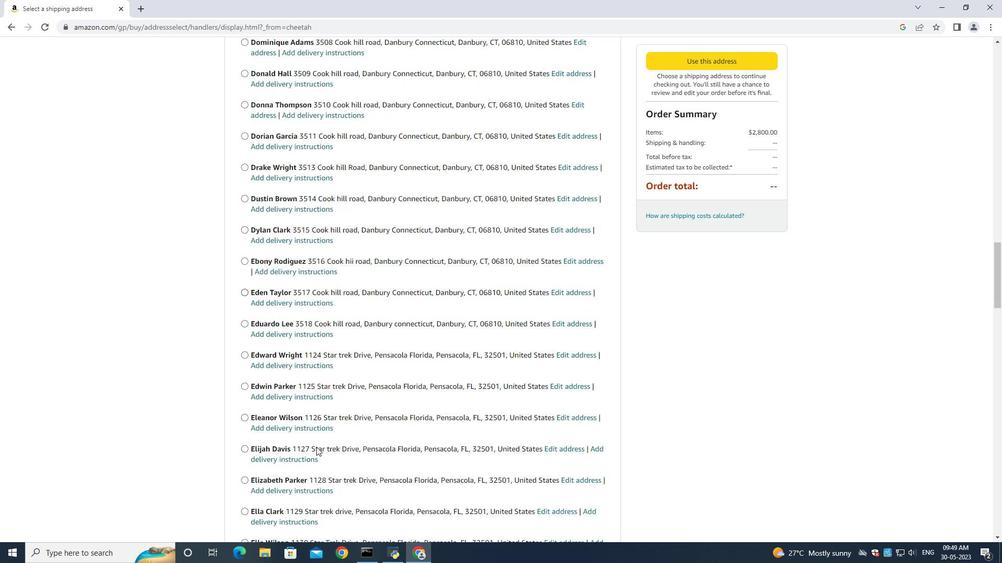 
Action: Mouse moved to (313, 458)
Screenshot: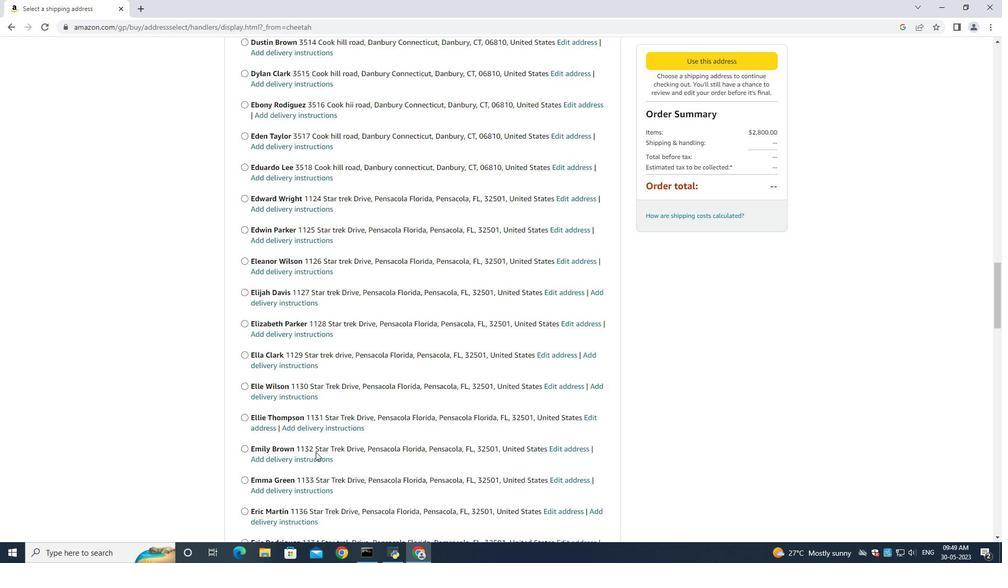 
Action: Mouse scrolled (313, 457) with delta (0, 0)
Screenshot: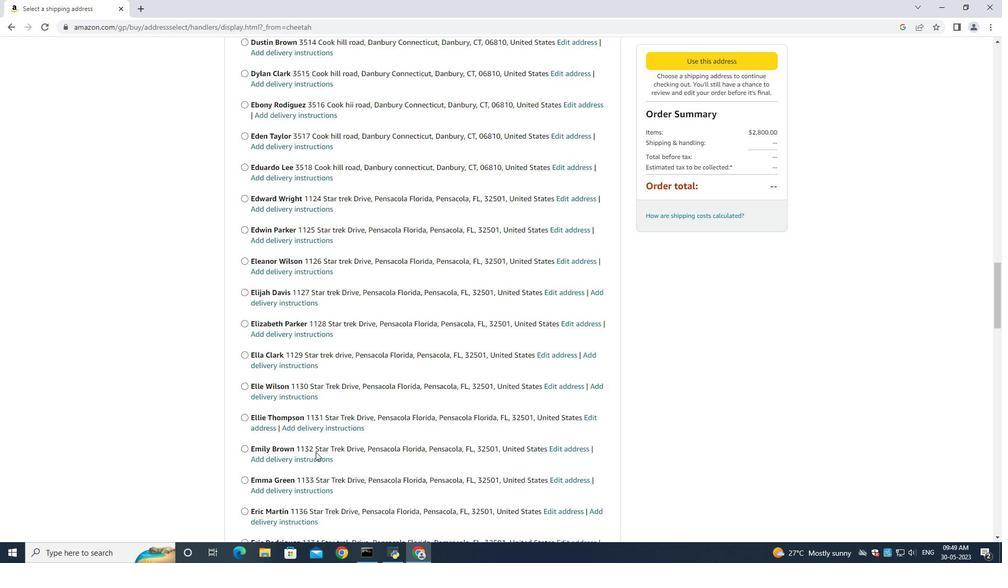 
Action: Mouse moved to (313, 458)
Screenshot: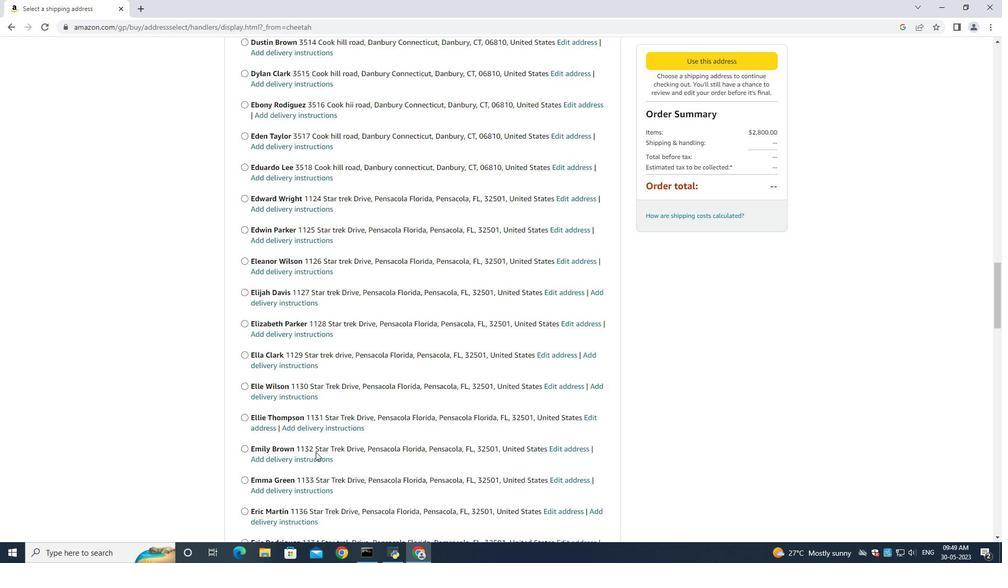 
Action: Mouse scrolled (313, 458) with delta (0, 0)
Screenshot: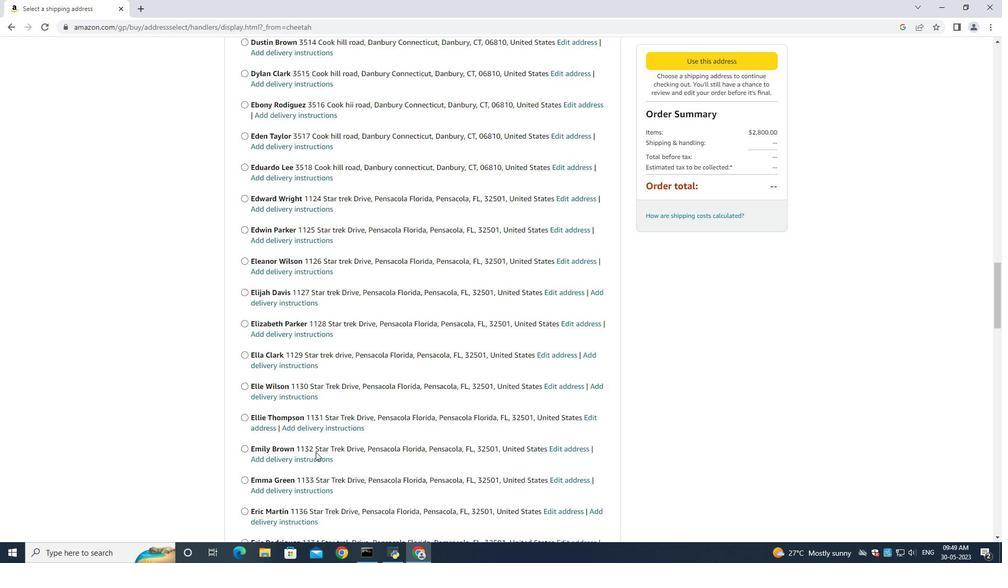 
Action: Mouse moved to (313, 458)
Screenshot: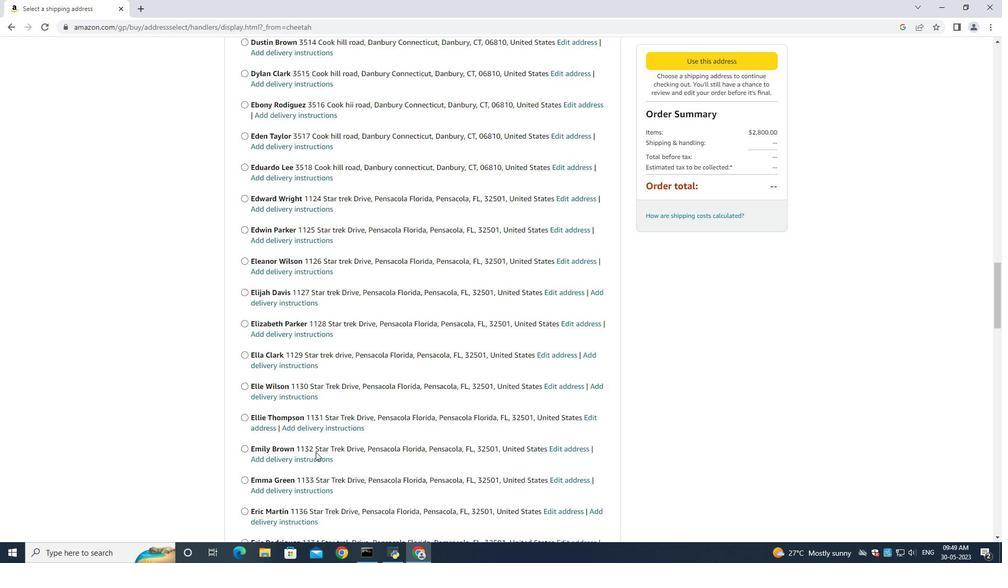 
Action: Mouse scrolled (313, 458) with delta (0, 0)
Screenshot: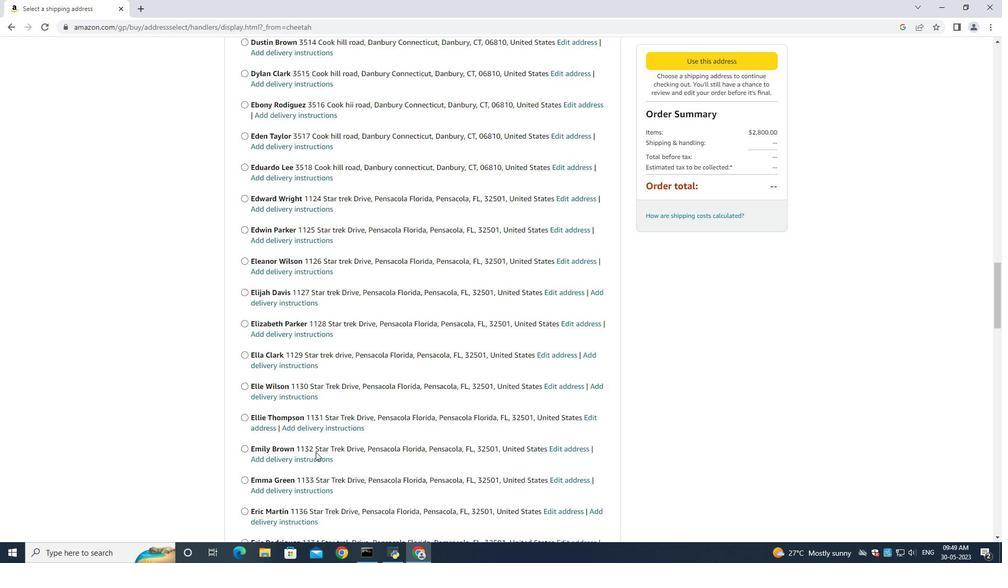 
Action: Mouse moved to (313, 458)
Screenshot: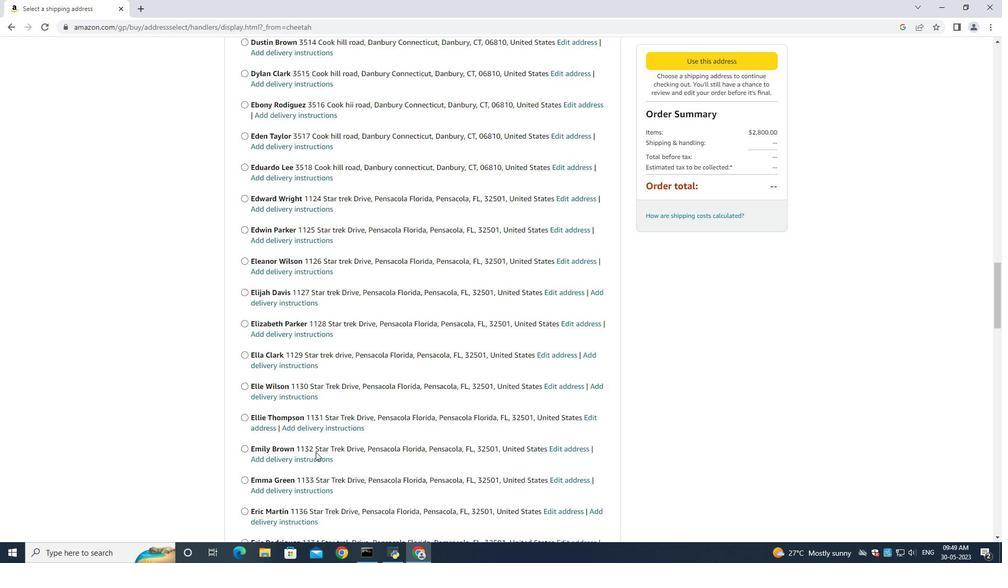 
Action: Mouse scrolled (313, 458) with delta (0, 0)
Screenshot: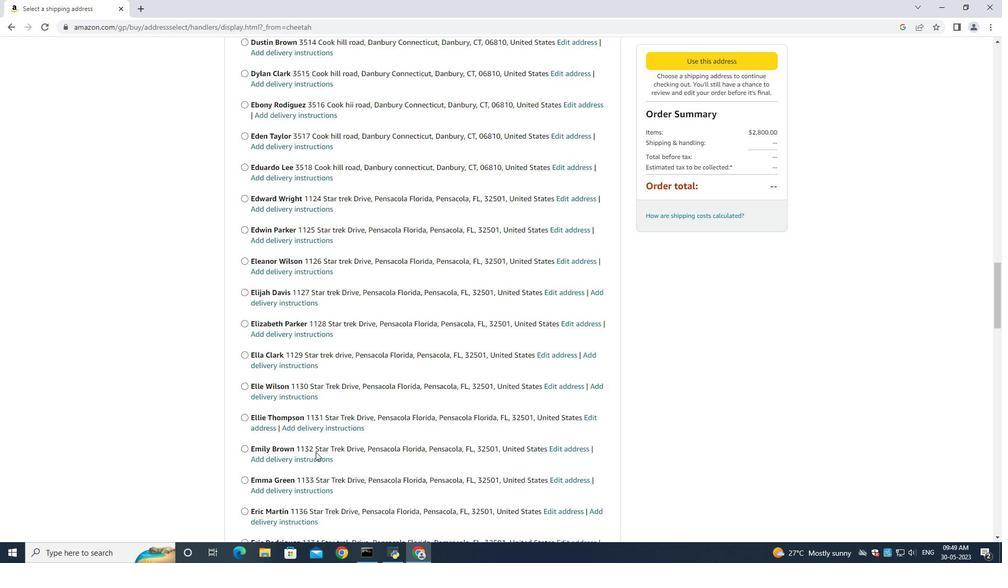 
Action: Mouse moved to (313, 458)
Screenshot: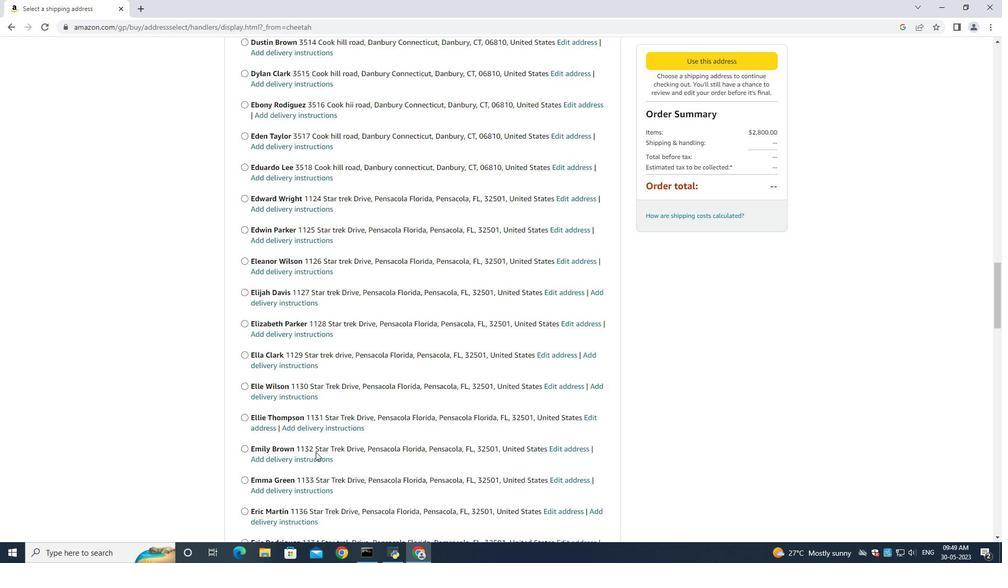 
Action: Mouse scrolled (313, 458) with delta (0, 0)
Screenshot: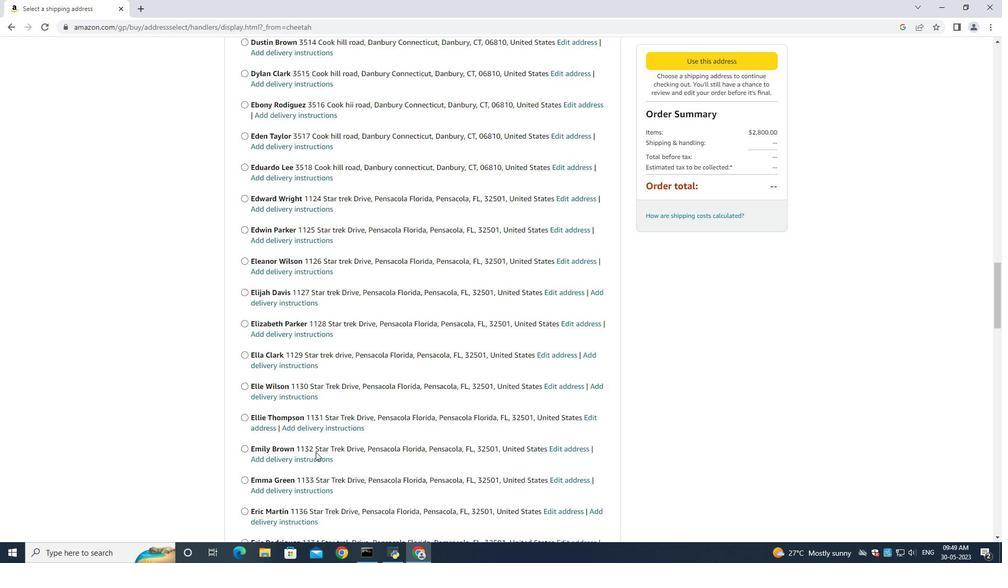 
Action: Mouse moved to (313, 458)
Screenshot: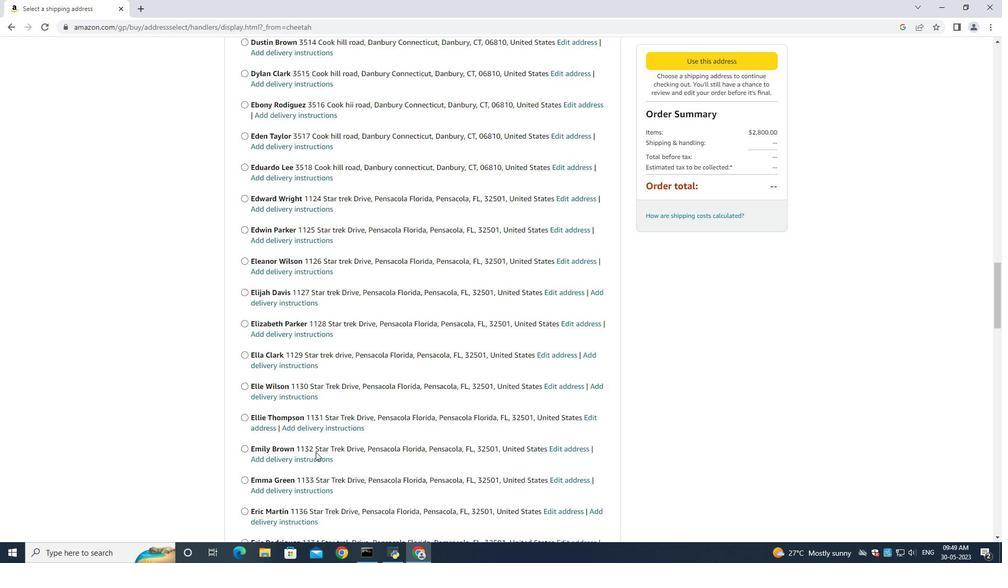 
Action: Mouse scrolled (313, 457) with delta (0, 0)
Screenshot: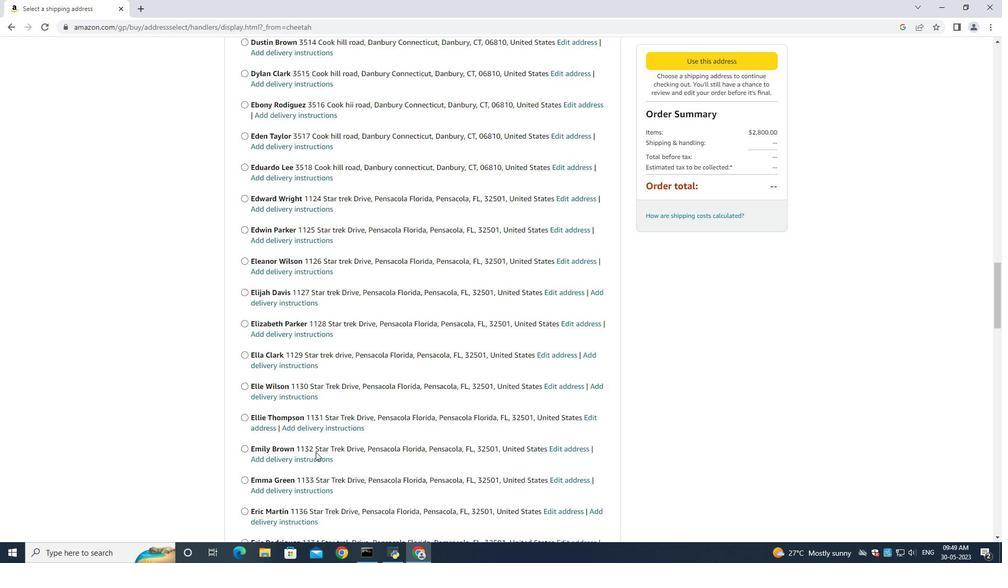 
Action: Mouse moved to (315, 456)
Screenshot: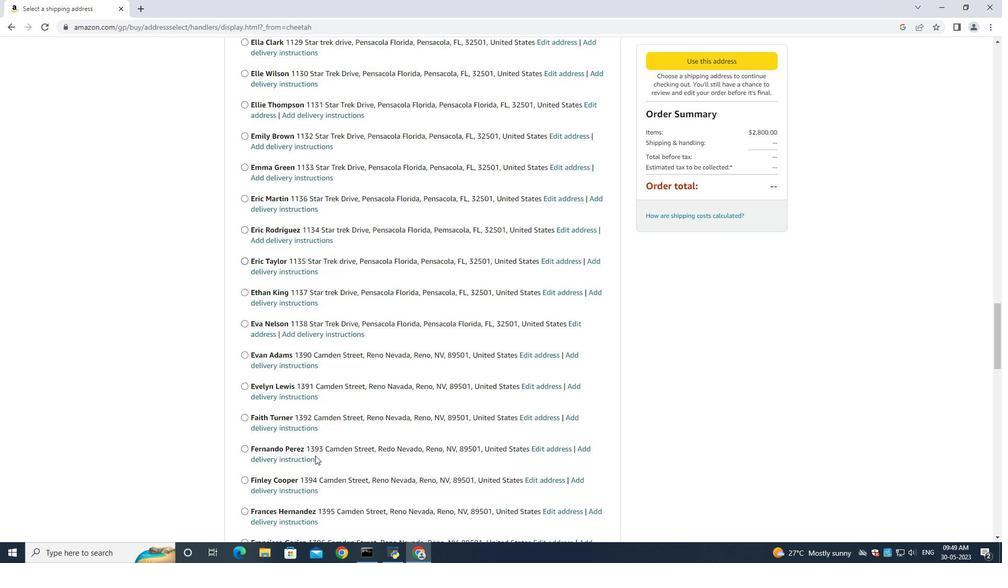 
Action: Mouse scrolled (315, 455) with delta (0, 0)
Screenshot: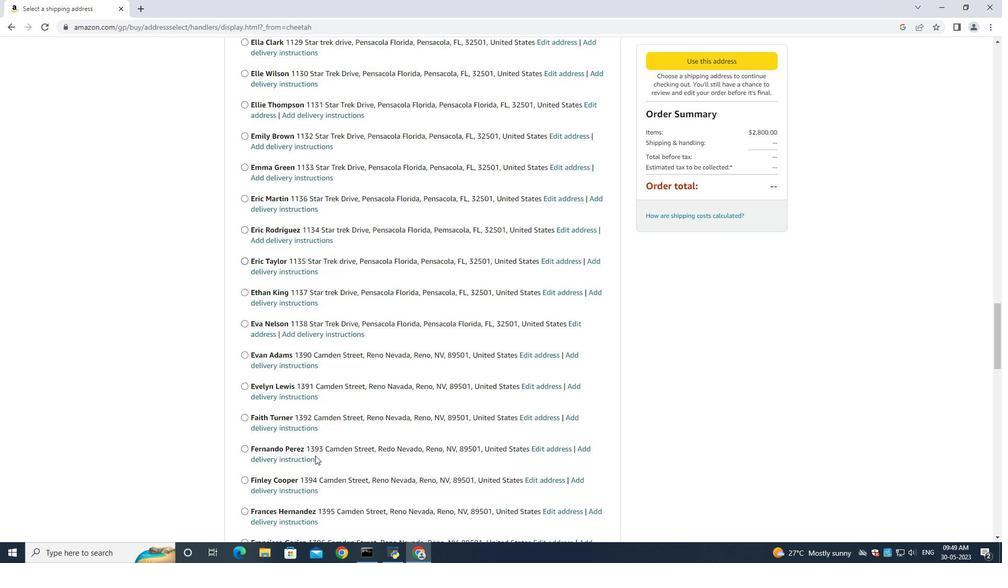 
Action: Mouse moved to (315, 456)
Screenshot: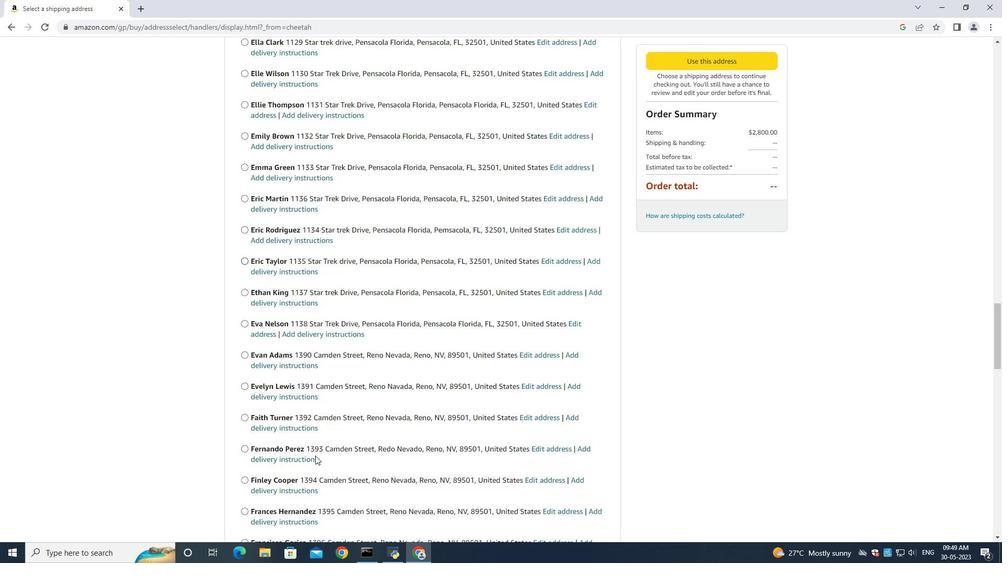 
Action: Mouse scrolled (315, 455) with delta (0, 0)
Screenshot: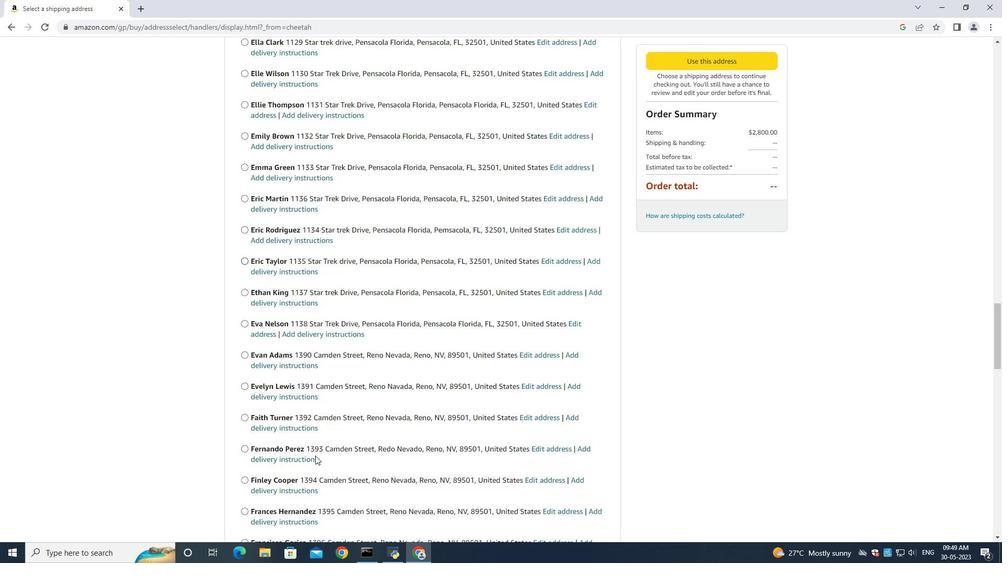 
Action: Mouse scrolled (315, 455) with delta (0, 0)
Screenshot: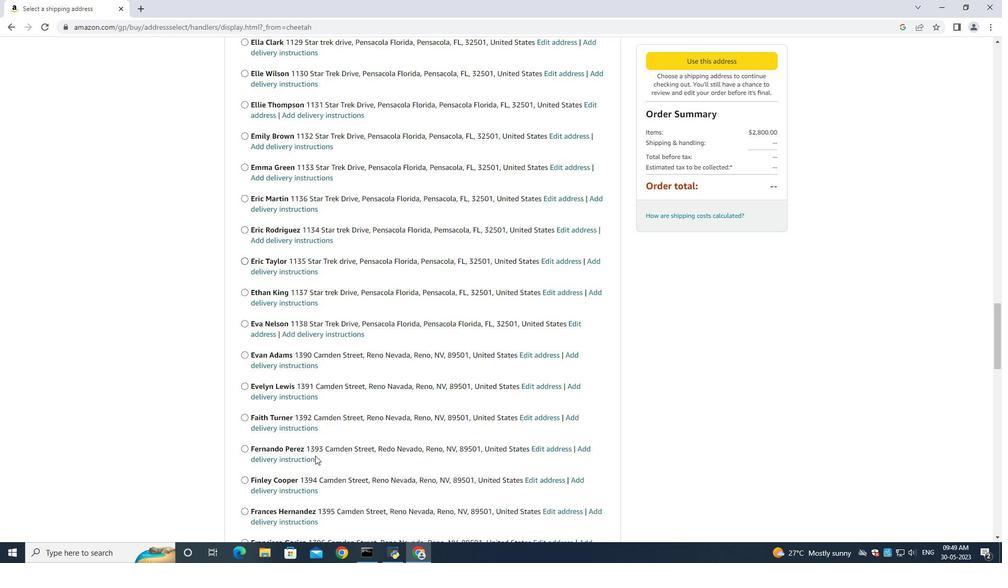 
Action: Mouse moved to (315, 456)
Screenshot: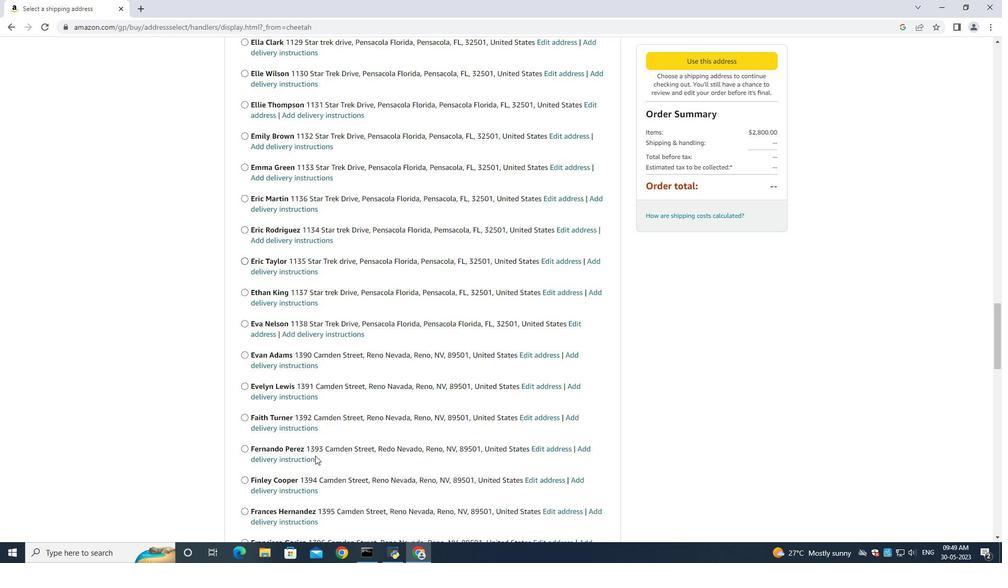 
Action: Mouse scrolled (315, 455) with delta (0, 0)
Screenshot: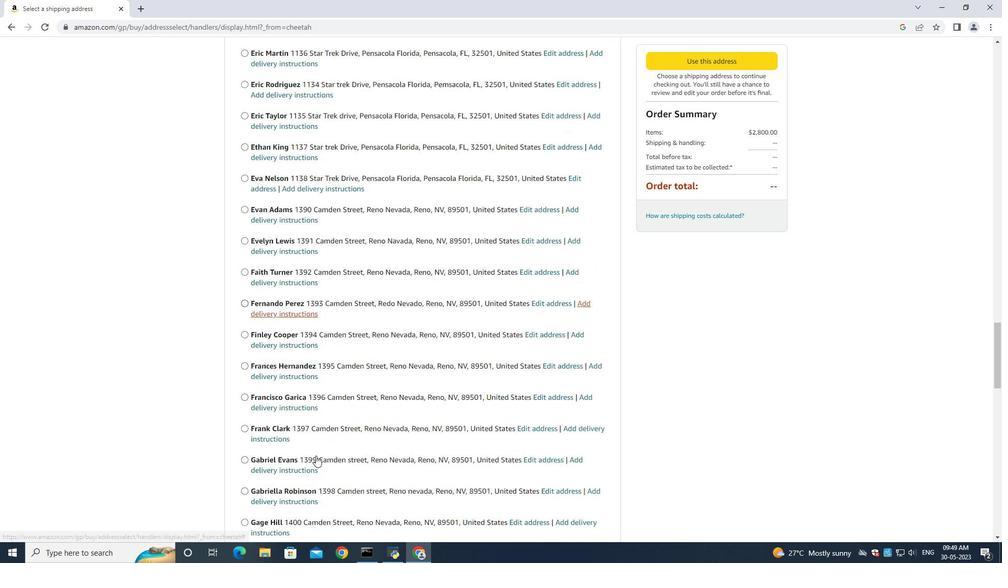 
Action: Mouse scrolled (315, 455) with delta (0, 0)
Screenshot: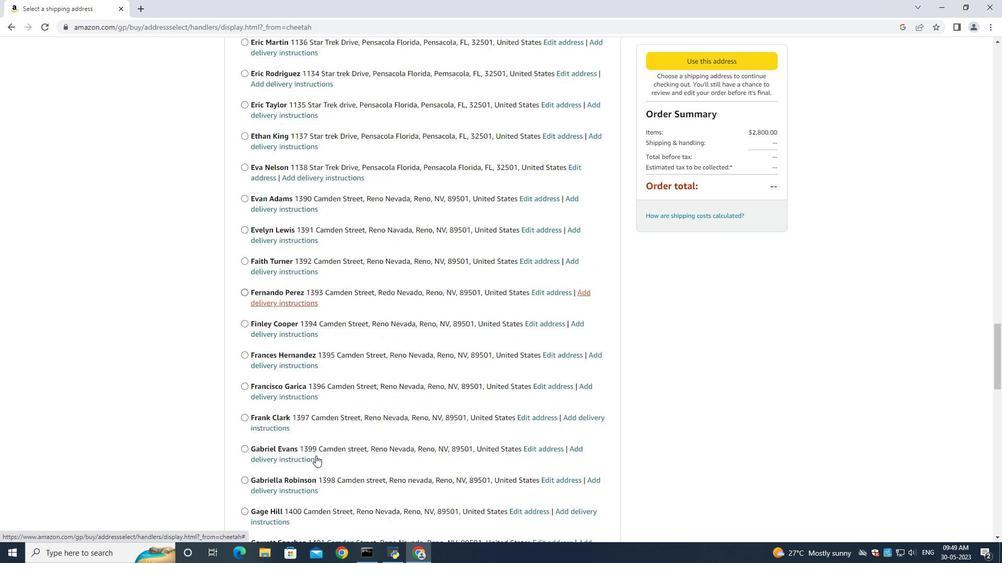 
Action: Mouse moved to (315, 456)
Screenshot: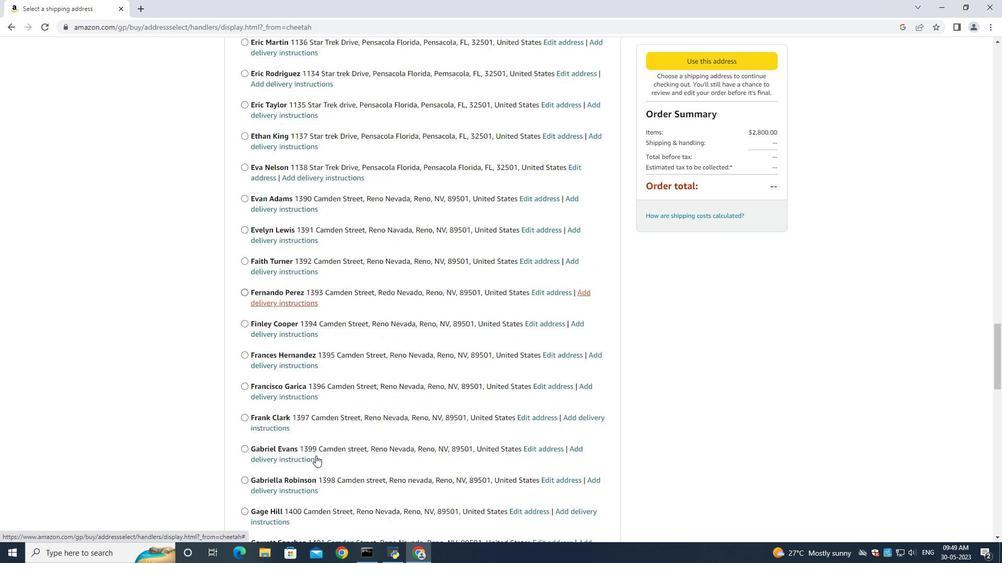 
Action: Mouse scrolled (315, 456) with delta (0, 0)
Screenshot: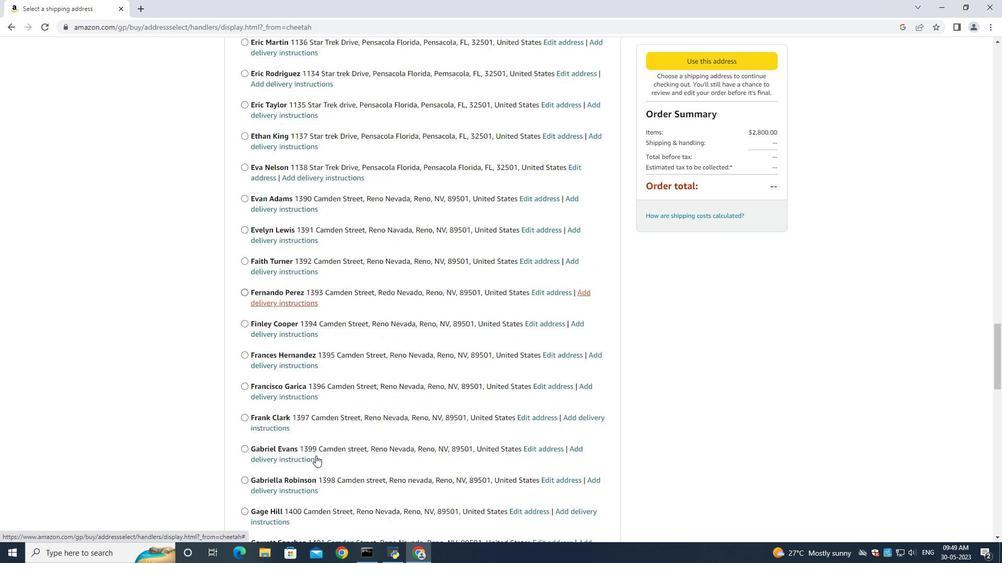 
Action: Mouse moved to (315, 457)
Screenshot: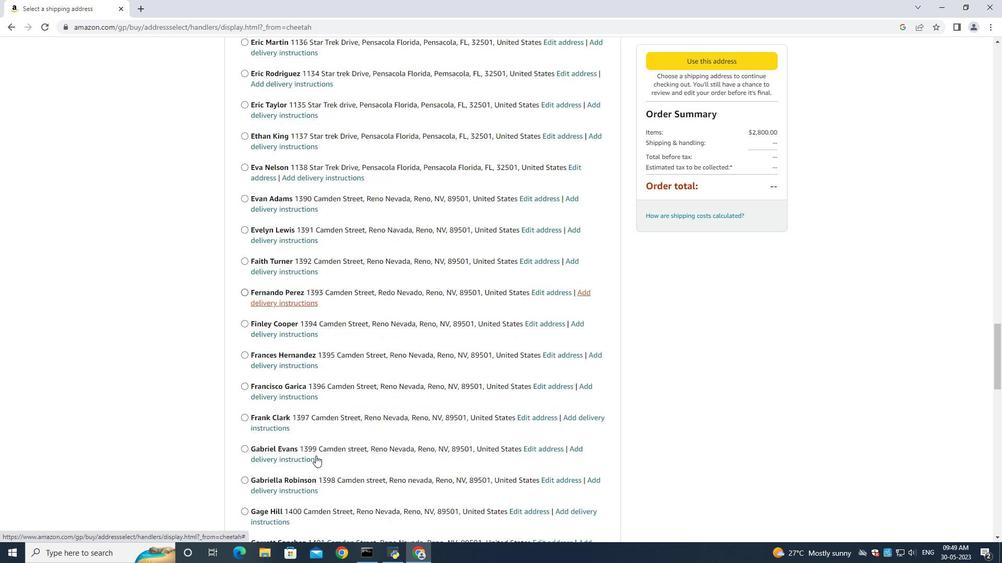 
Action: Mouse scrolled (315, 456) with delta (0, 0)
Screenshot: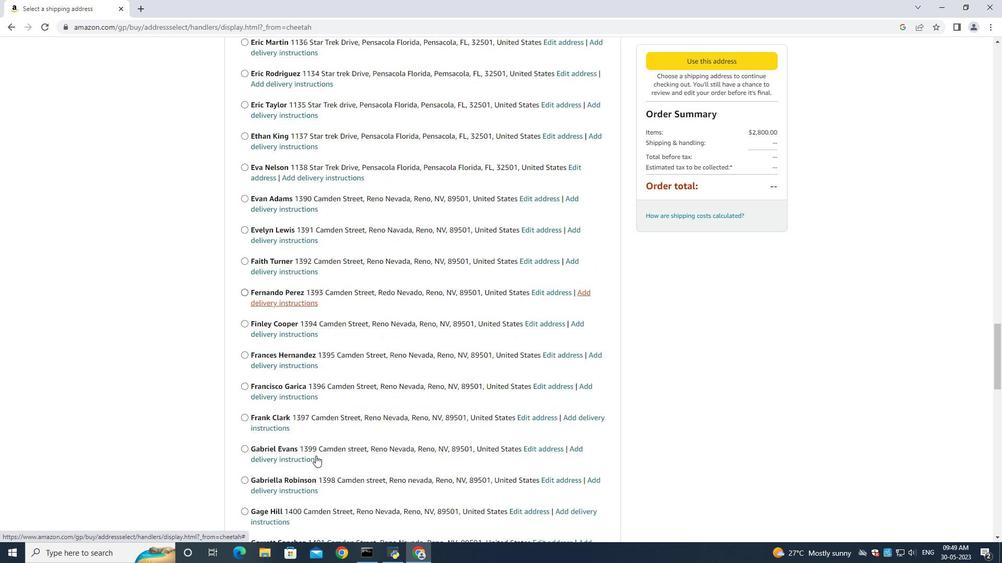 
Action: Mouse moved to (316, 457)
Screenshot: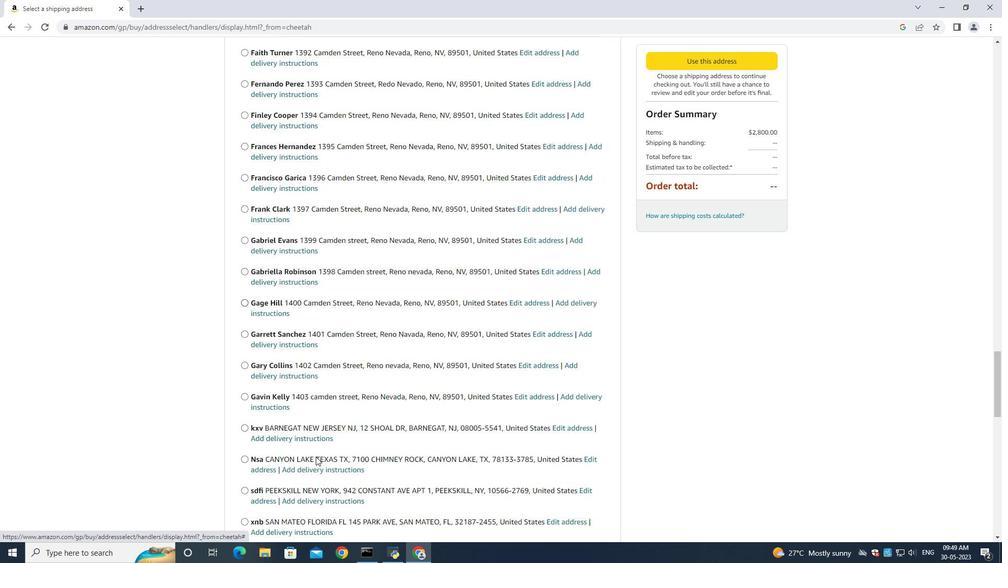 
Action: Mouse scrolled (316, 456) with delta (0, 0)
Screenshot: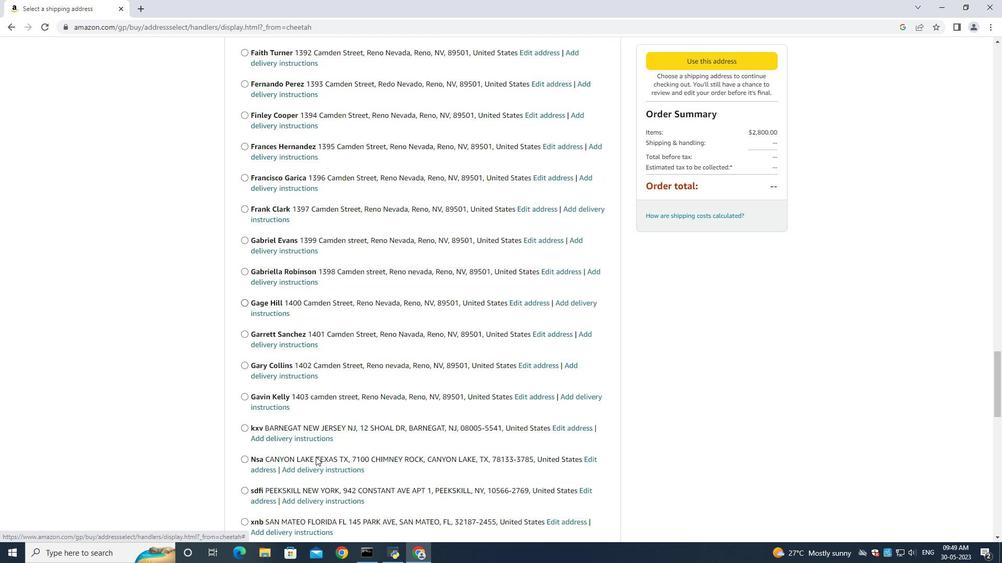
Action: Mouse scrolled (316, 456) with delta (0, 0)
Screenshot: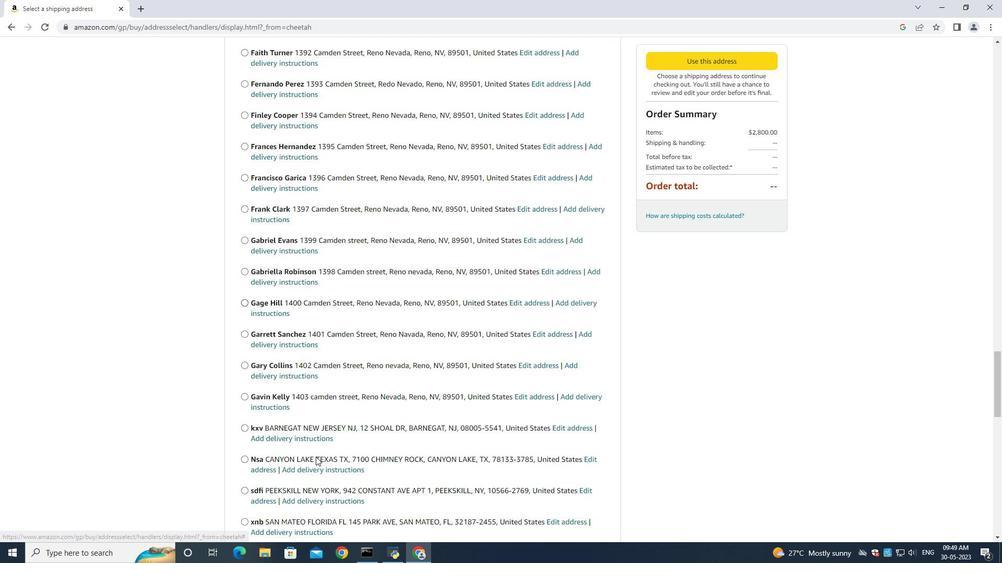 
Action: Mouse scrolled (316, 456) with delta (0, 0)
Screenshot: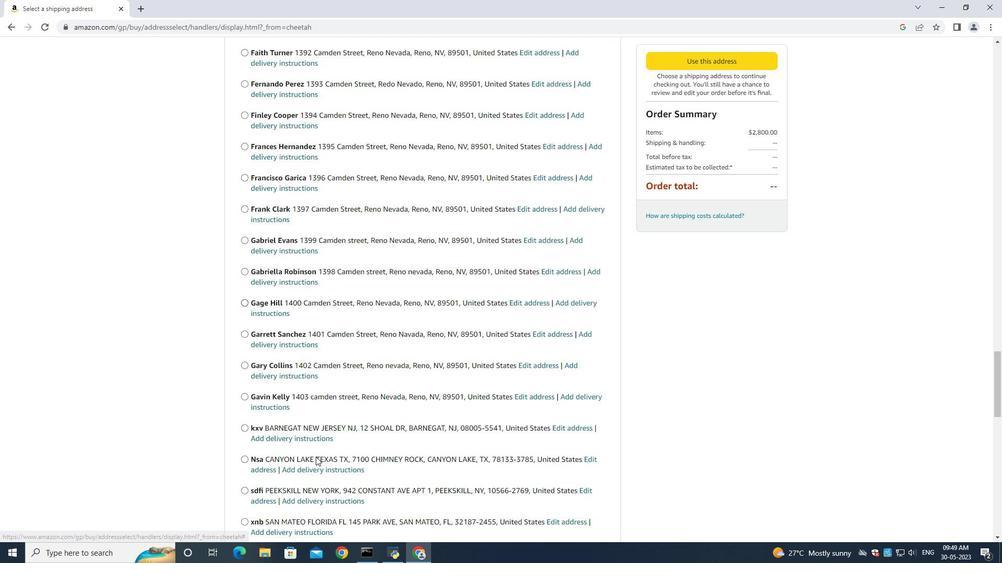 
Action: Mouse moved to (317, 457)
Screenshot: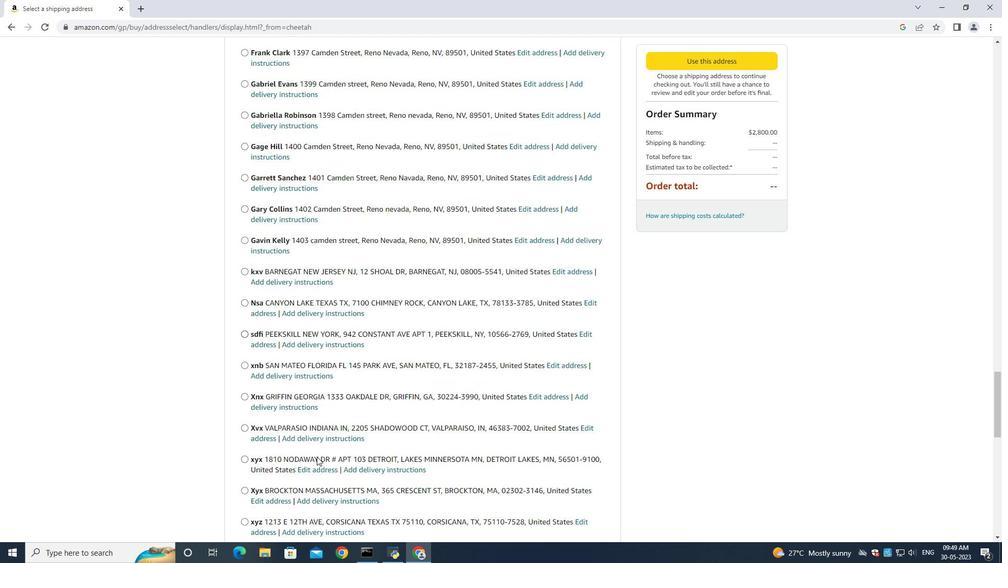 
Action: Mouse scrolled (317, 457) with delta (0, 0)
Screenshot: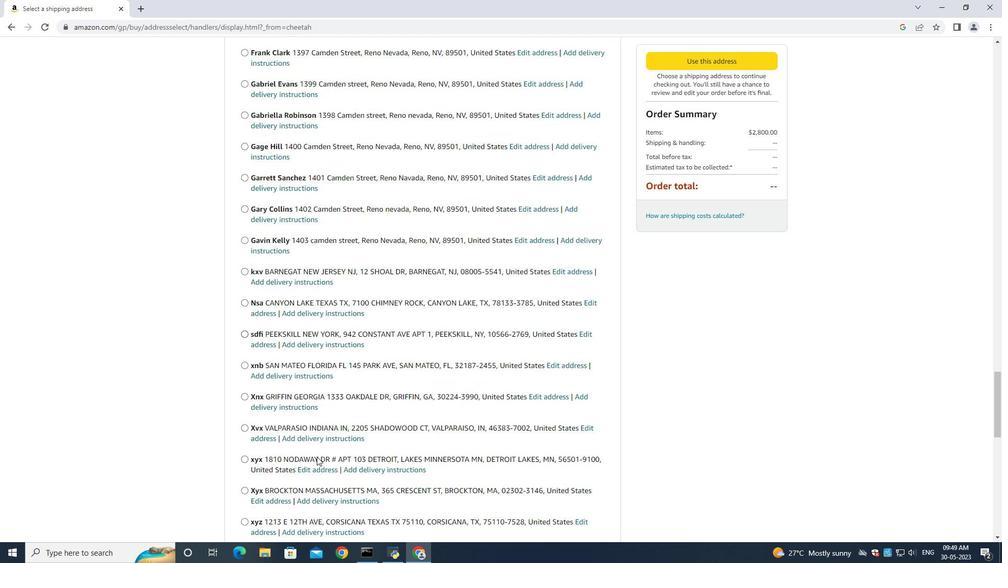 
Action: Mouse scrolled (317, 457) with delta (0, 0)
Screenshot: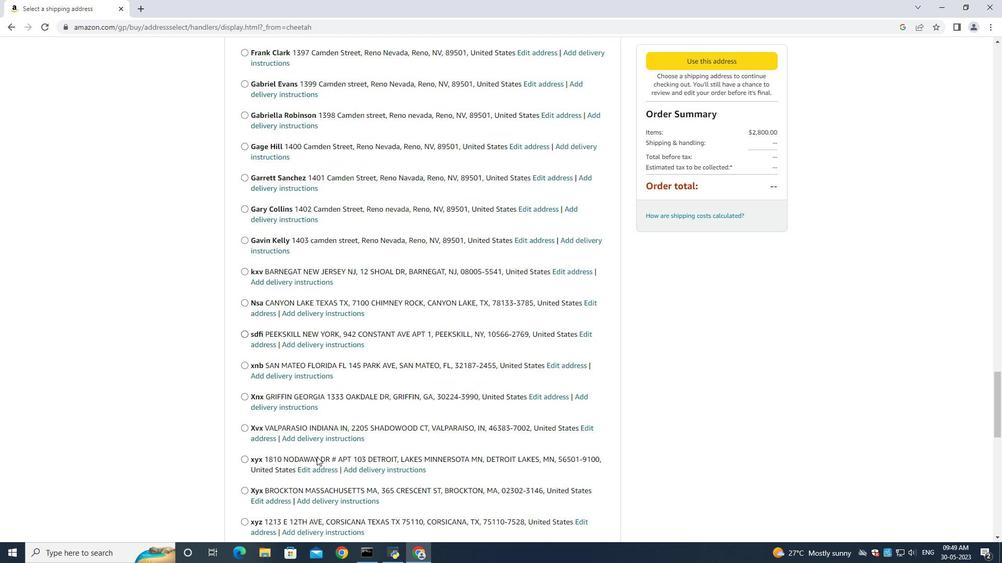 
Action: Mouse scrolled (317, 457) with delta (0, 0)
Screenshot: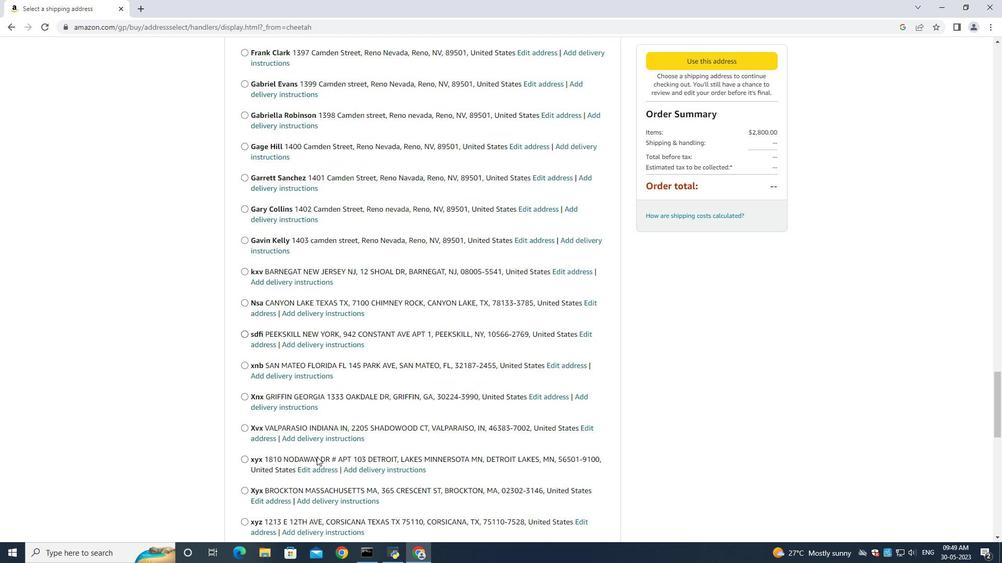 
Action: Mouse moved to (317, 457)
Screenshot: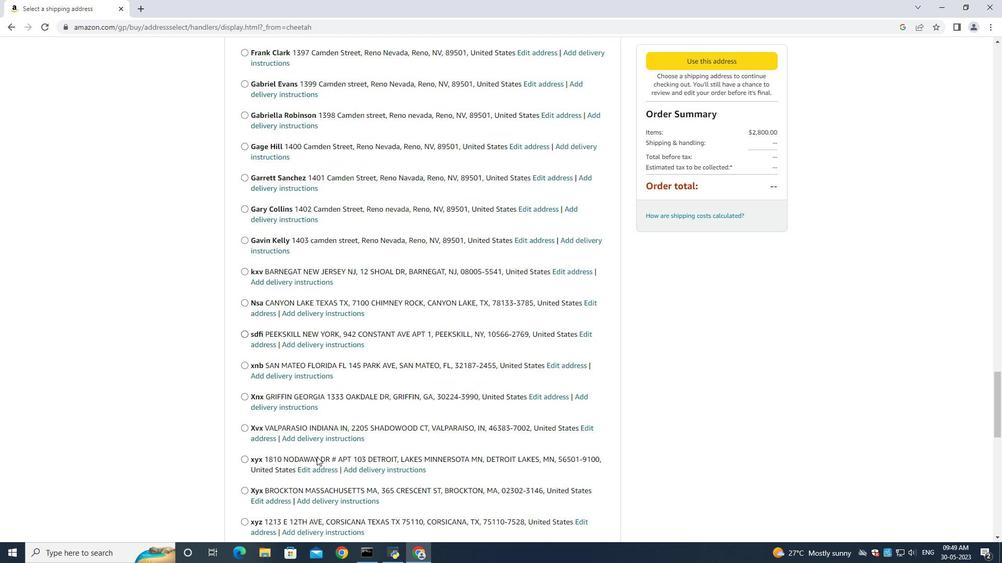 
Action: Mouse scrolled (317, 457) with delta (0, 0)
Screenshot: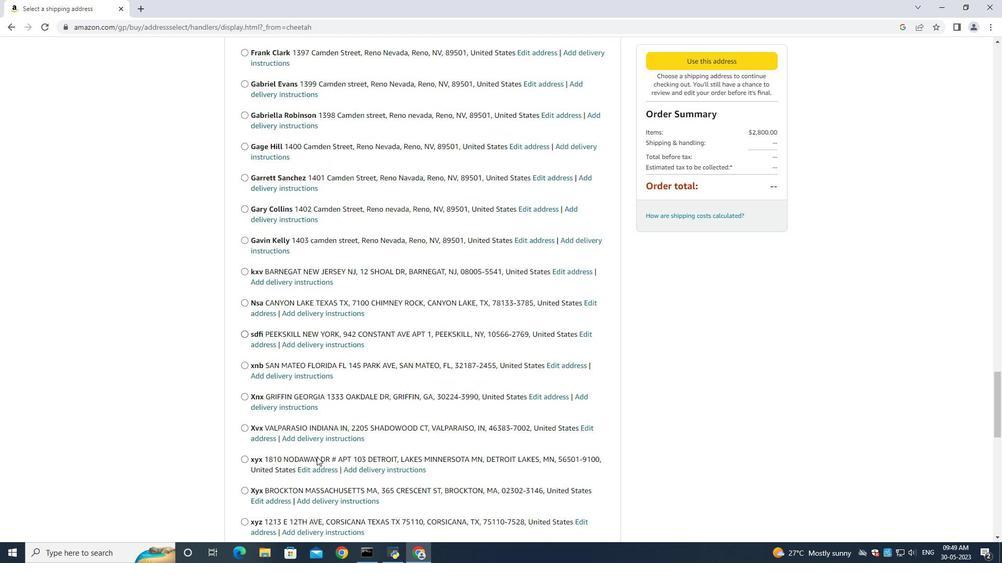 
Action: Mouse moved to (317, 459)
Screenshot: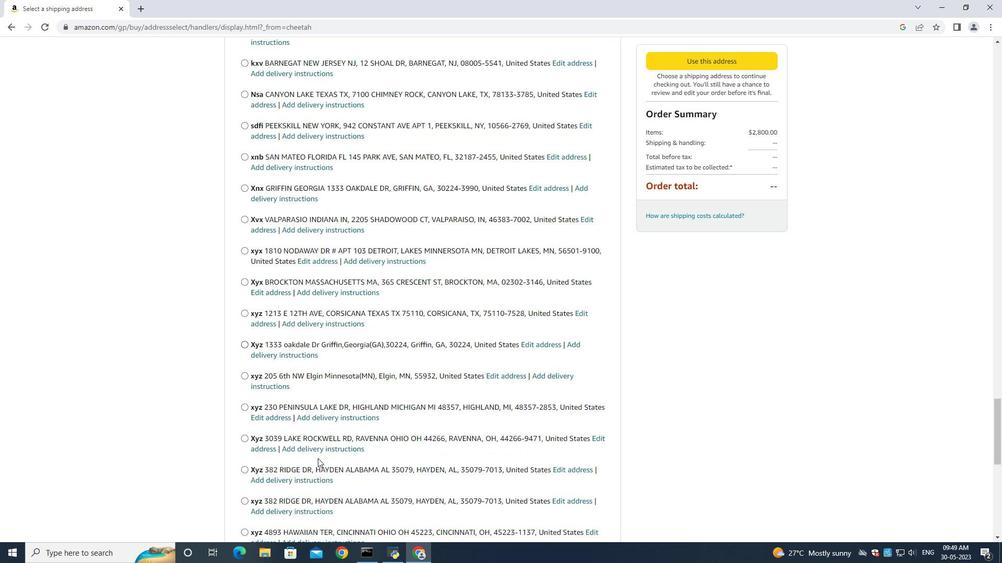 
Action: Mouse scrolled (317, 458) with delta (0, 0)
Screenshot: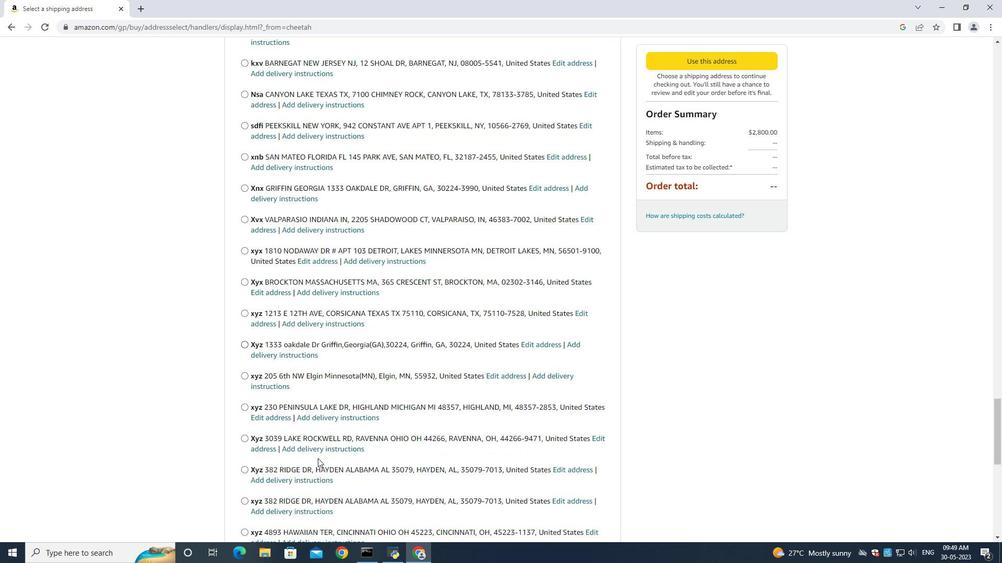 
Action: Mouse moved to (317, 459)
Screenshot: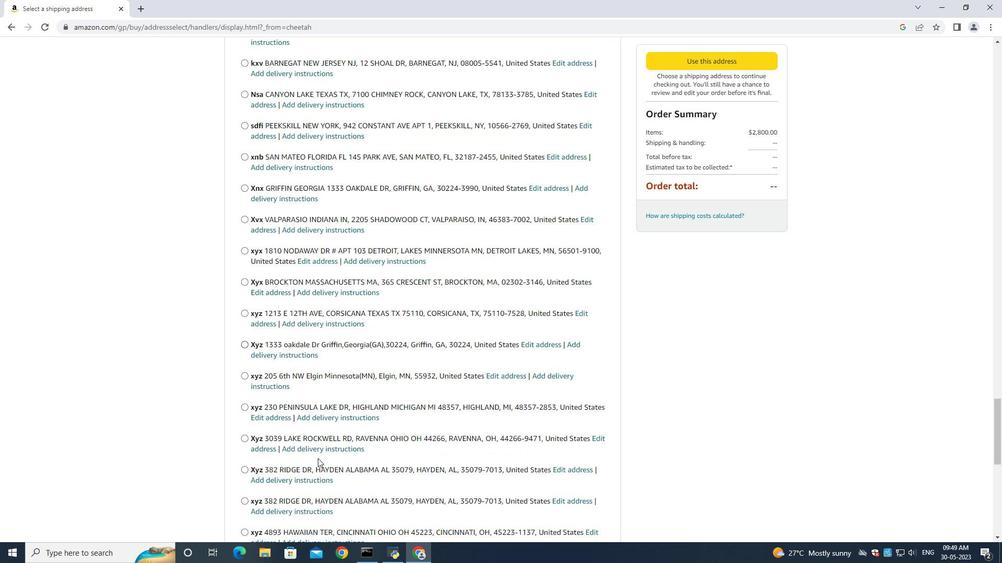 
Action: Mouse scrolled (317, 459) with delta (0, 0)
Screenshot: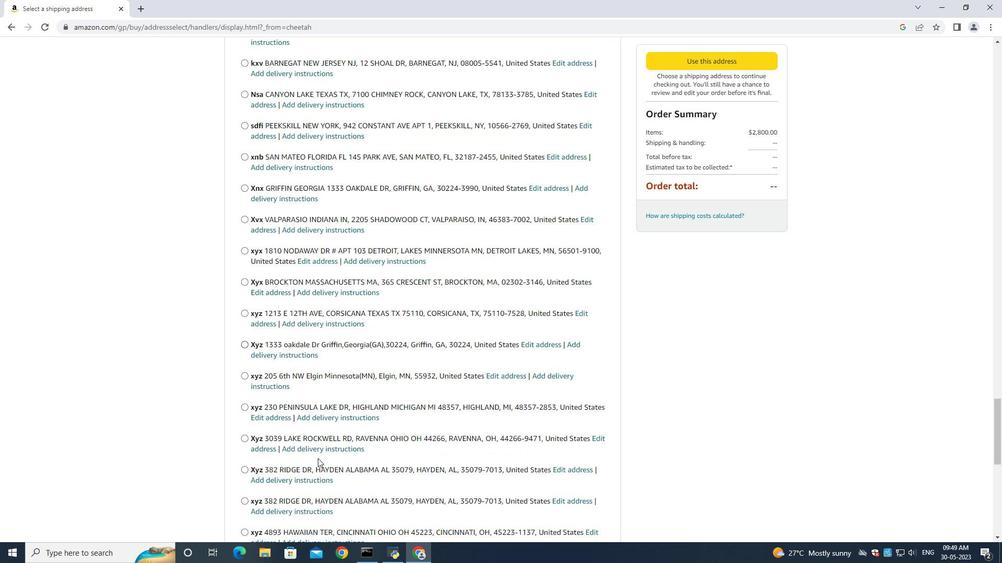 
Action: Mouse scrolled (317, 459) with delta (0, 0)
Screenshot: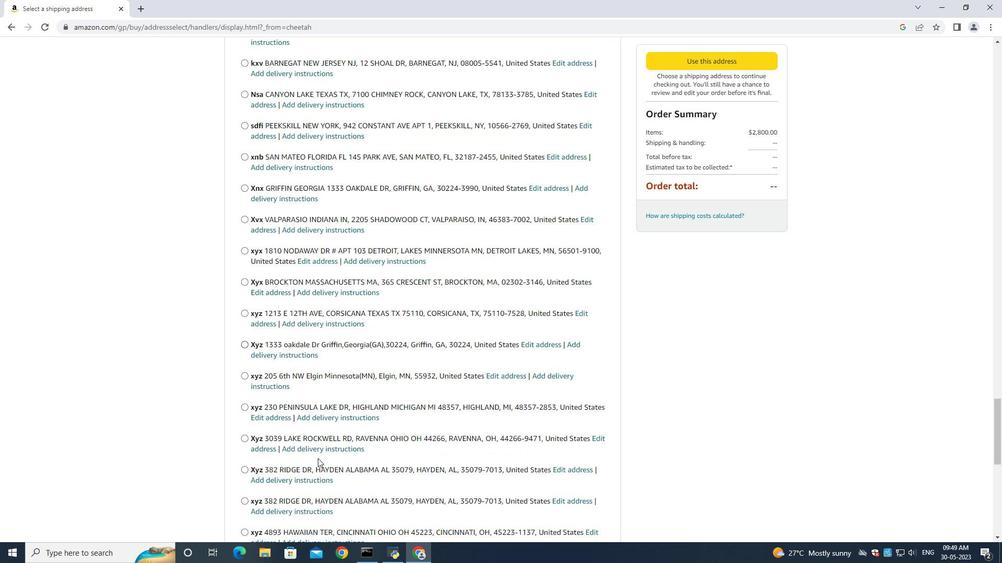 
Action: Mouse scrolled (317, 459) with delta (0, 0)
Screenshot: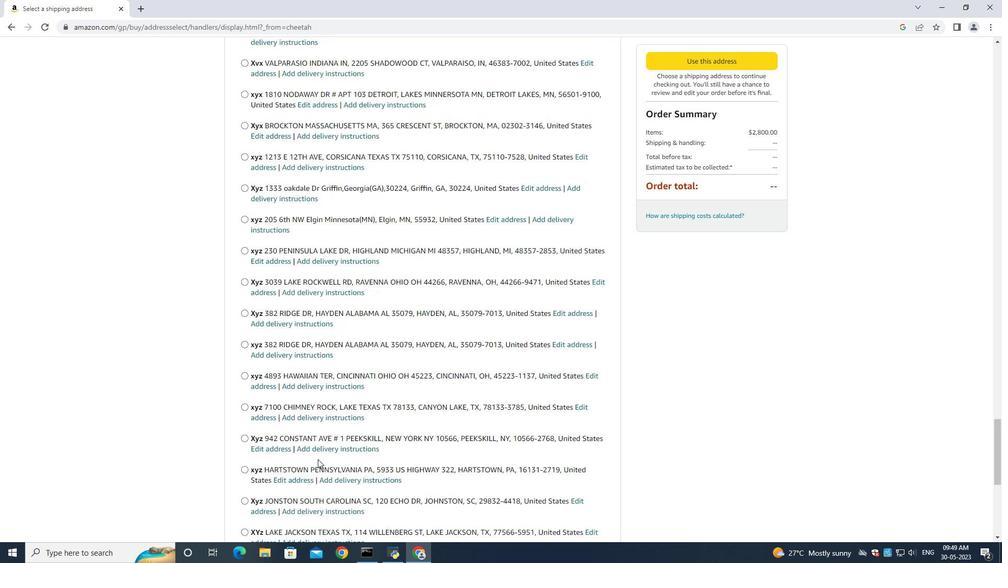 
Action: Mouse moved to (317, 460)
Screenshot: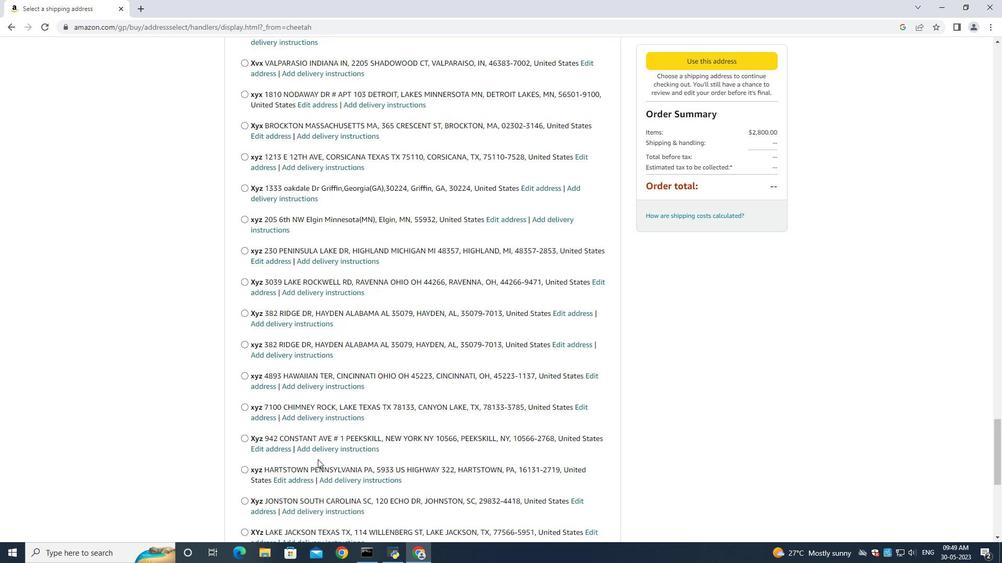 
Action: Mouse scrolled (317, 459) with delta (0, 0)
Screenshot: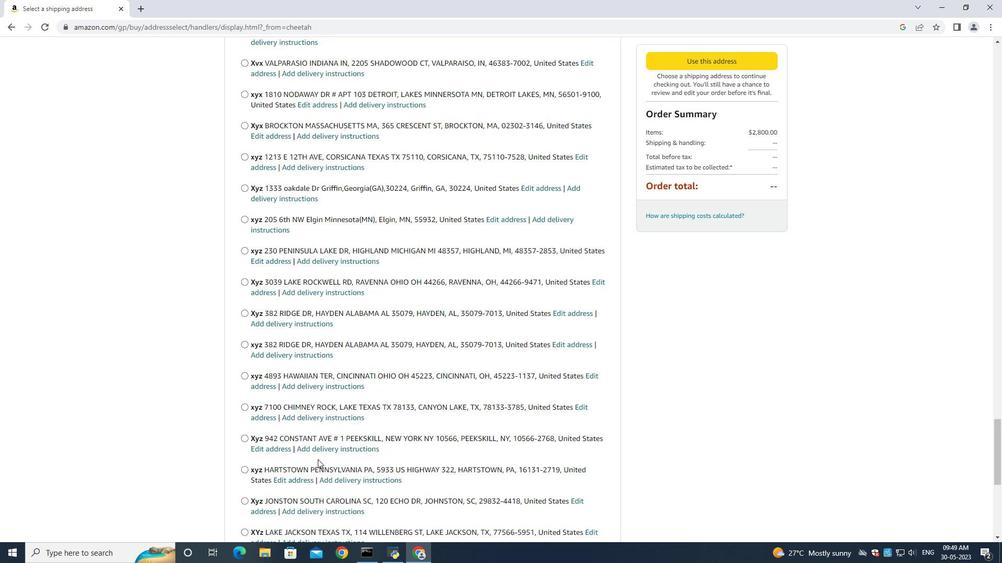 
Action: Mouse scrolled (317, 459) with delta (0, 0)
Screenshot: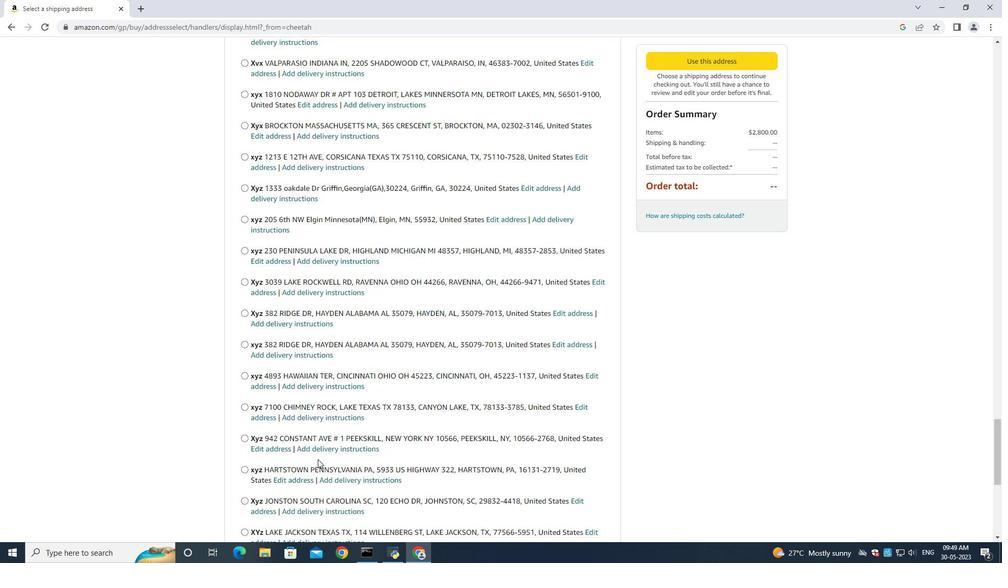 
Action: Mouse moved to (318, 460)
Screenshot: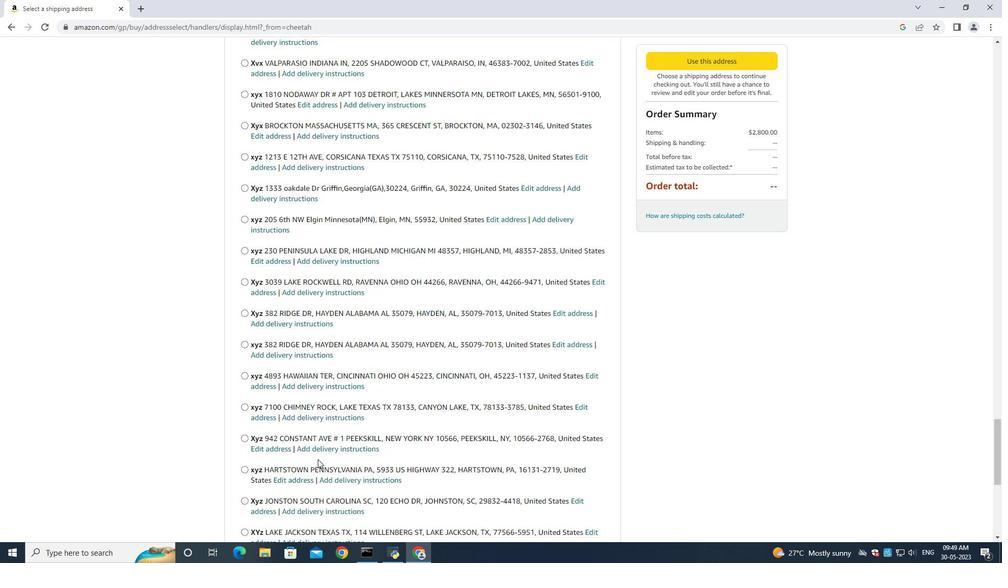
Action: Mouse scrolled (318, 460) with delta (0, 0)
Screenshot: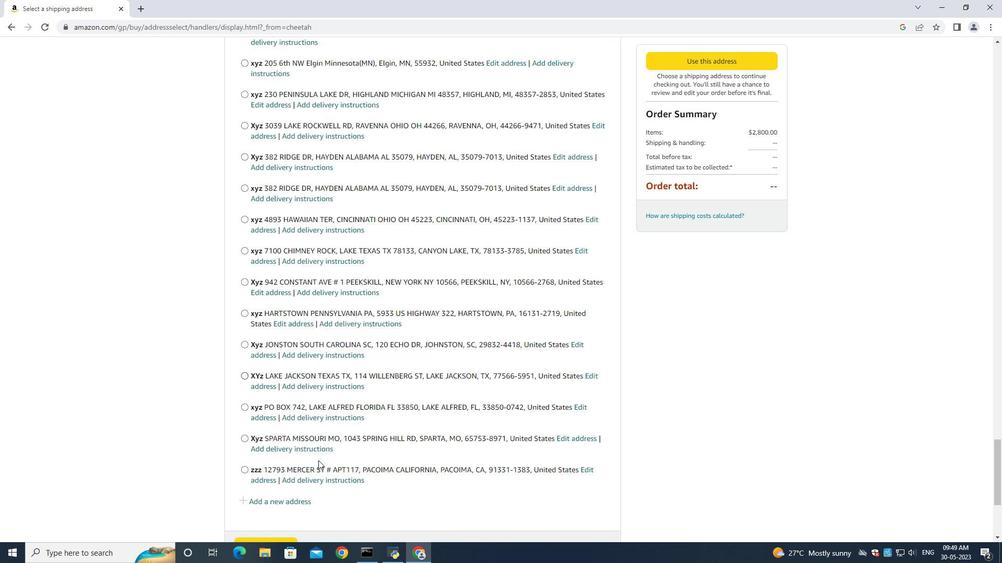
Action: Mouse scrolled (318, 460) with delta (0, 0)
Screenshot: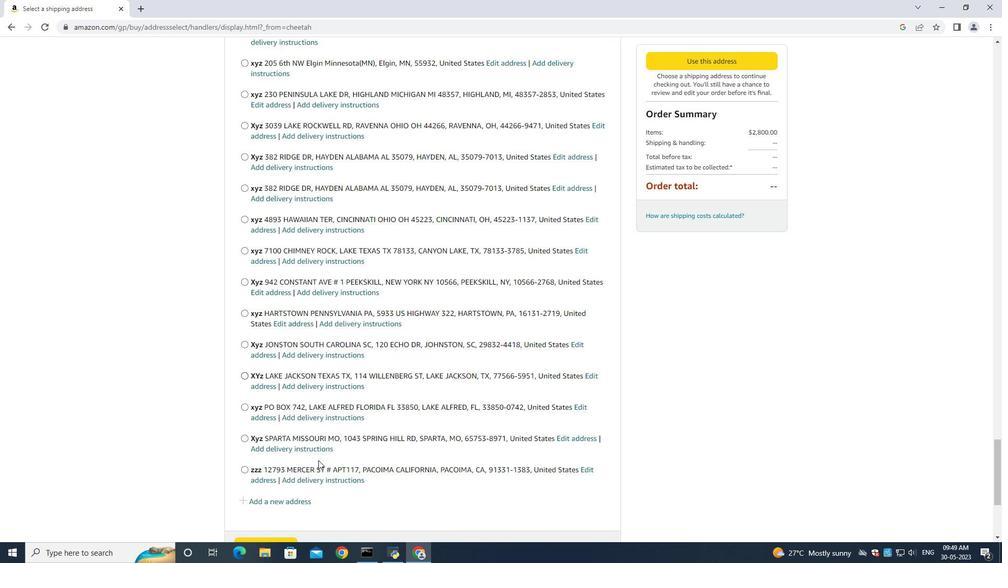 
Action: Mouse moved to (318, 460)
Screenshot: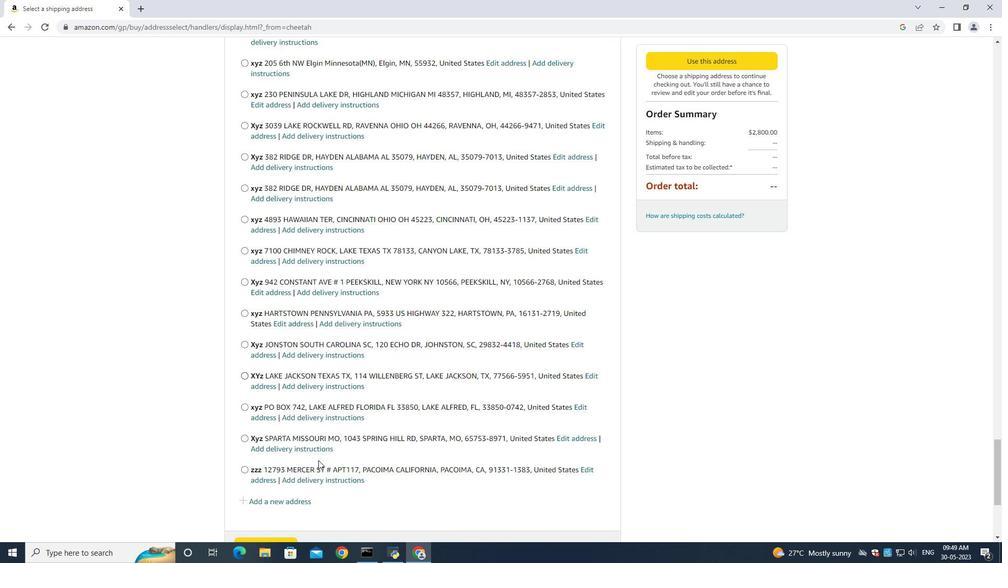 
Action: Mouse scrolled (318, 460) with delta (0, 0)
Screenshot: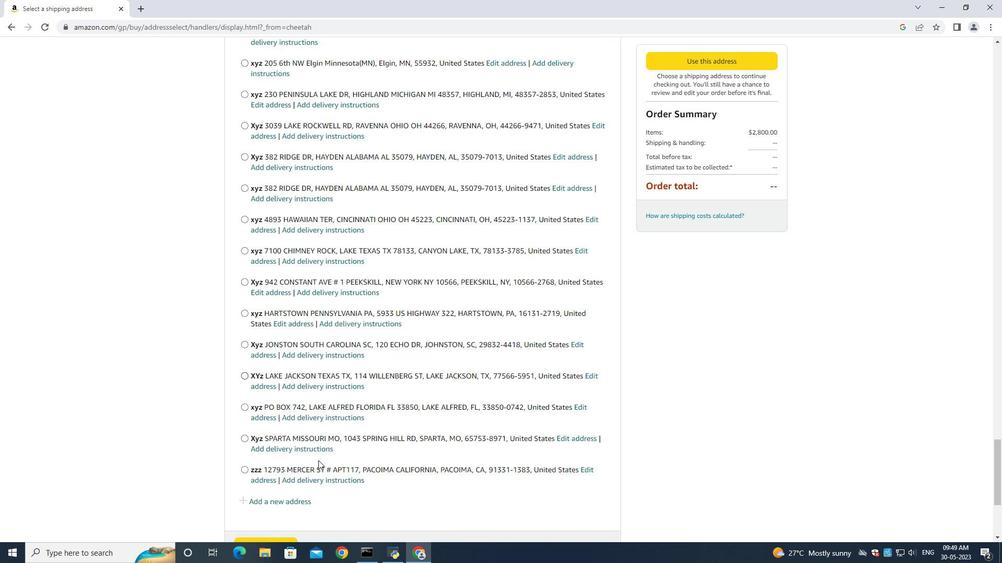 
Action: Mouse moved to (282, 346)
Screenshot: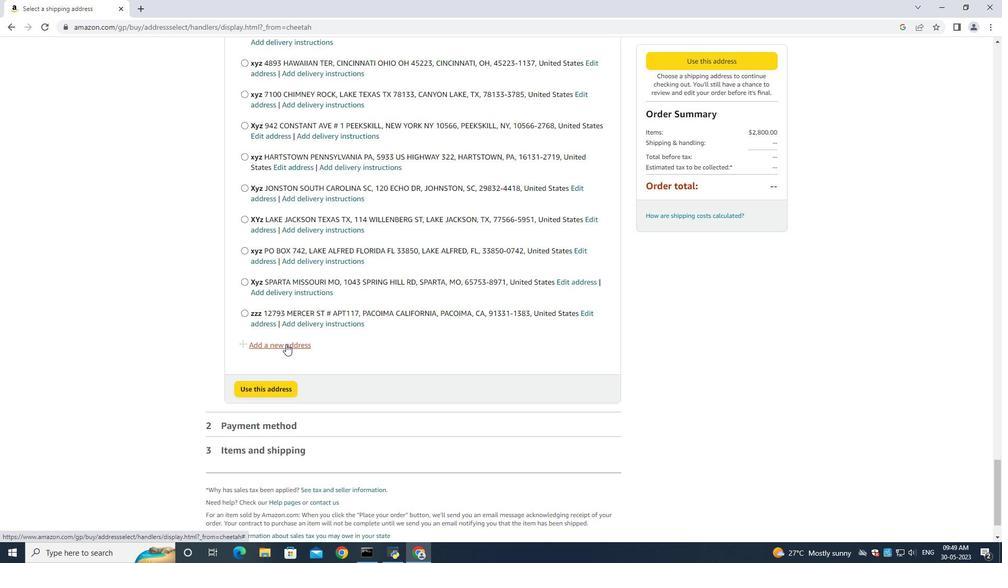 
Action: Mouse pressed left at (282, 346)
Screenshot: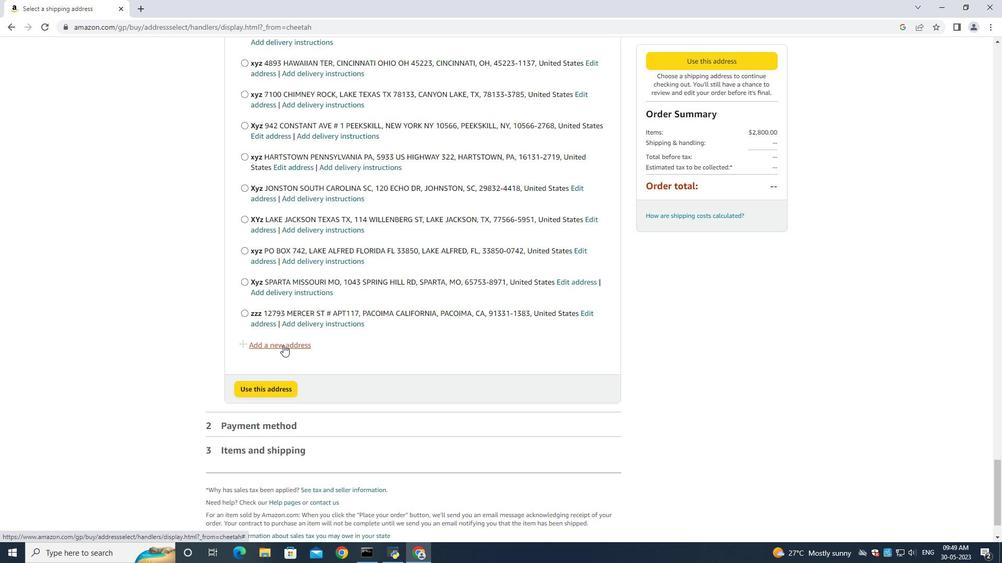 
Action: Mouse moved to (345, 247)
Screenshot: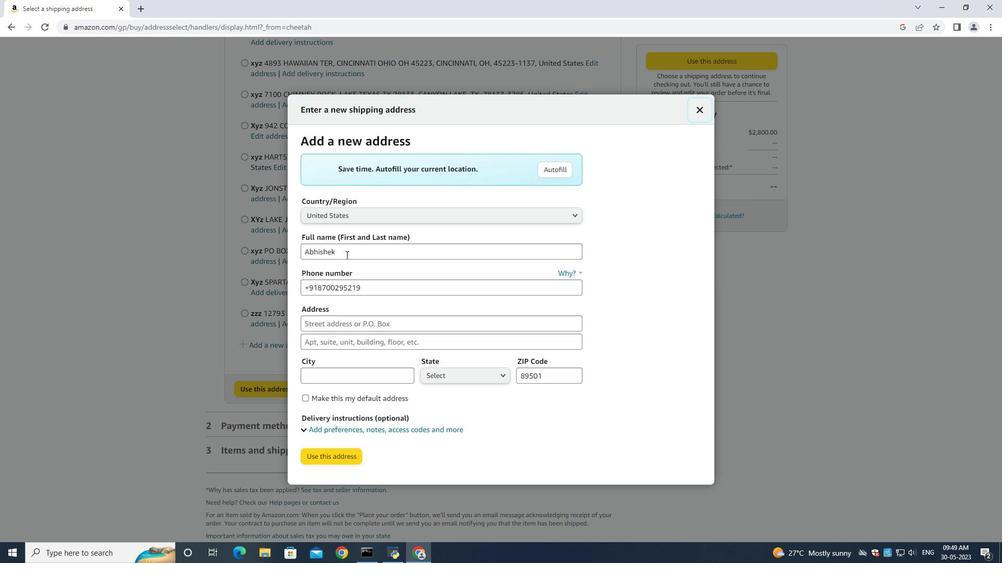 
Action: Mouse pressed left at (345, 247)
Screenshot: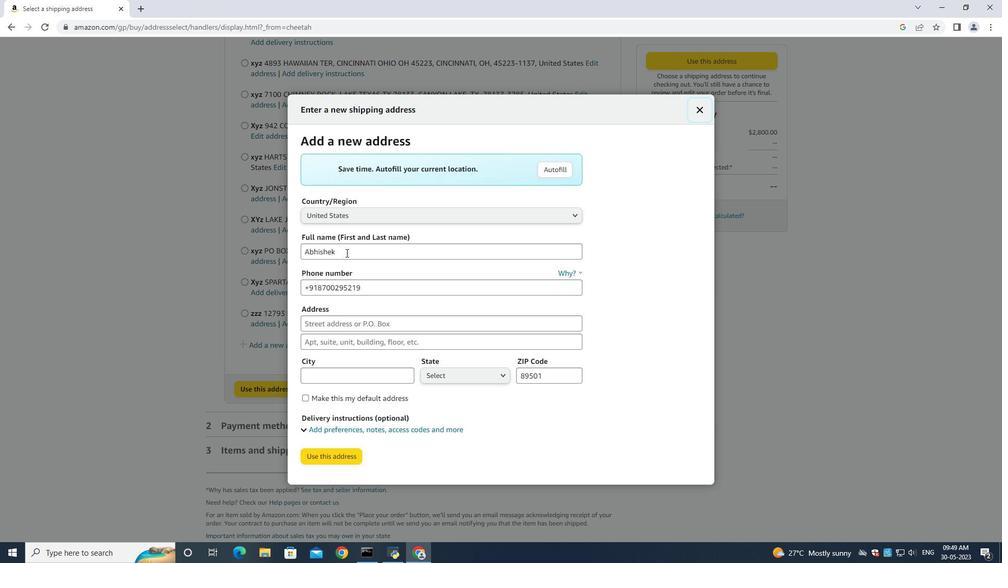 
Action: Mouse moved to (341, 249)
Screenshot: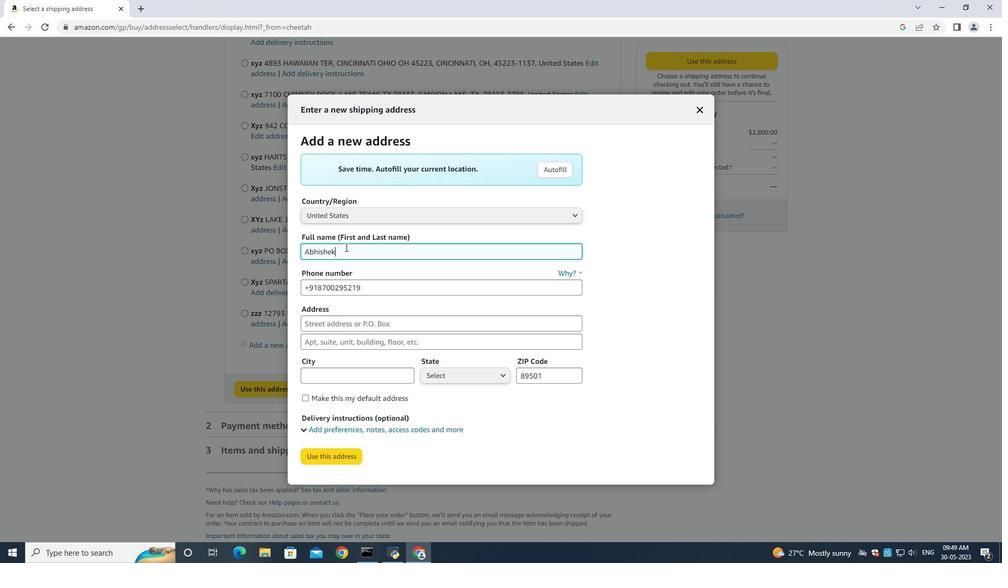 
Action: Key pressed ctrl+A<Key.backspace><Key.shift><Key.shift><Key.shift><Key.shift><Key.shift><Key.shift><Key.shift><Key.shift><Key.shift>Genevieve<Key.space><Key.shift><Key.shift><Key.shift><Key.shift><Key.shift><Key.shift><Key.shift><Key.shift><Key.shift><Key.shift><Key.shift><Key.shift><Key.shift><Key.shift><Key.shift><Key.shift><Key.shift>RR<Key.backspace>amirez<Key.tab><Key.tab><Key.backspace>7752551231<Key.tab>1404<Key.space><Key.shift>Camden<Key.space><Key.shift><Key.shift><Key.shift><Key.shift><Key.shift><Key.shift><Key.shift><Key.shift><Key.shift><Key.shift><Key.shift><Key.shift><Key.shift><Key.shift><Key.shift><Key.shift><Key.shift><Key.shift><Key.shift><Key.shift><Key.shift><Key.shift><Key.shift><Key.shift><Key.shift><Key.shift><Key.shift><Key.shift><Key.shift><Key.shift><Key.shift><Key.shift><Key.shift><Key.shift><Key.shift><Key.shift><Key.shift><Key.shift><Key.shift><Key.shift><Key.shift><Key.shift><Key.shift><Key.shift><Key.shift><Key.shift><Key.shift><Key.shift><Key.shift><Key.shift><Key.shift><Key.shift><Key.shift><Key.shift><Key.shift><Key.shift><Key.shift><Key.shift><Key.shift><Key.shift><Key.shift><Key.shift><Key.shift><Key.shift><Key.shift>Street<Key.space><Key.tab><Key.shift><Key.shift><Key.shift><Key.shift><Key.shift><Key.shift><Key.shift><Key.shift><Key.shift><Key.shift><Key.shift><Key.shift><Key.shift><Key.shift><Key.shift><Key.shift><Key.shift><Key.shift><Key.shift><Key.shift><Key.shift><Key.shift><Key.shift><Key.shift><Key.shift><Key.shift><Key.shift><Key.shift><Key.shift><Key.shift><Key.shift><Key.shift>Reno<Key.space><Key.shift>Navada<Key.backspace><Key.backspace><Key.backspace><Key.backspace><Key.backspace>evada<Key.tab><Key.shift><Key.shift><Key.shift><Key.shift><Key.shift><Key.shift>Reno<Key.tab><Key.up>n<Key.down><Key.enter><Key.tab><Key.backspace>89501
Screenshot: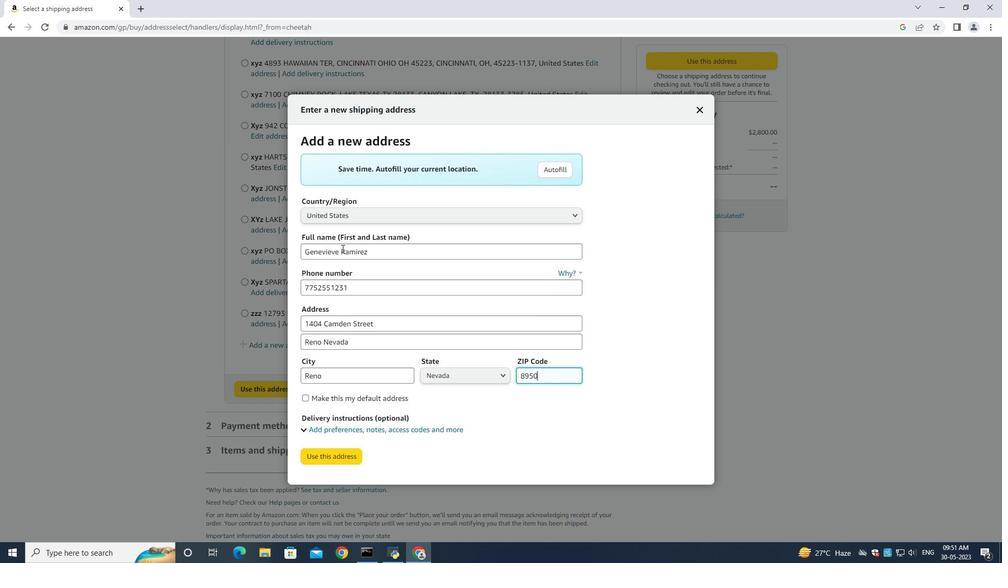 
Action: Mouse moved to (320, 460)
Screenshot: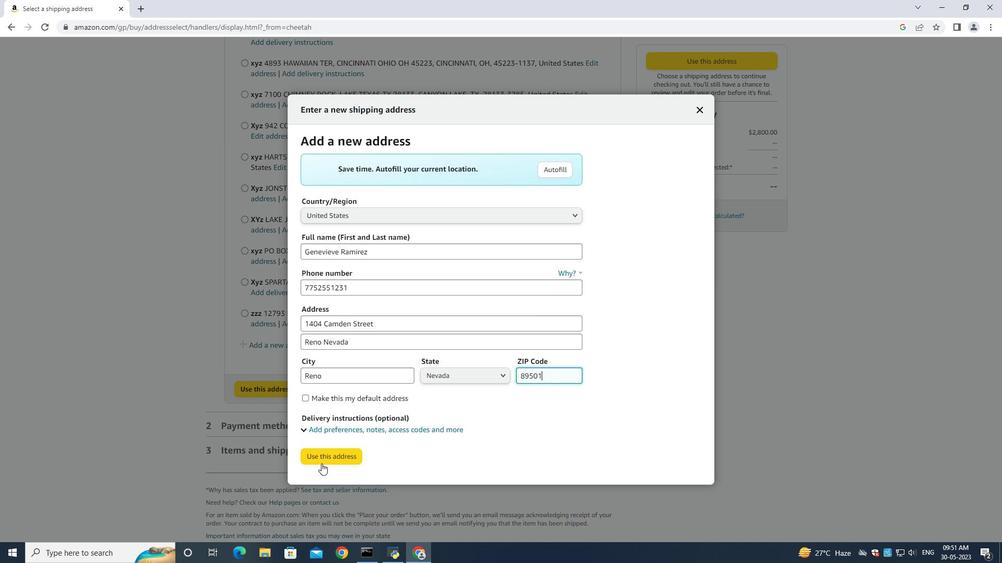 
Action: Mouse pressed left at (320, 460)
Screenshot: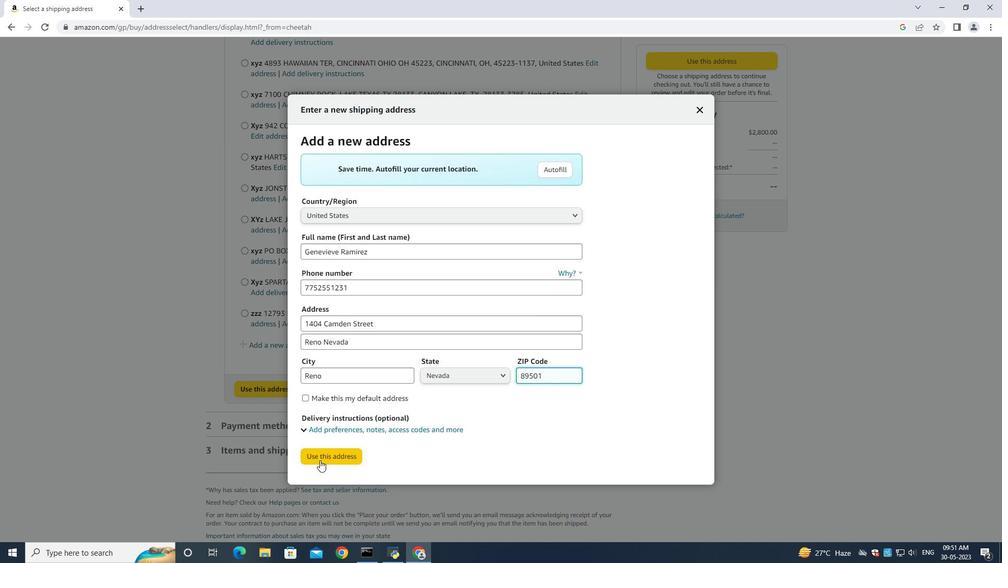 
Action: Mouse moved to (313, 528)
Screenshot: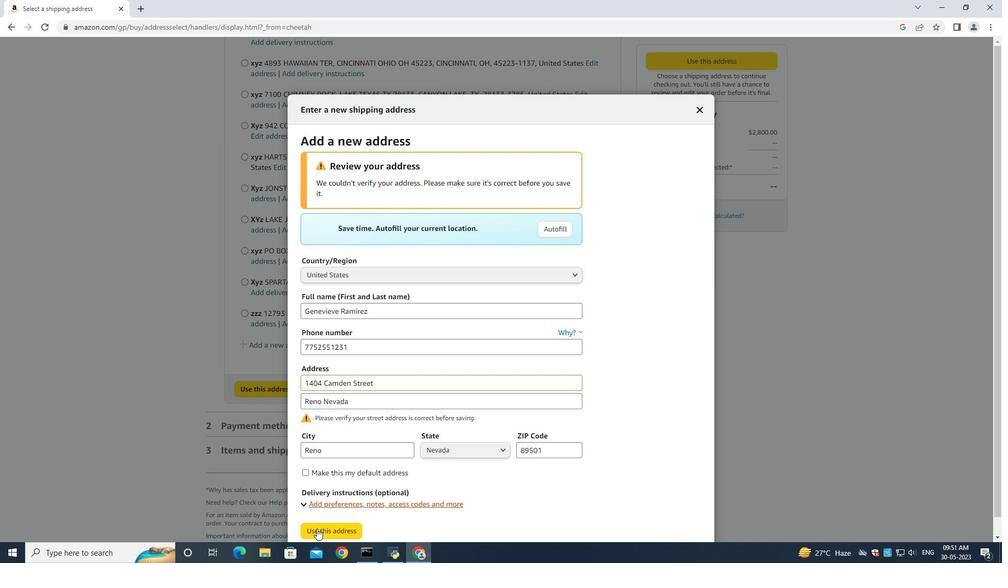 
Action: Mouse pressed left at (313, 528)
Screenshot: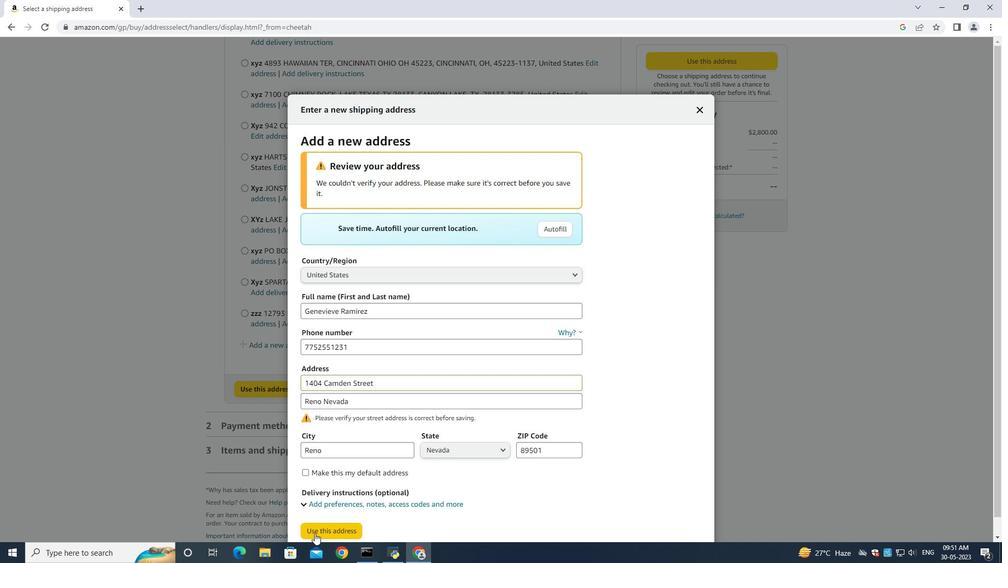 
Action: Mouse moved to (348, 232)
Screenshot: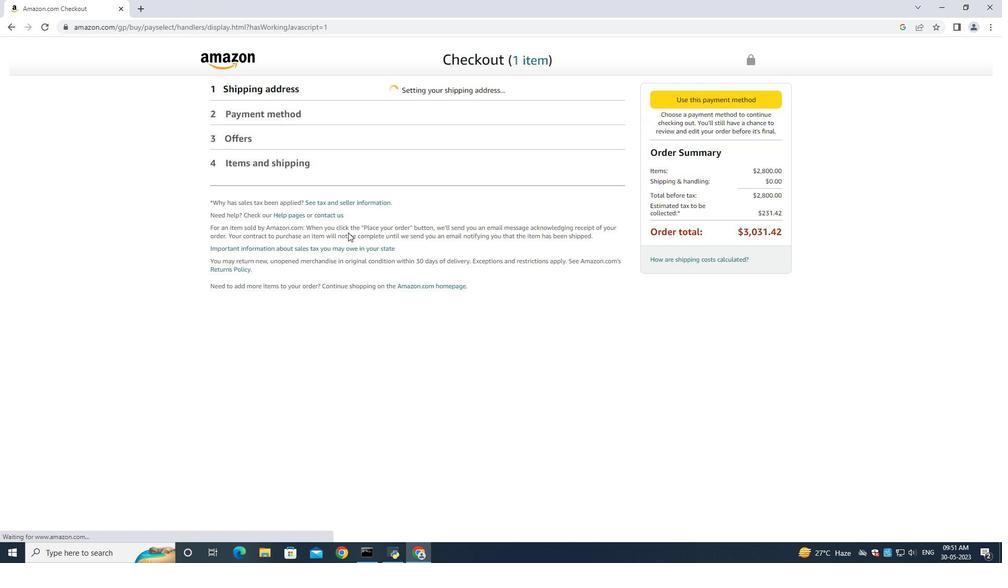 
